 Task: Look for space in Villa Allende, Argentina from 9th June, 2023 to 16th June, 2023 for 2 adults in price range Rs.8000 to Rs.16000. Place can be entire place with 2 bedrooms having 2 beds and 1 bathroom. Property type can be flat. Amenities needed are: heating, . Booking option can be shelf check-in. Required host language is English.
Action: Mouse moved to (348, 184)
Screenshot: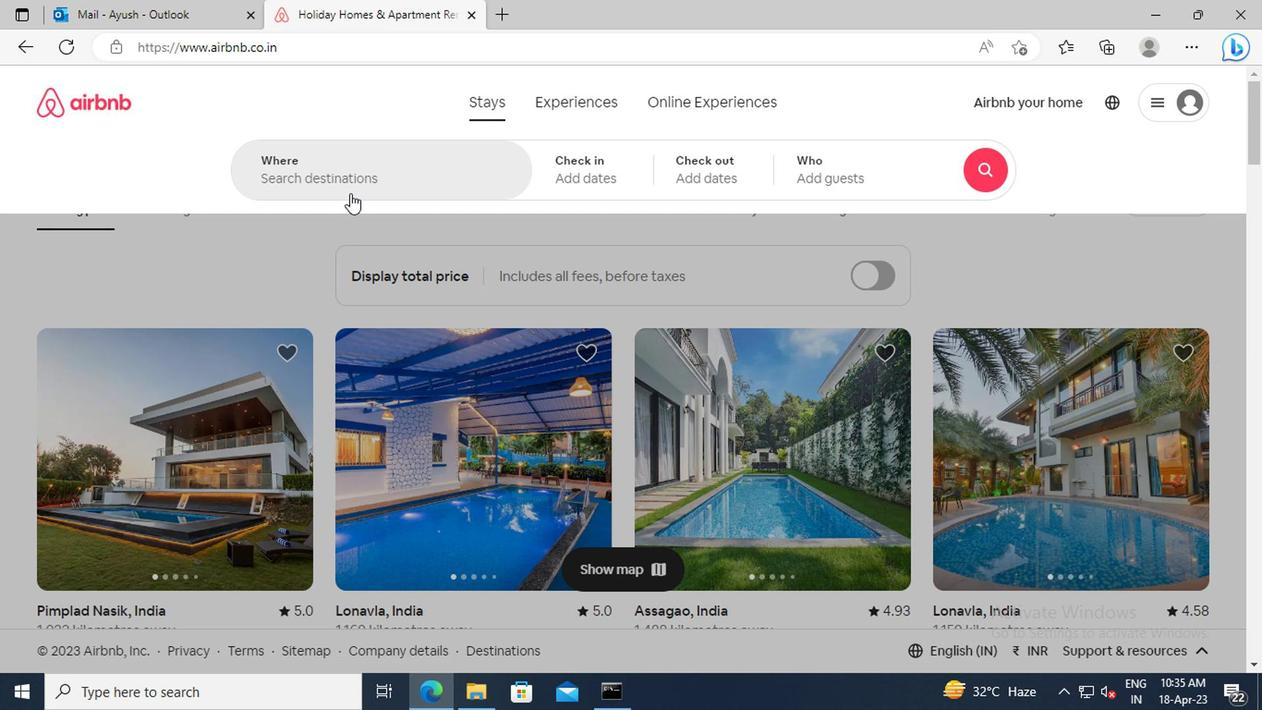 
Action: Mouse pressed left at (348, 184)
Screenshot: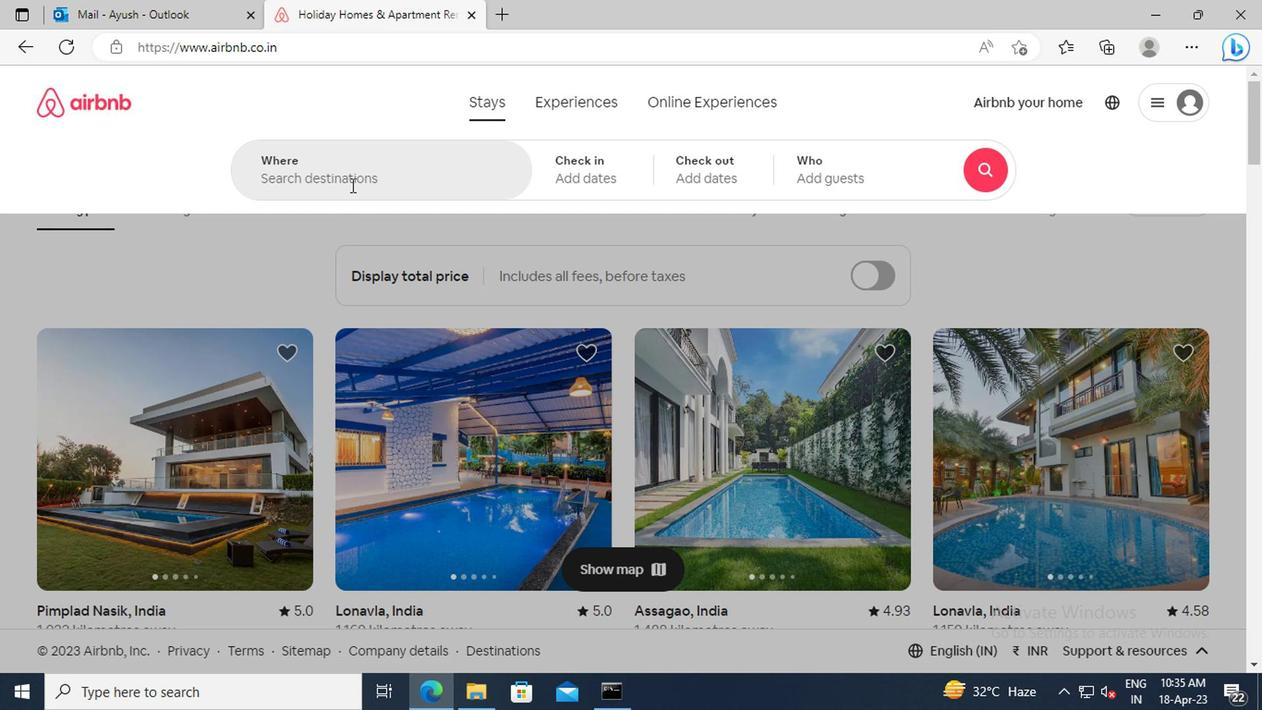 
Action: Key pressed <Key.shift>VILLA<Key.space><Key.shift>ALLENDE,<Key.space><Key.shift>ARGENTINA<Key.enter>
Screenshot: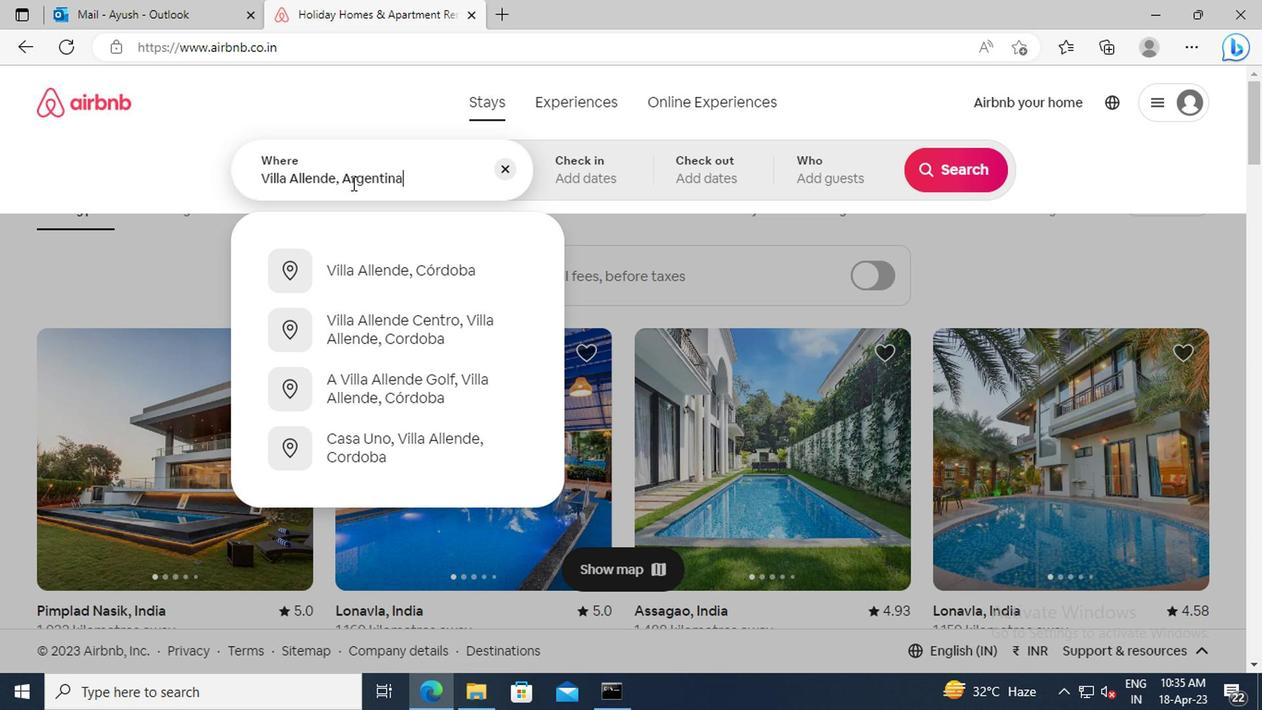 
Action: Mouse moved to (939, 317)
Screenshot: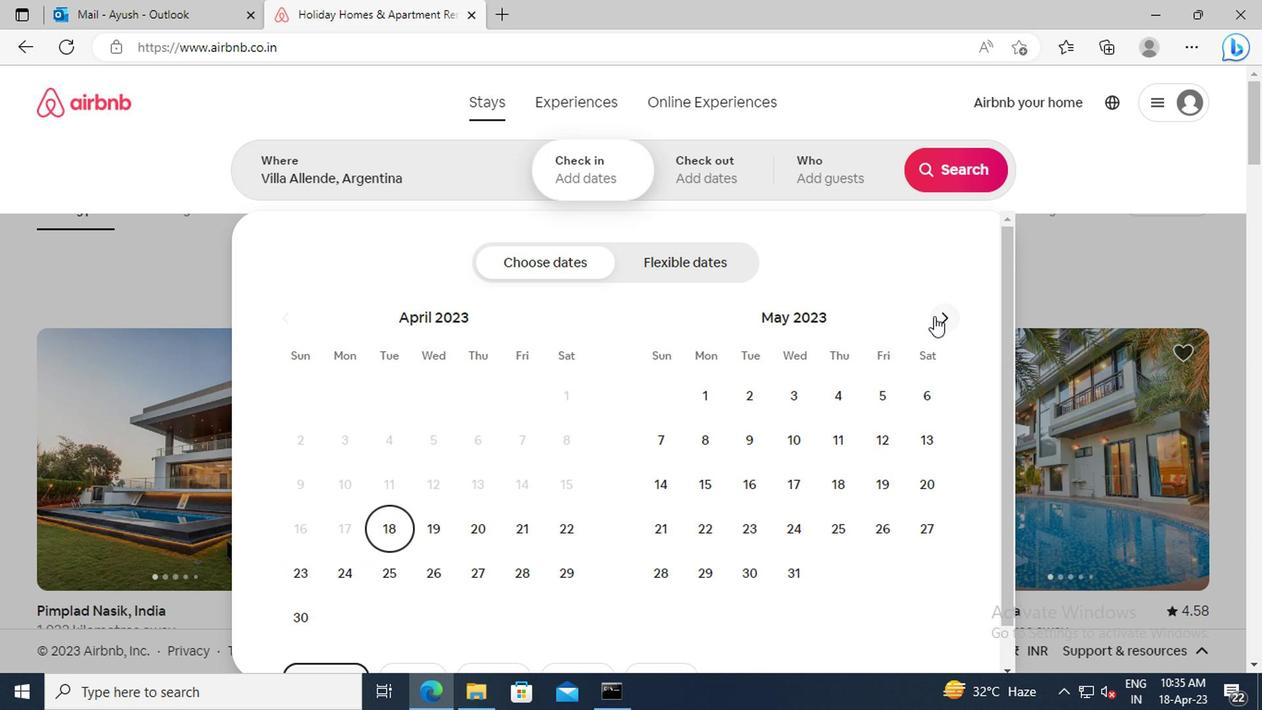 
Action: Mouse pressed left at (939, 317)
Screenshot: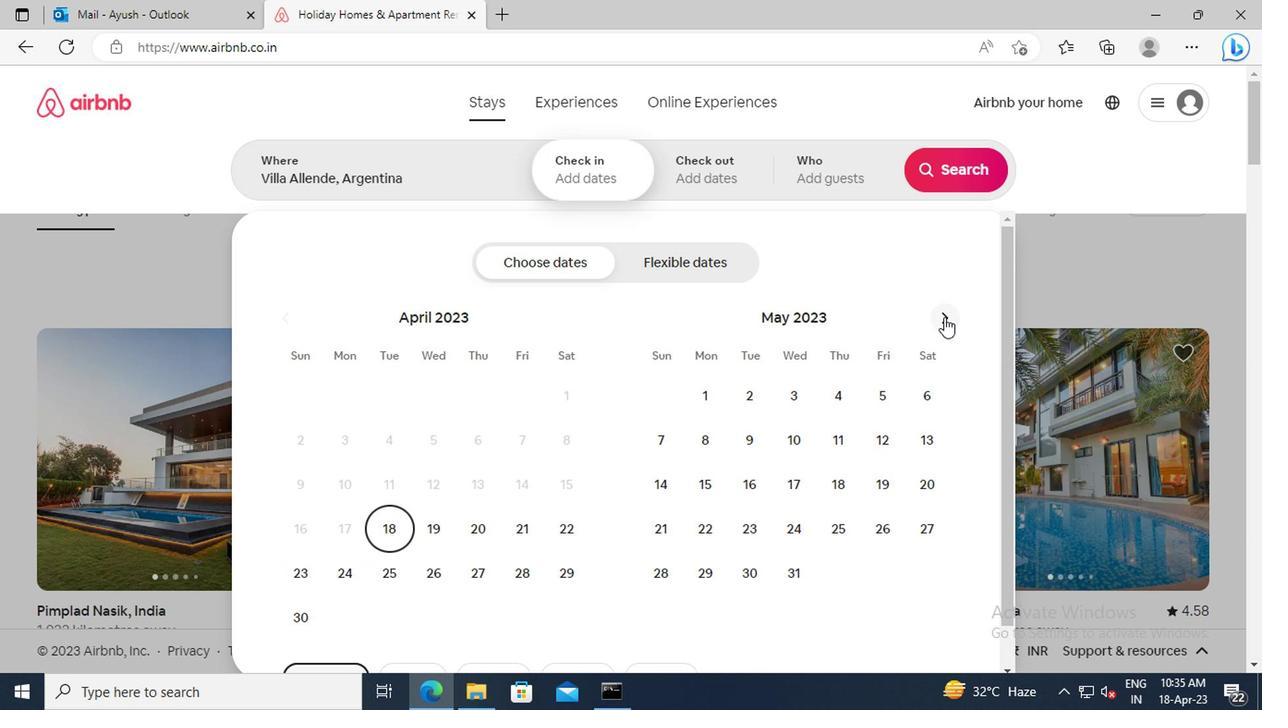 
Action: Mouse moved to (885, 435)
Screenshot: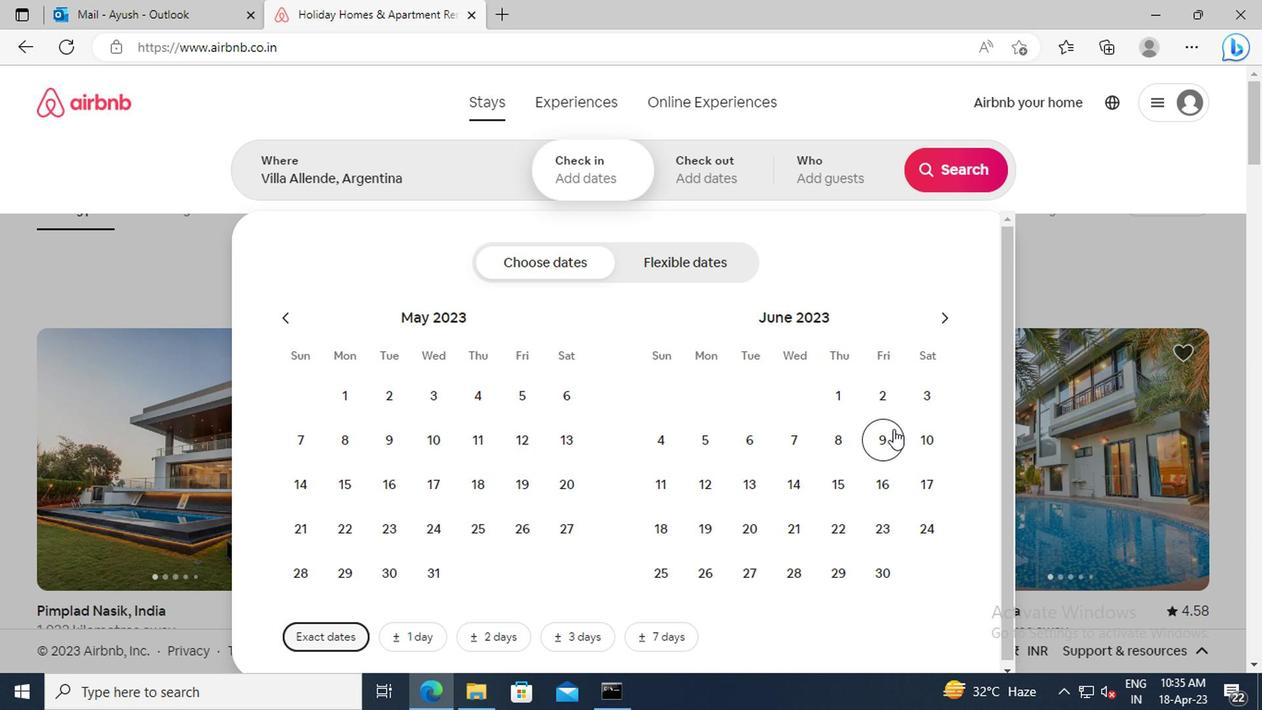 
Action: Mouse pressed left at (885, 435)
Screenshot: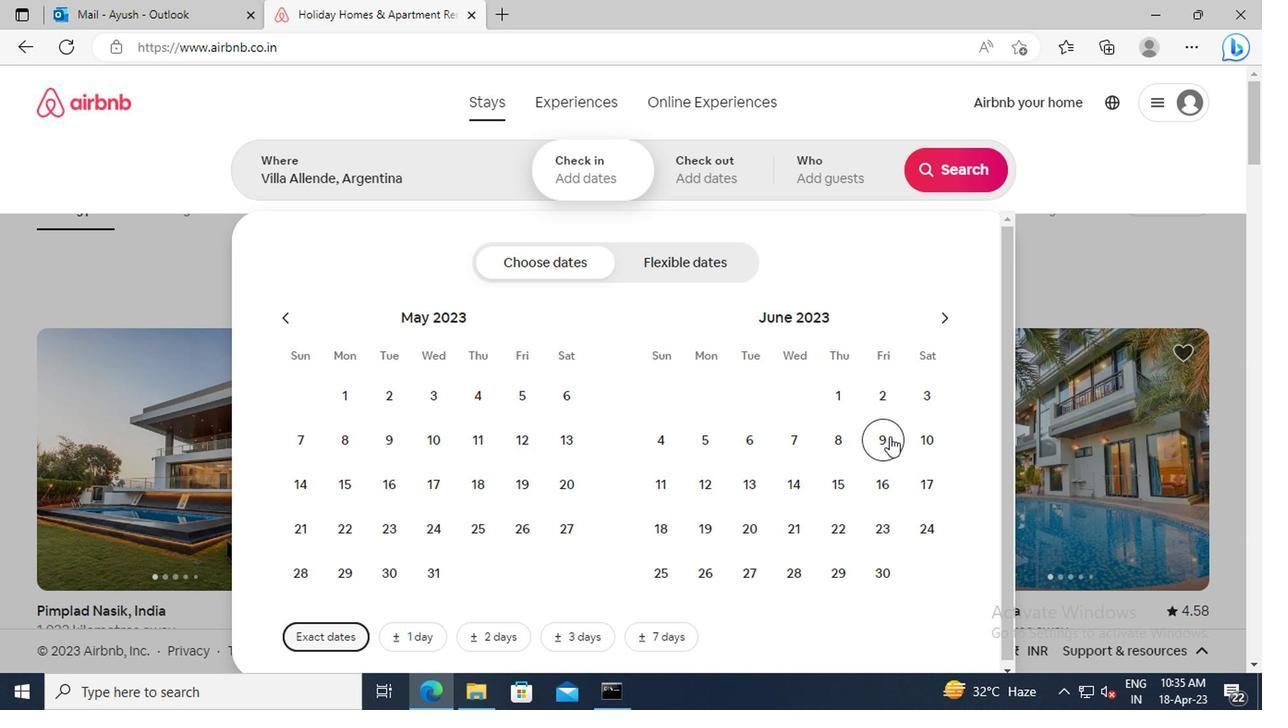 
Action: Mouse moved to (883, 486)
Screenshot: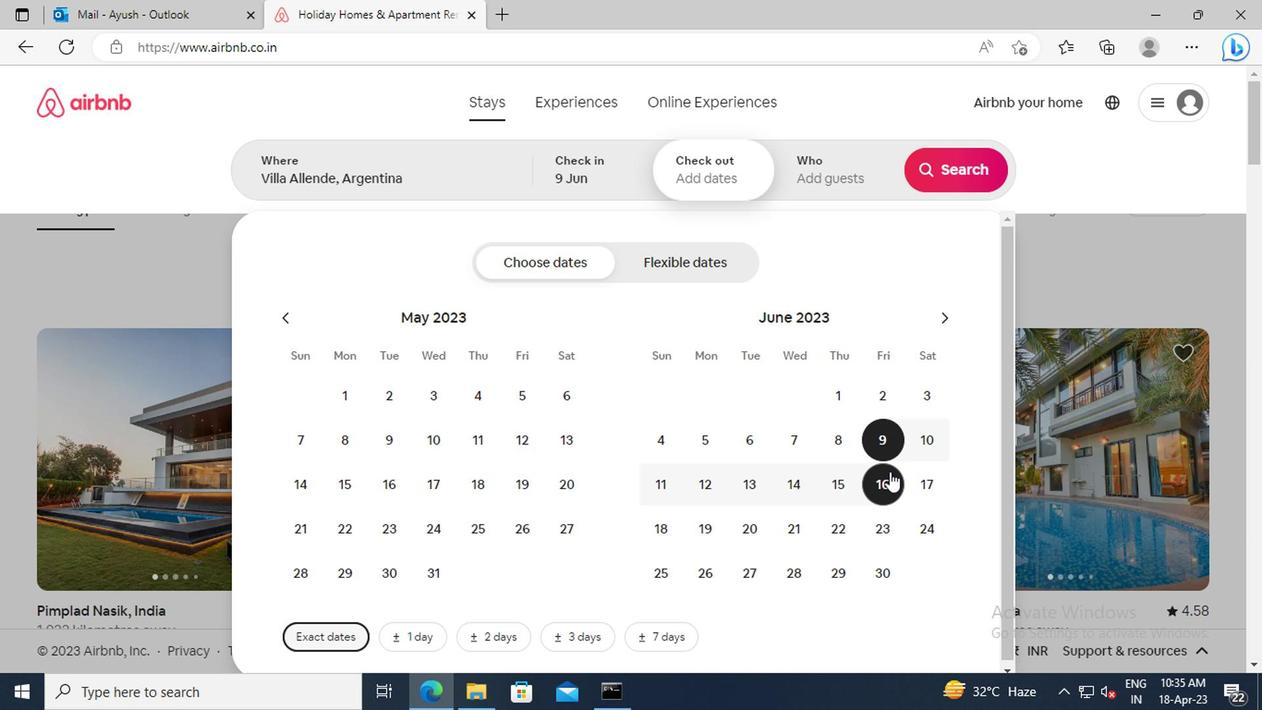 
Action: Mouse pressed left at (883, 486)
Screenshot: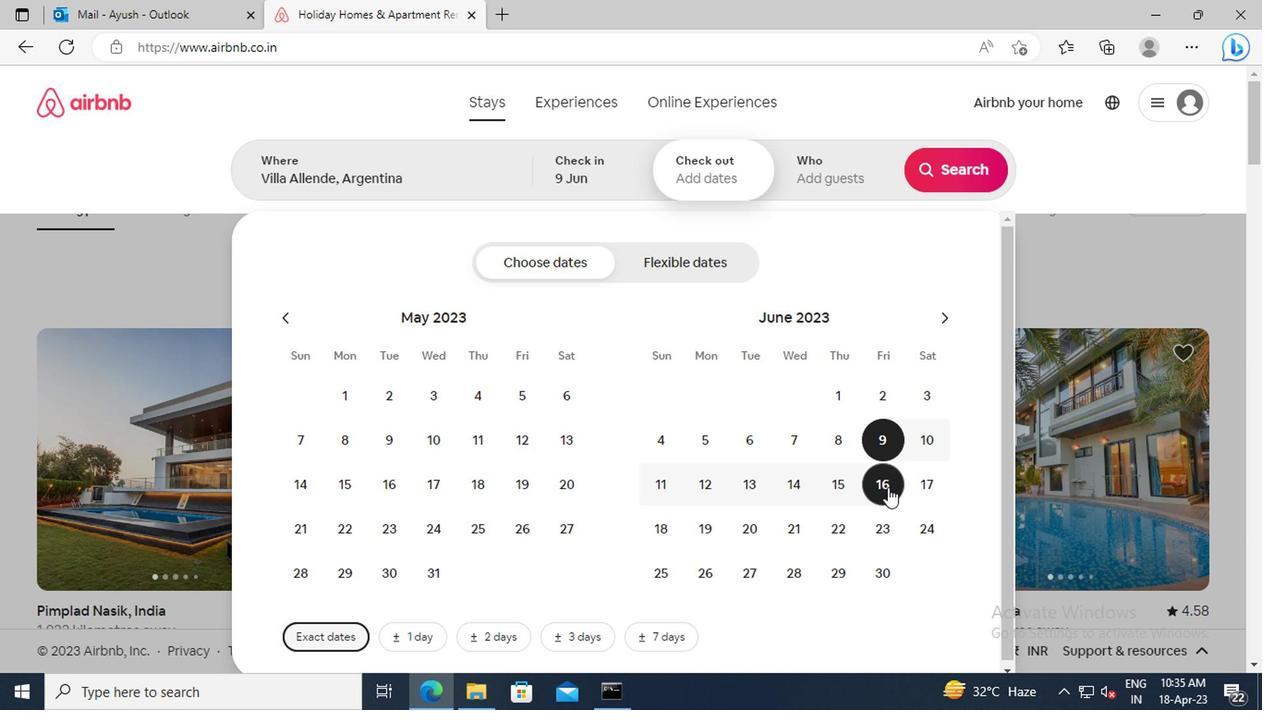 
Action: Mouse moved to (836, 186)
Screenshot: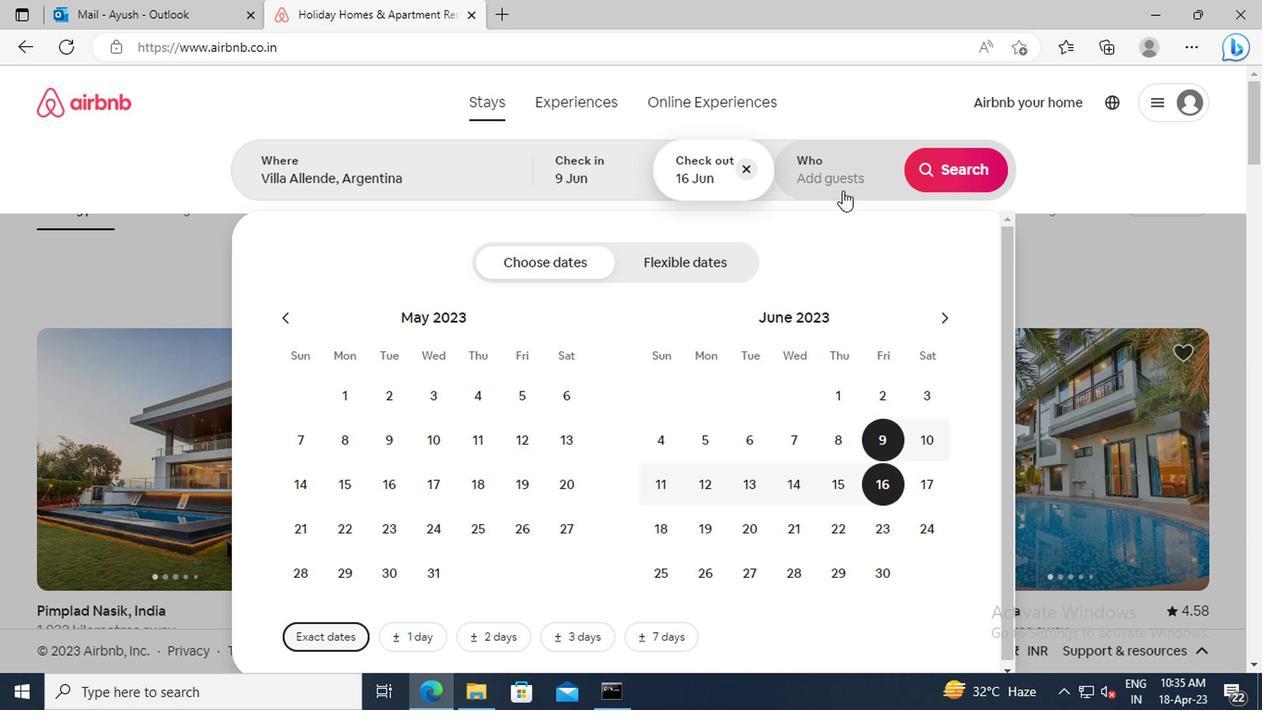 
Action: Mouse pressed left at (836, 186)
Screenshot: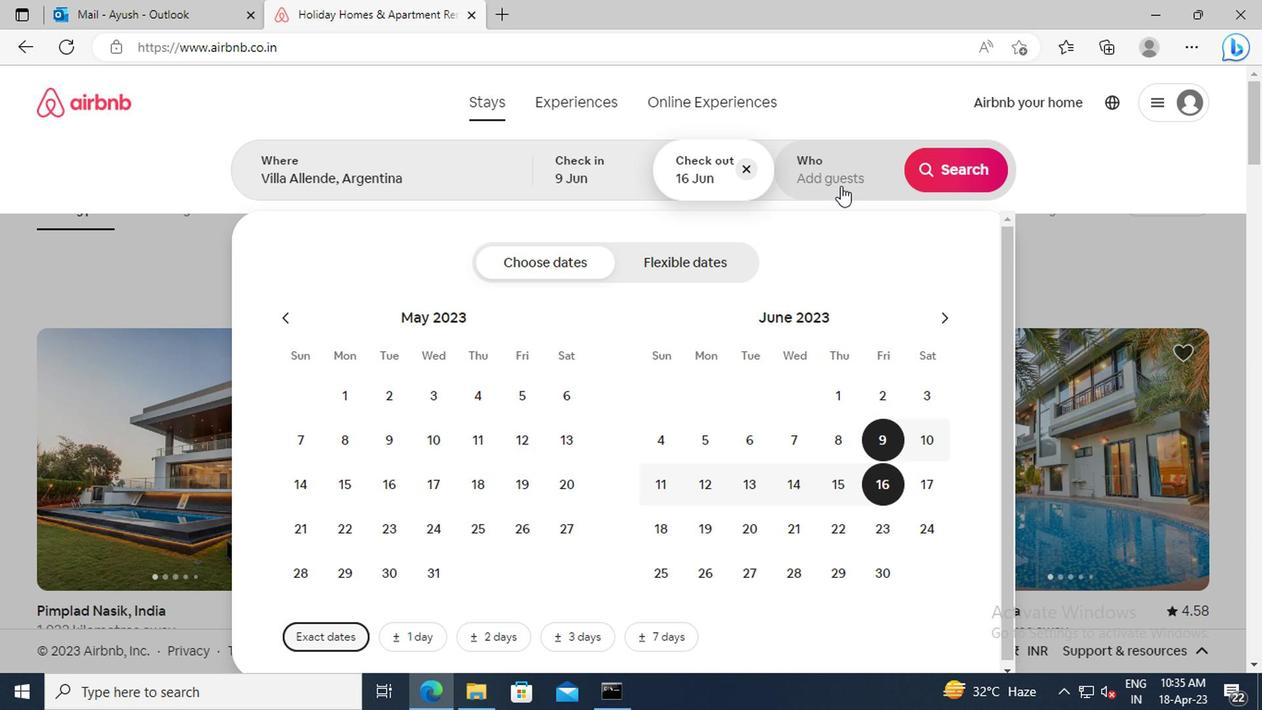 
Action: Mouse moved to (954, 274)
Screenshot: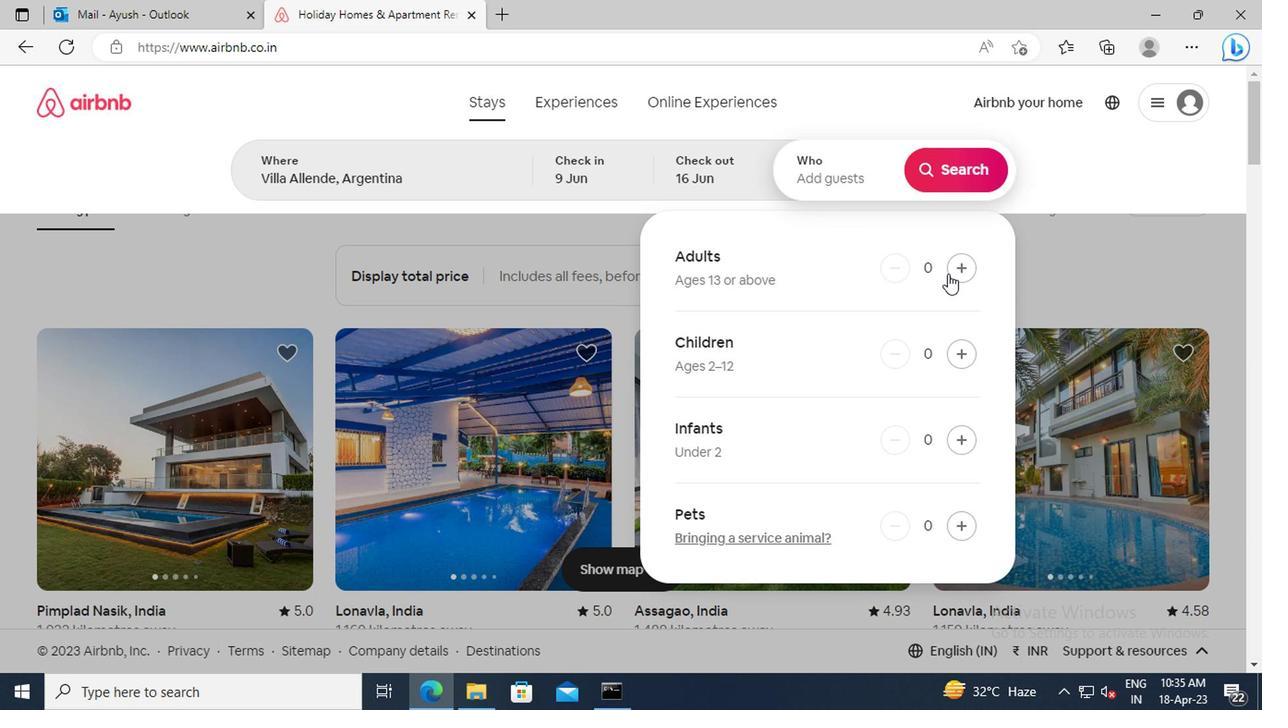
Action: Mouse pressed left at (954, 274)
Screenshot: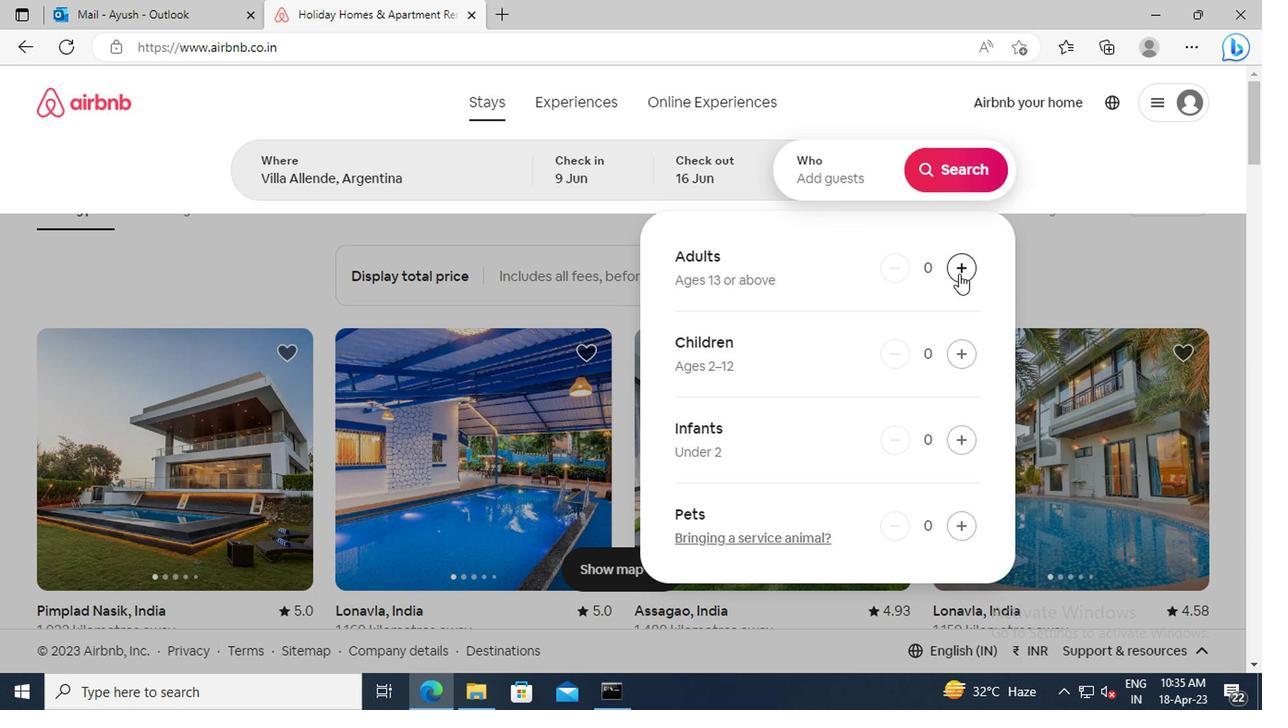 
Action: Mouse pressed left at (954, 274)
Screenshot: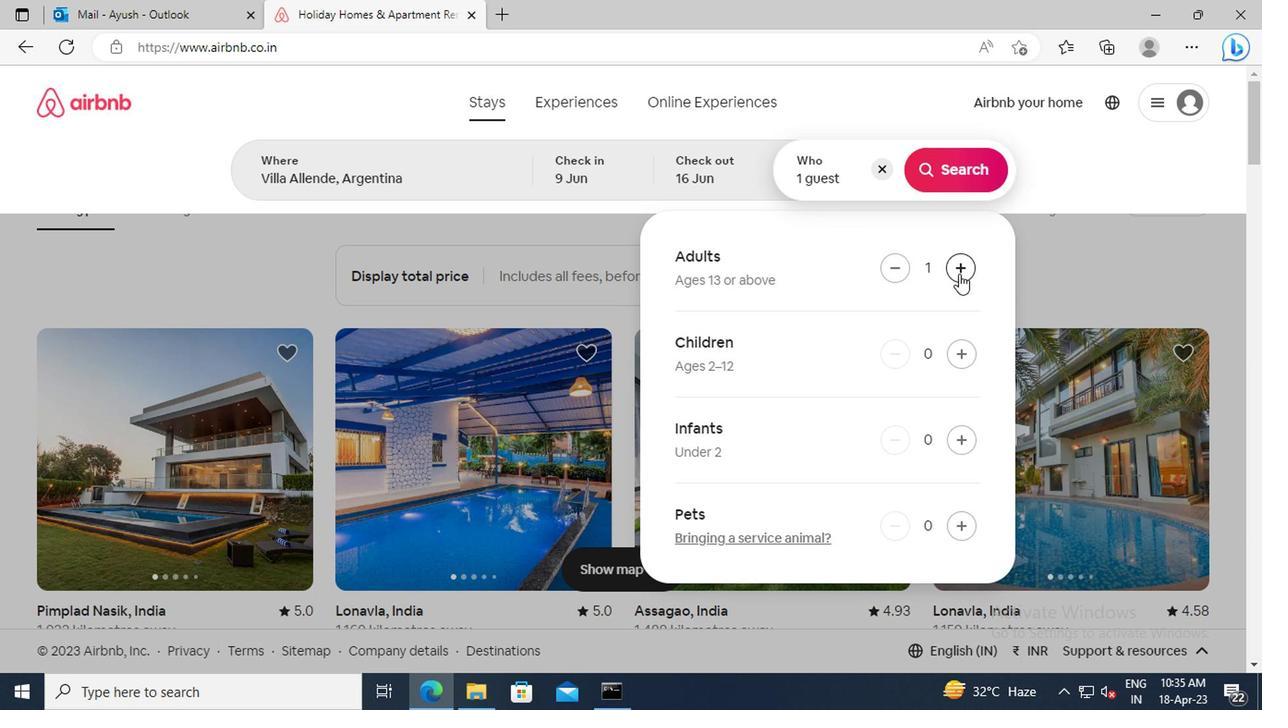 
Action: Mouse moved to (949, 175)
Screenshot: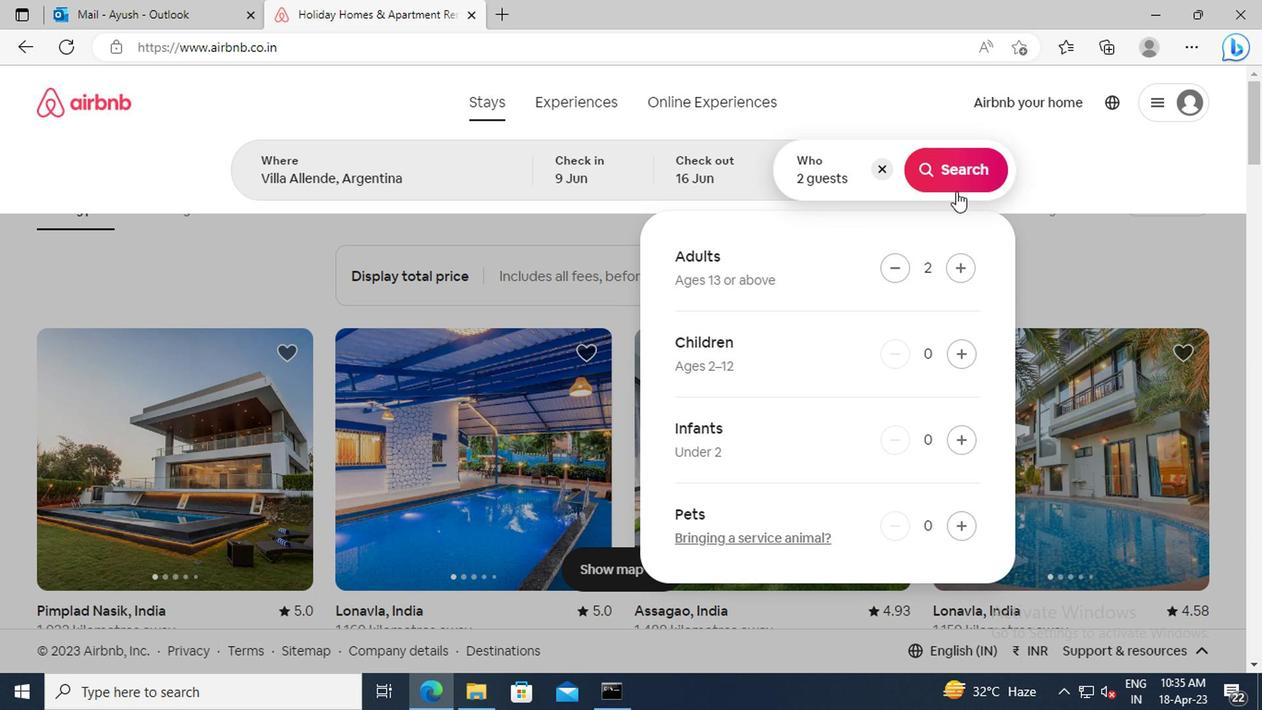 
Action: Mouse pressed left at (949, 175)
Screenshot: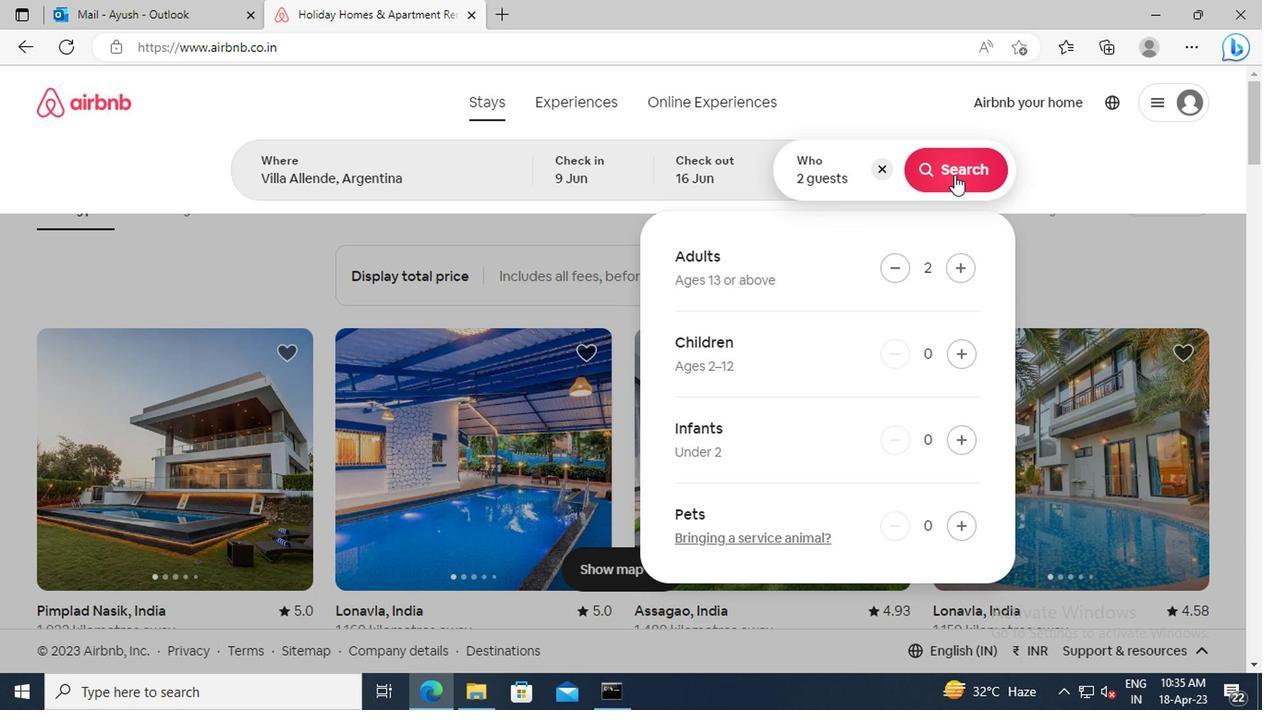 
Action: Mouse moved to (1163, 184)
Screenshot: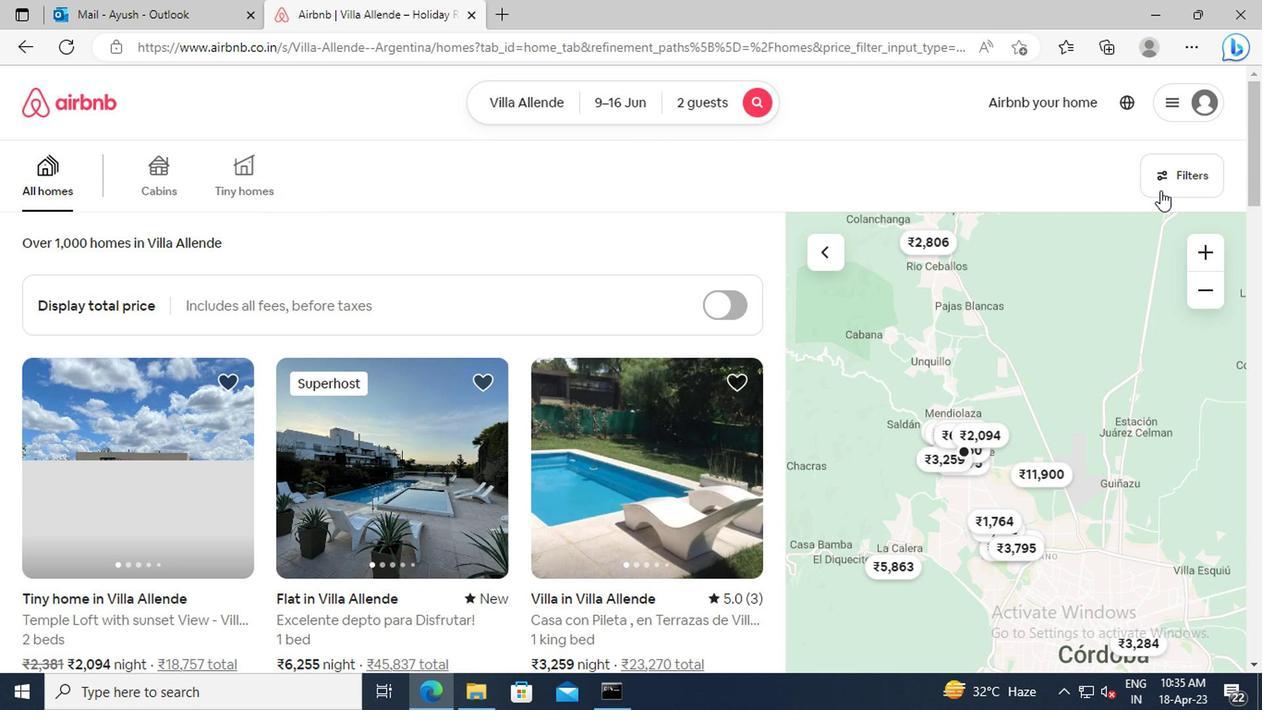 
Action: Mouse pressed left at (1163, 184)
Screenshot: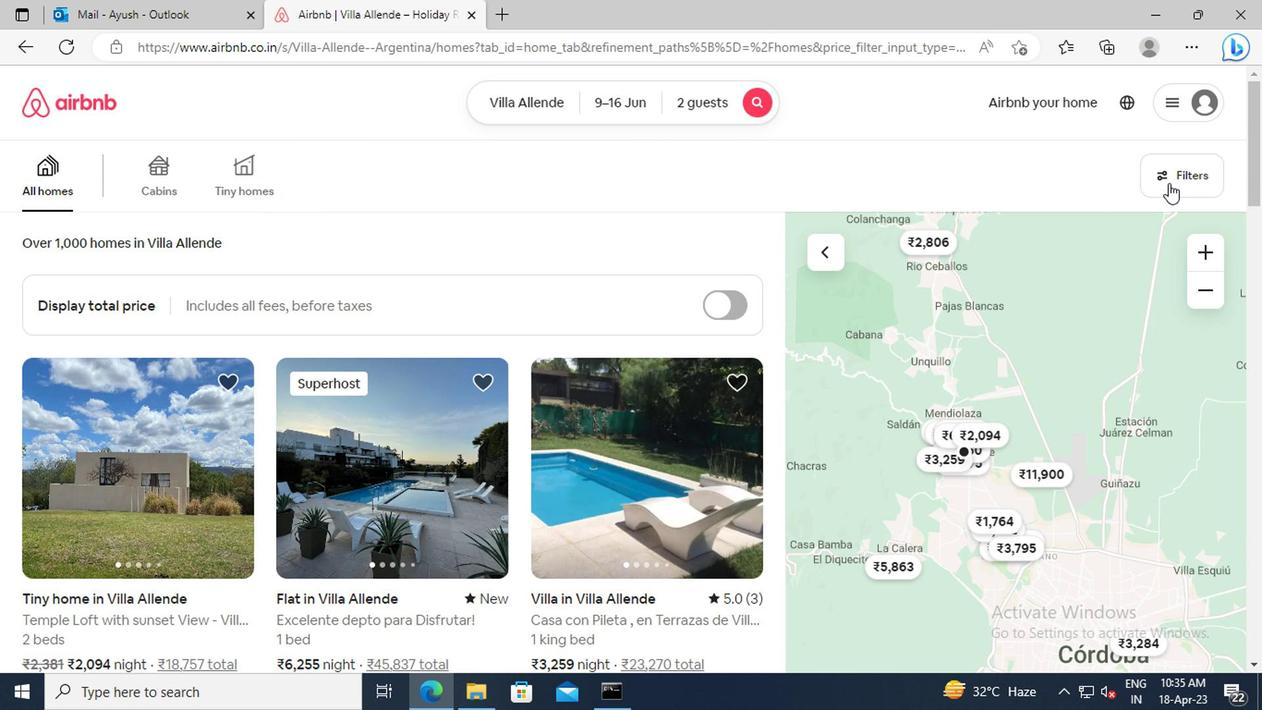
Action: Mouse moved to (407, 411)
Screenshot: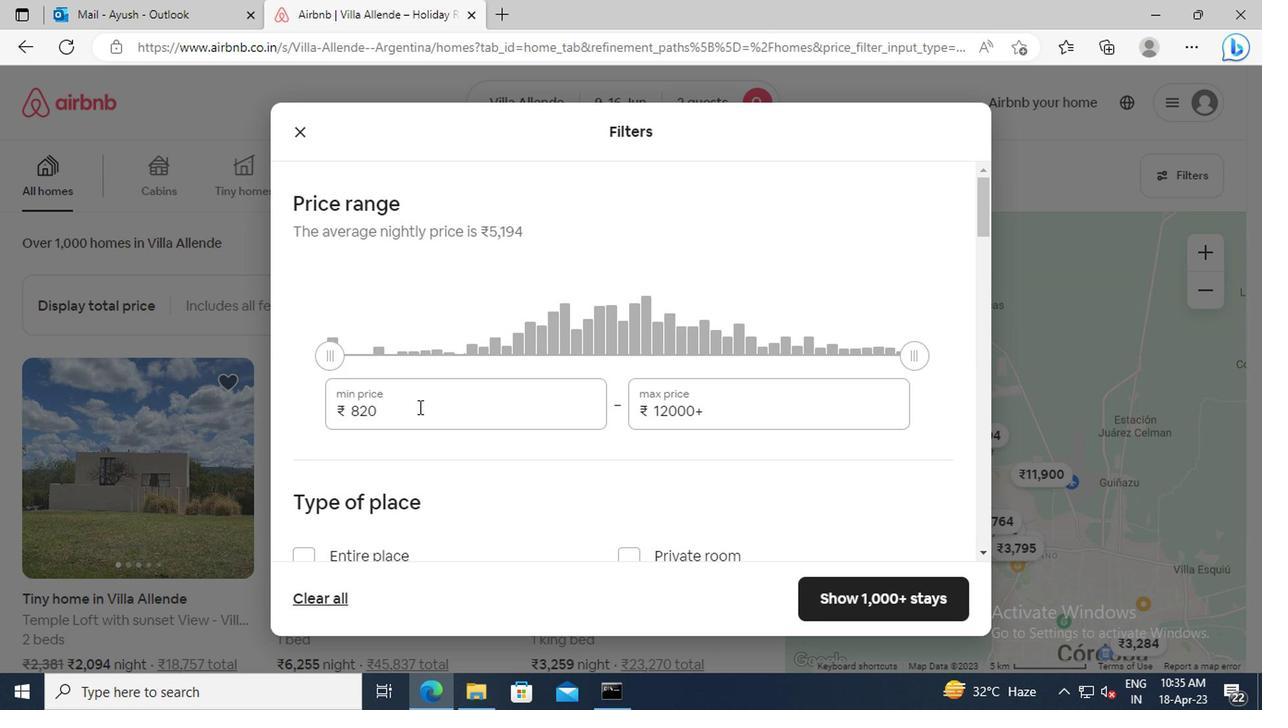
Action: Mouse pressed left at (407, 411)
Screenshot: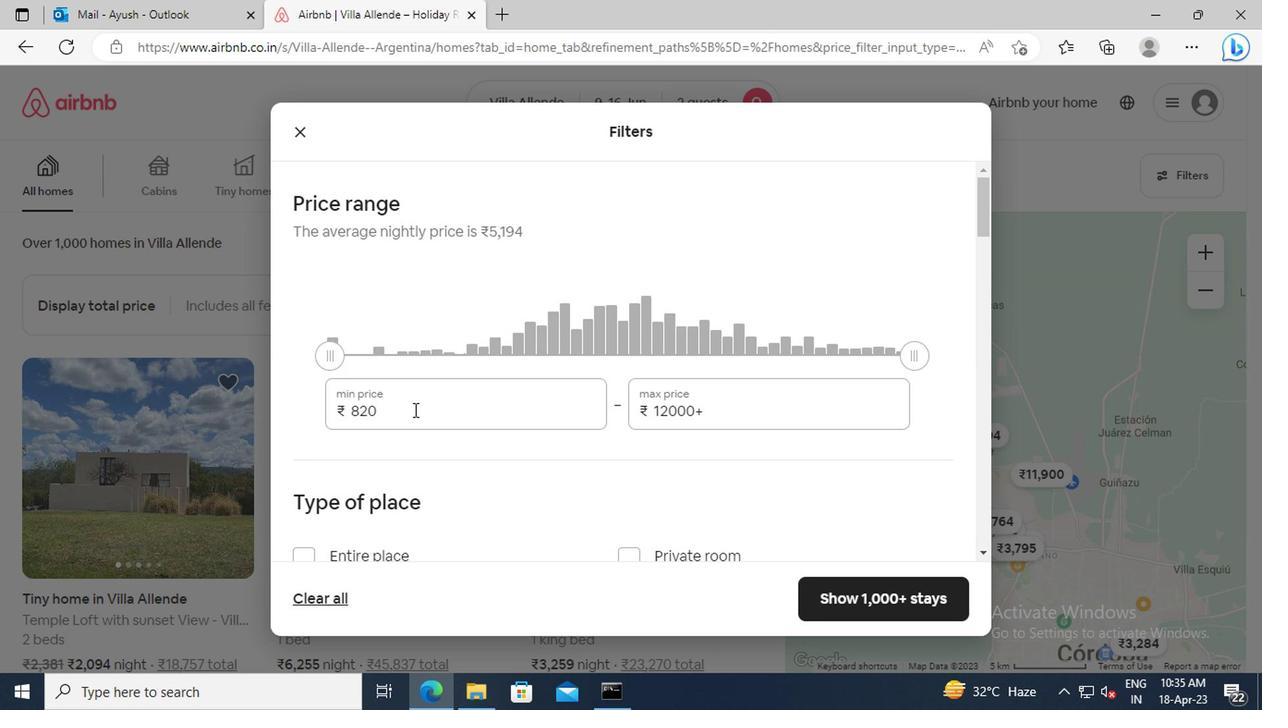 
Action: Key pressed <Key.backspace><Key.backspace><Key.backspace>8000<Key.tab><Key.delete>16000
Screenshot: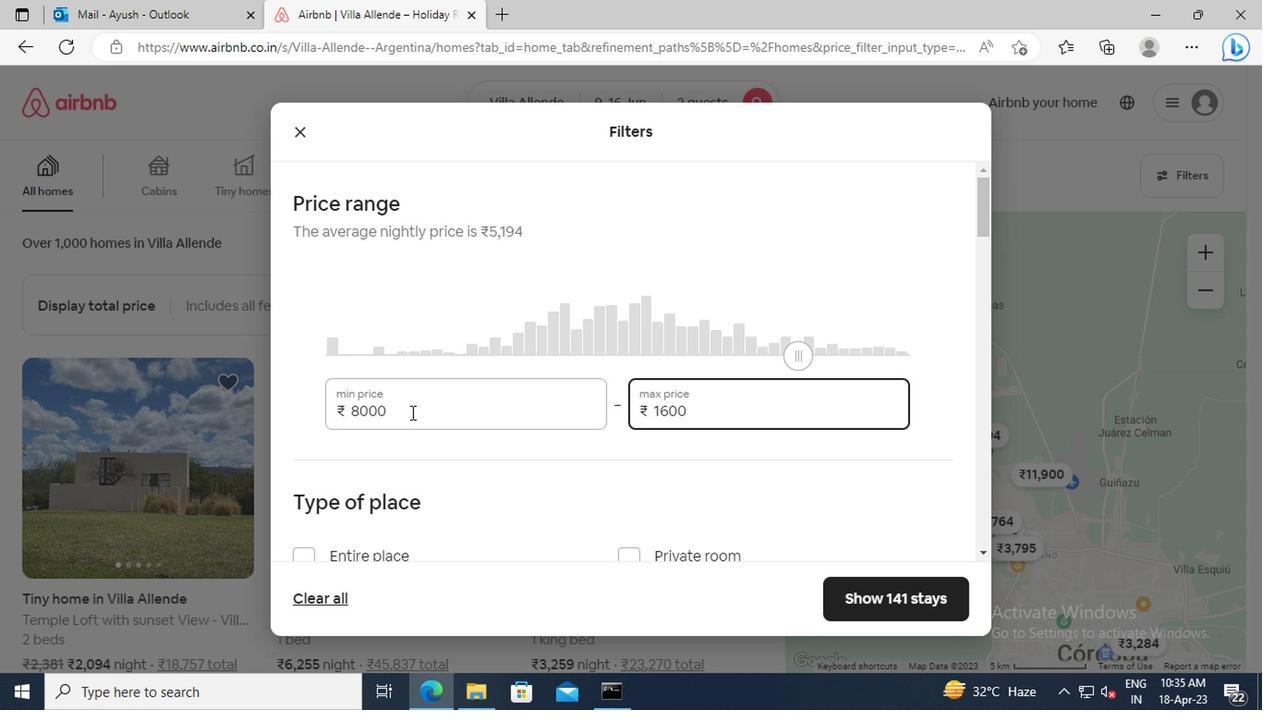 
Action: Mouse moved to (370, 439)
Screenshot: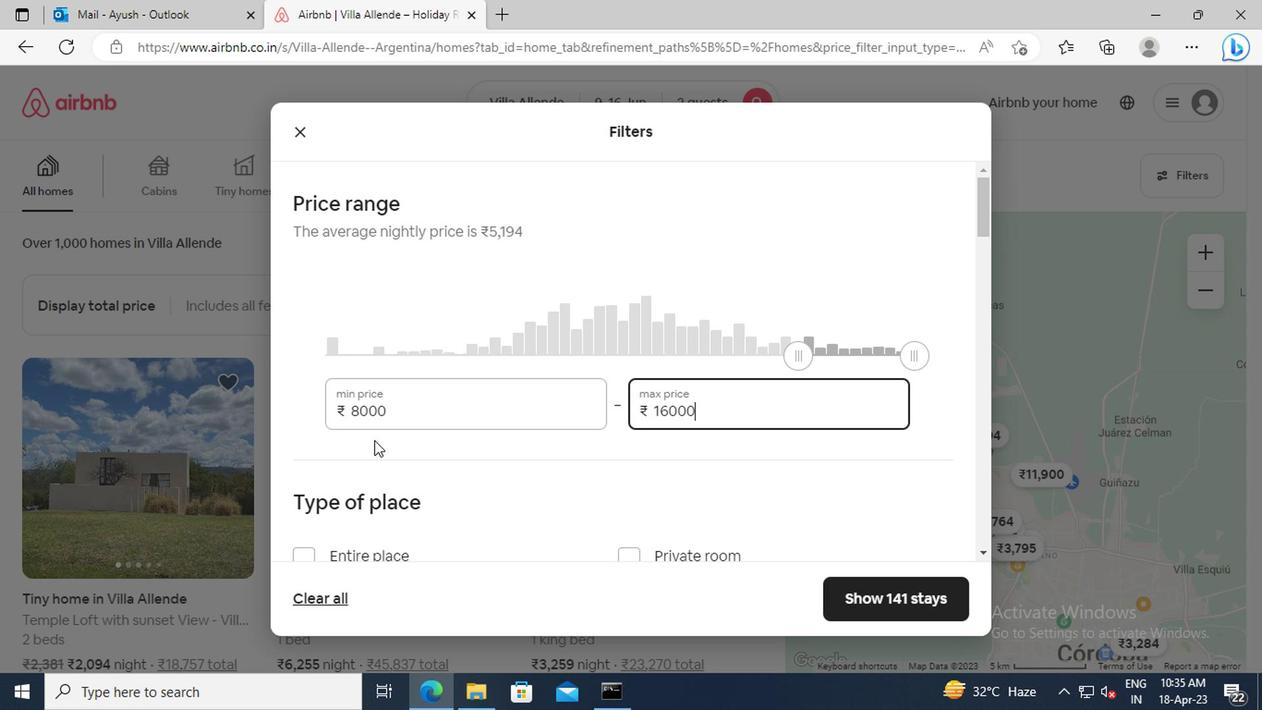 
Action: Mouse scrolled (370, 438) with delta (0, -1)
Screenshot: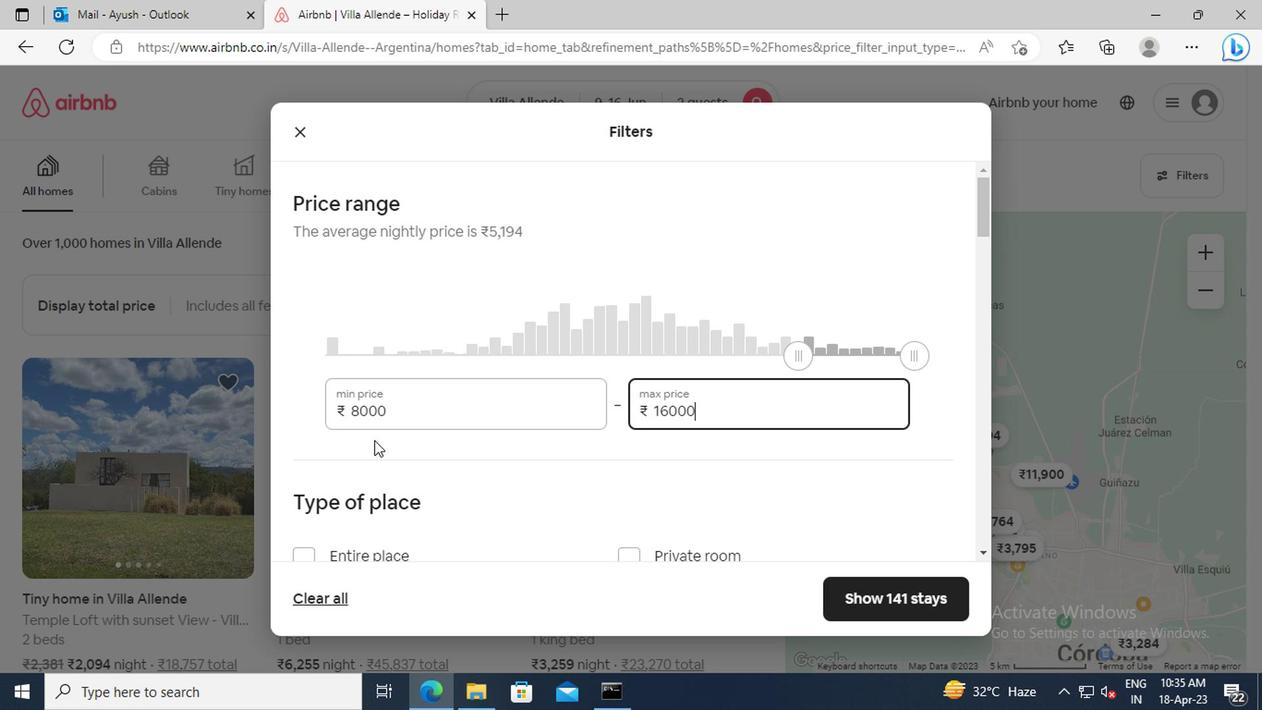 
Action: Mouse moved to (432, 391)
Screenshot: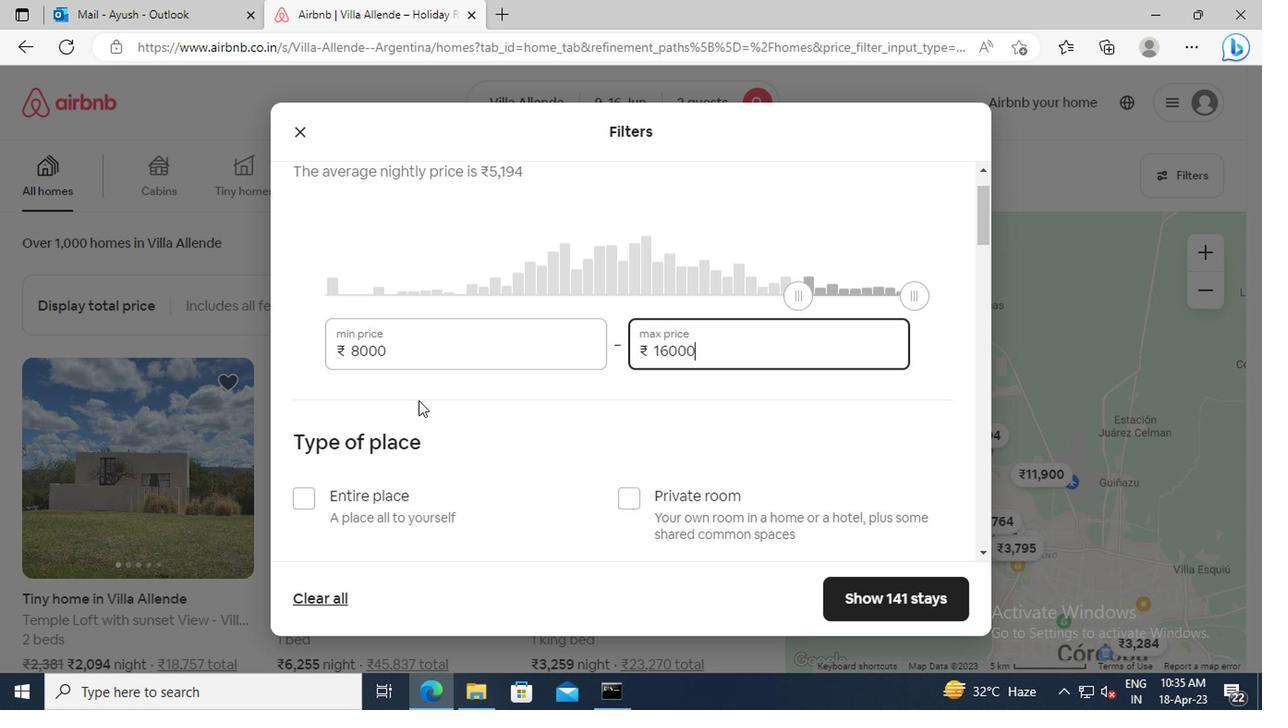 
Action: Mouse scrolled (432, 390) with delta (0, 0)
Screenshot: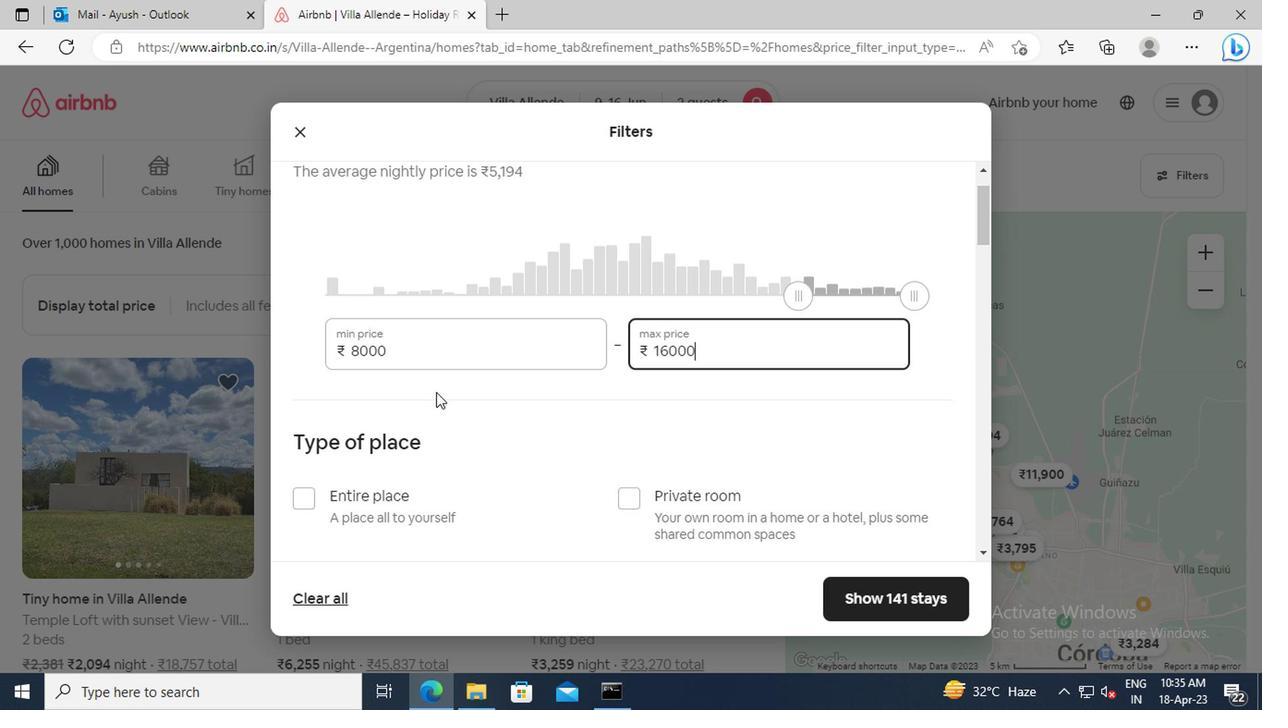 
Action: Mouse moved to (303, 433)
Screenshot: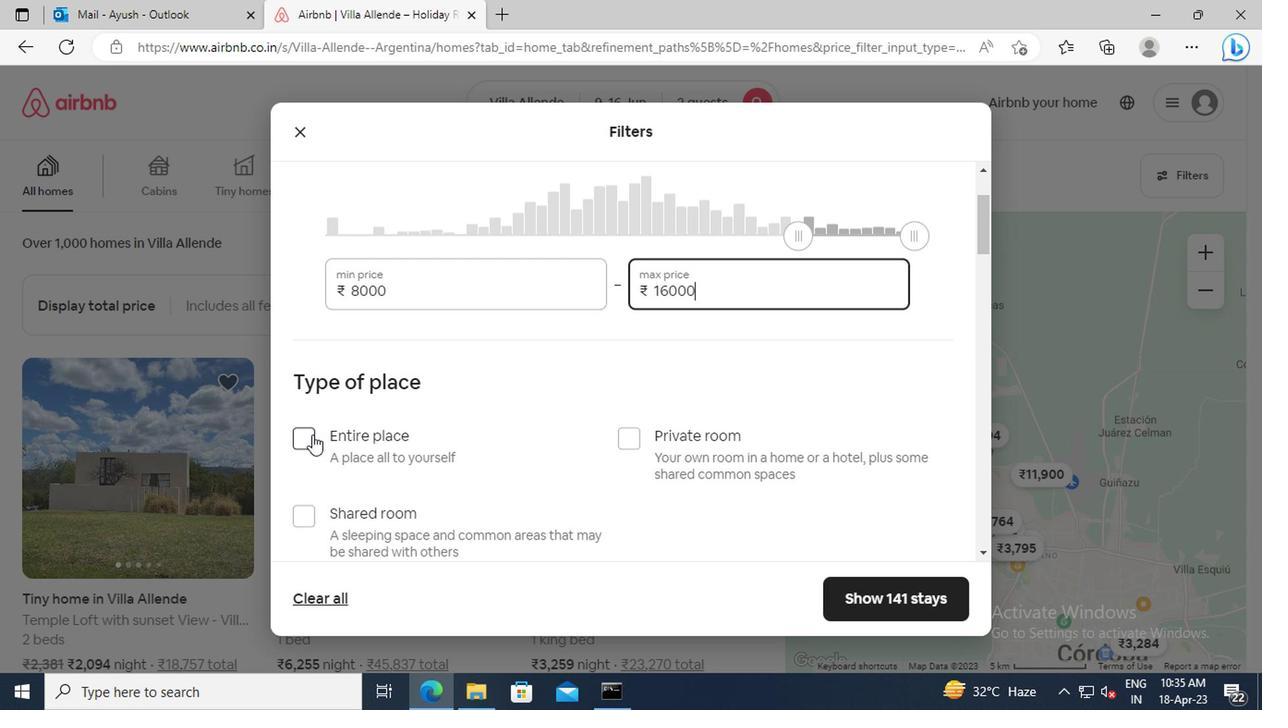 
Action: Mouse pressed left at (303, 433)
Screenshot: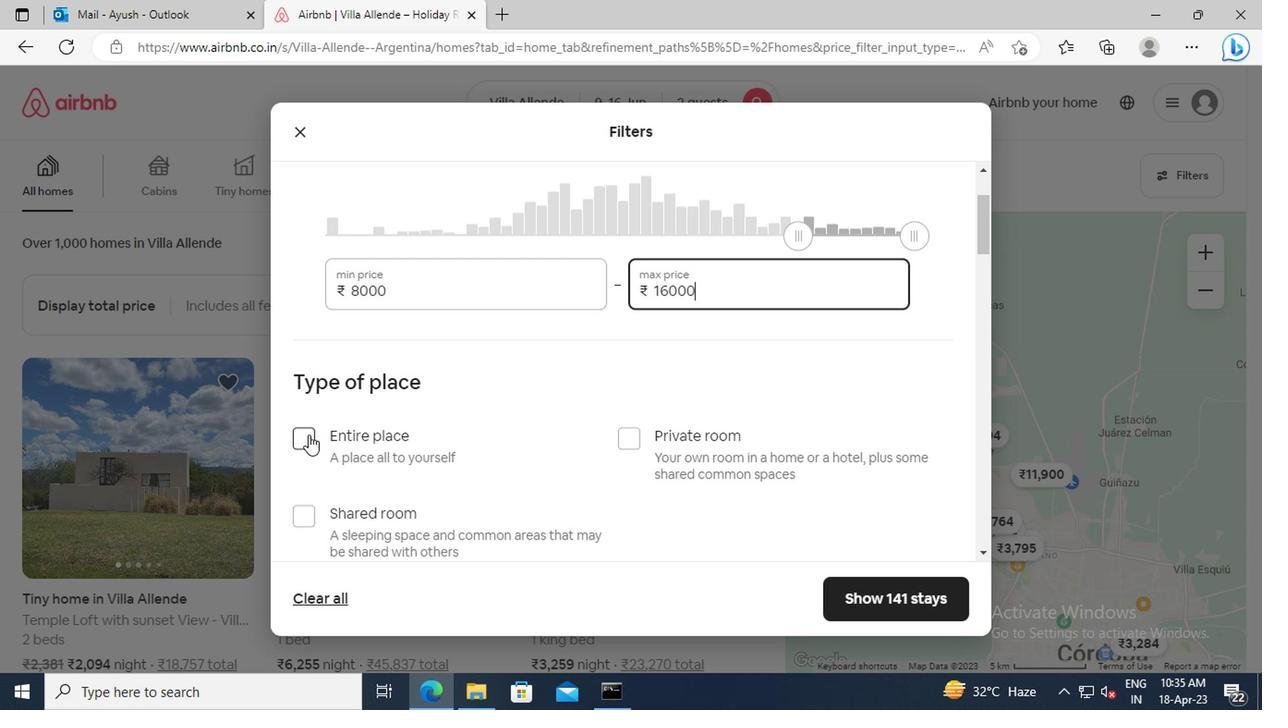 
Action: Mouse moved to (503, 406)
Screenshot: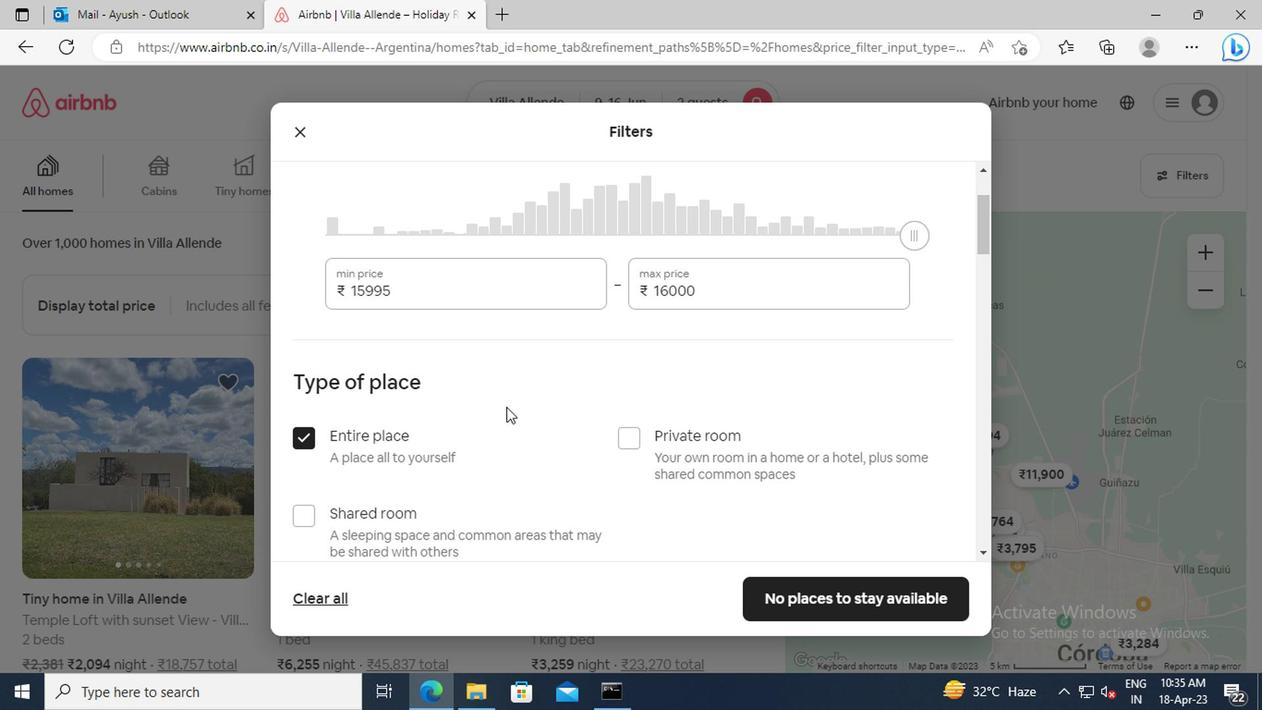 
Action: Mouse scrolled (503, 405) with delta (0, -1)
Screenshot: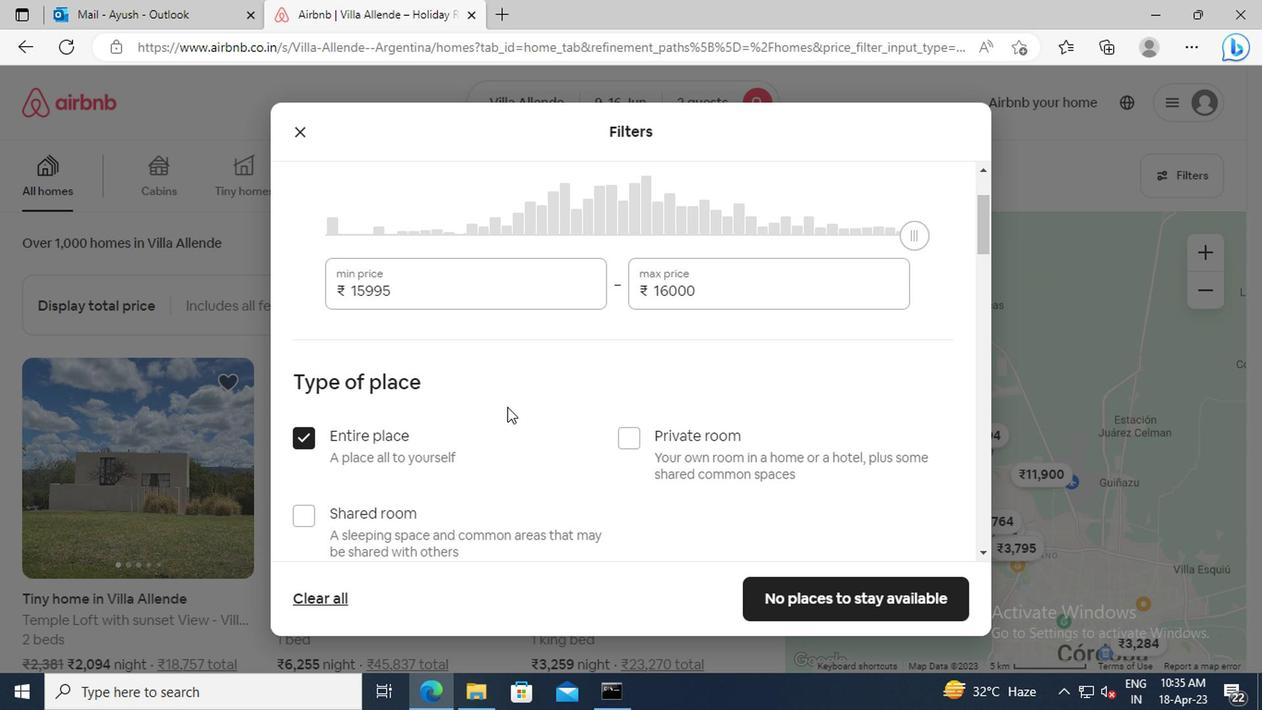 
Action: Mouse scrolled (503, 405) with delta (0, -1)
Screenshot: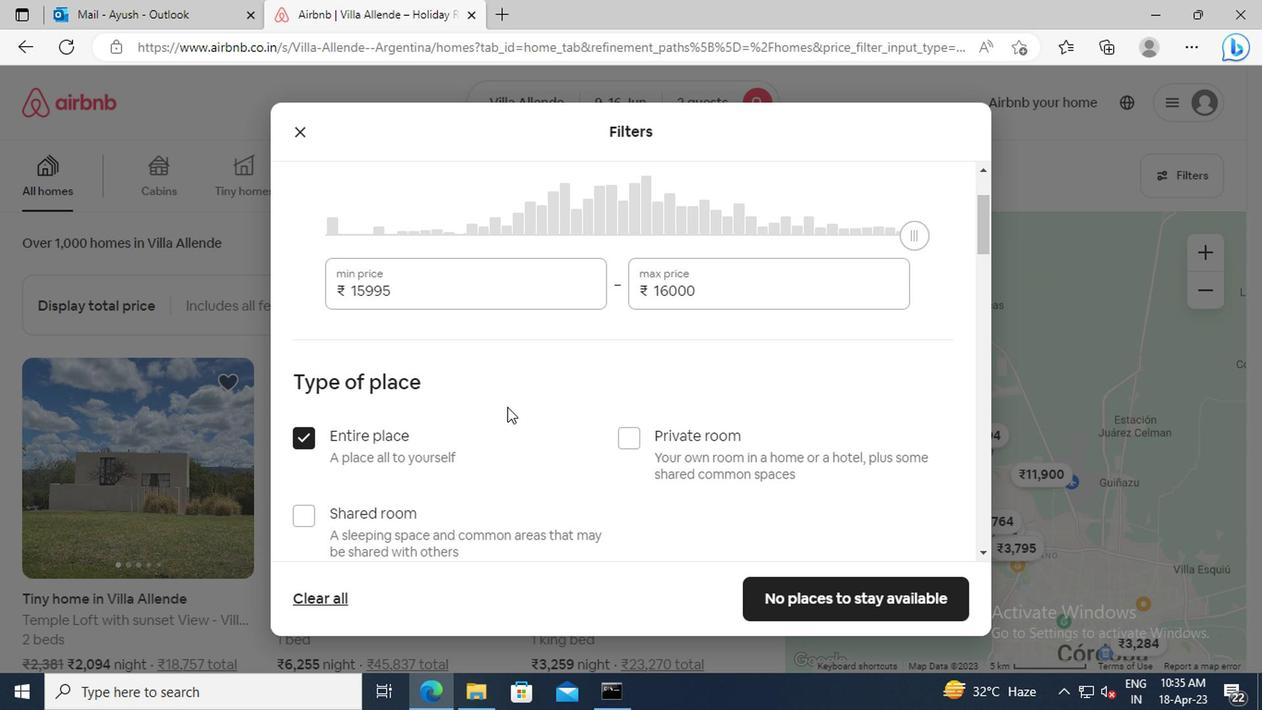 
Action: Mouse scrolled (503, 405) with delta (0, -1)
Screenshot: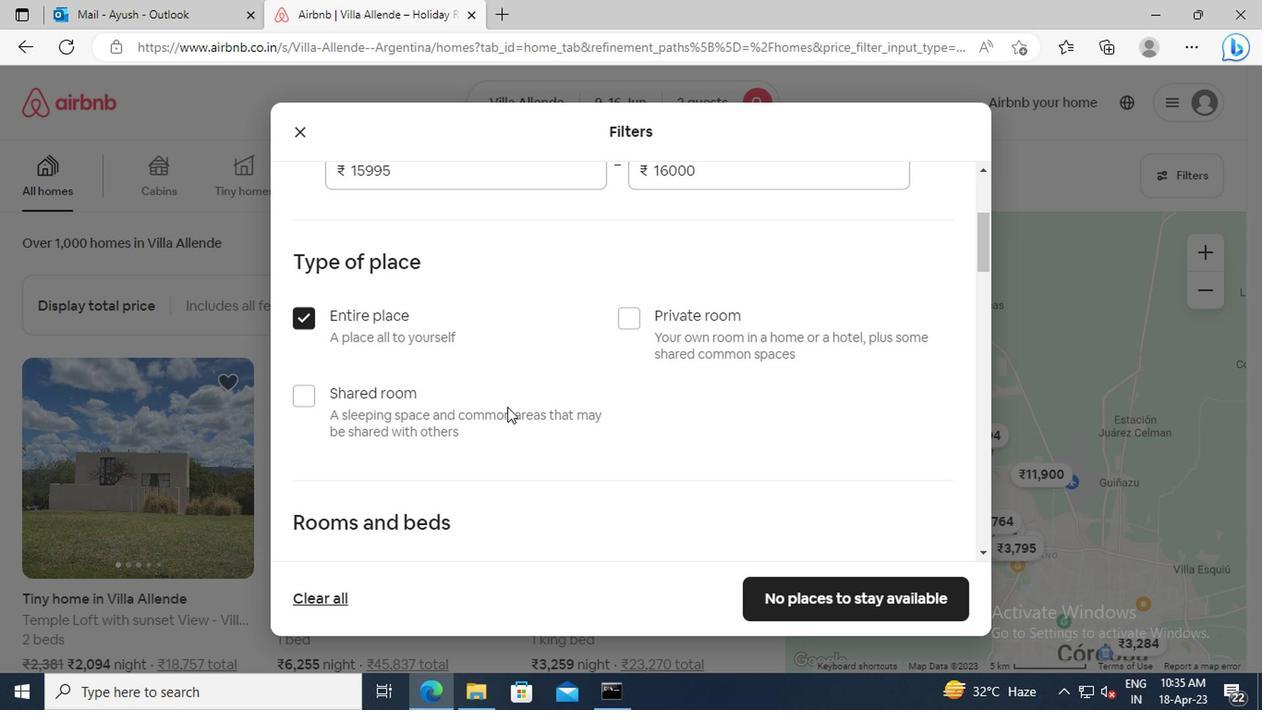 
Action: Mouse scrolled (503, 405) with delta (0, -1)
Screenshot: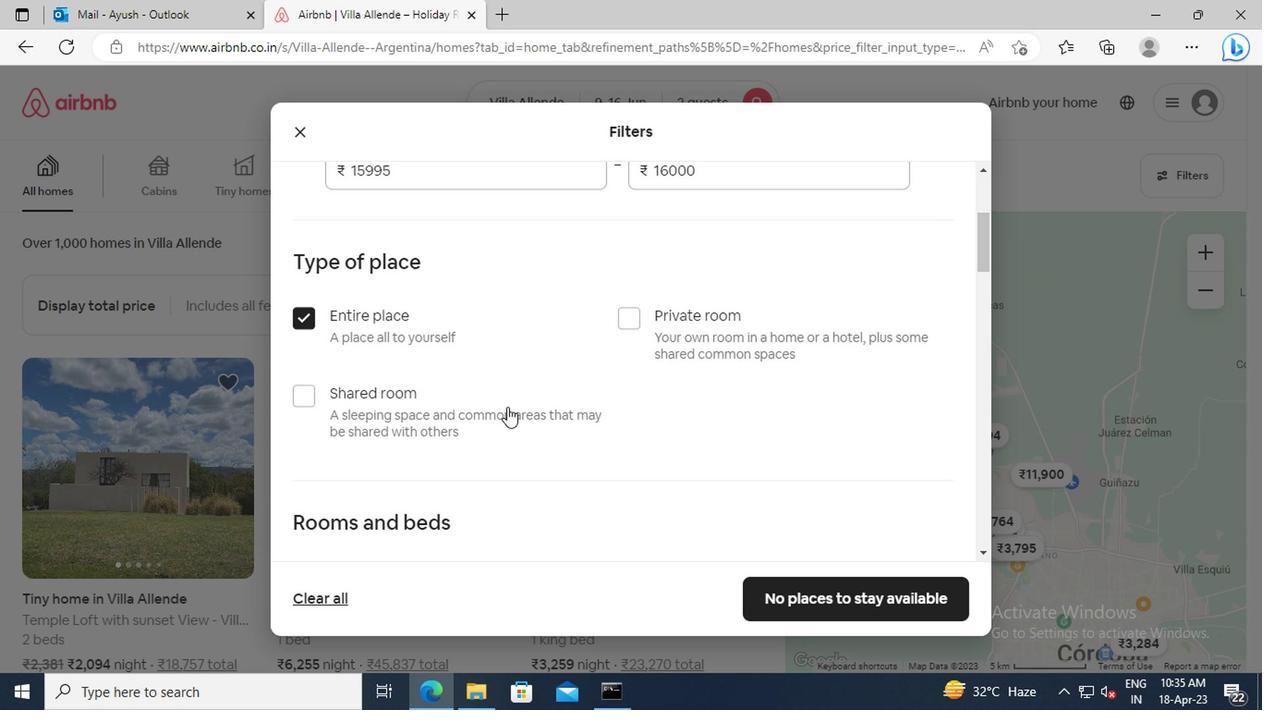 
Action: Mouse moved to (519, 337)
Screenshot: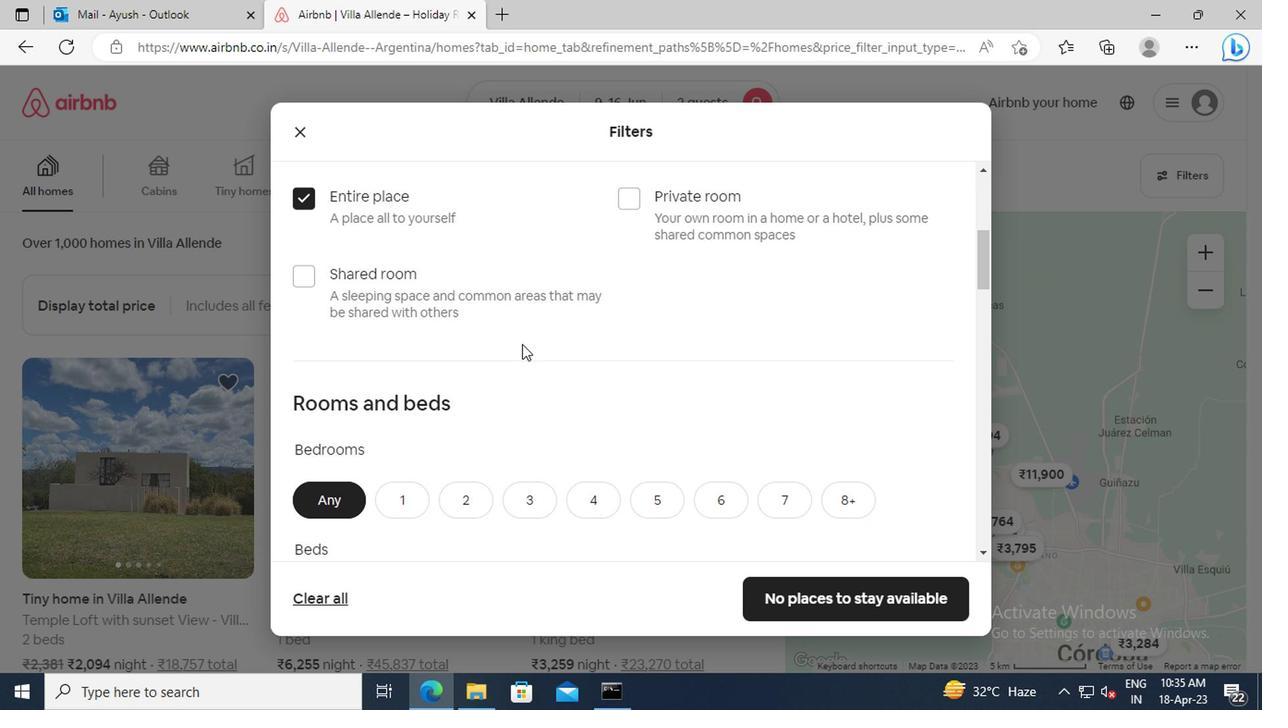 
Action: Mouse scrolled (519, 336) with delta (0, 0)
Screenshot: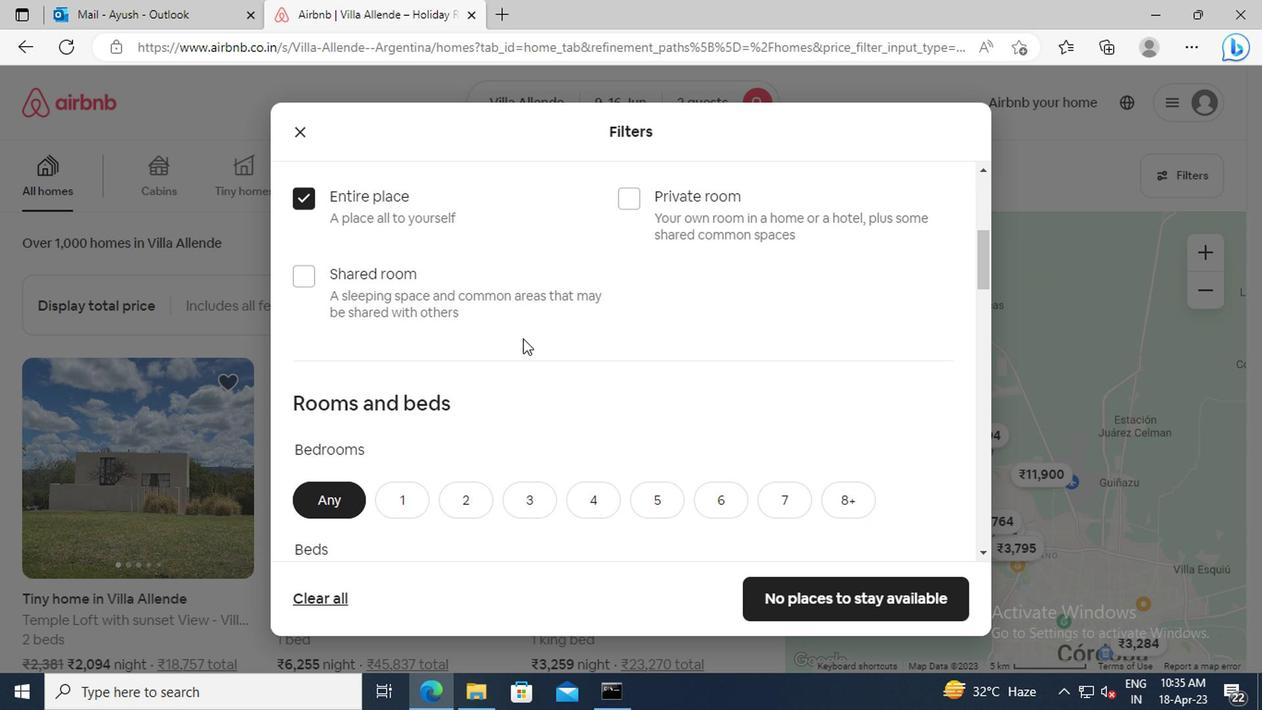 
Action: Mouse moved to (469, 432)
Screenshot: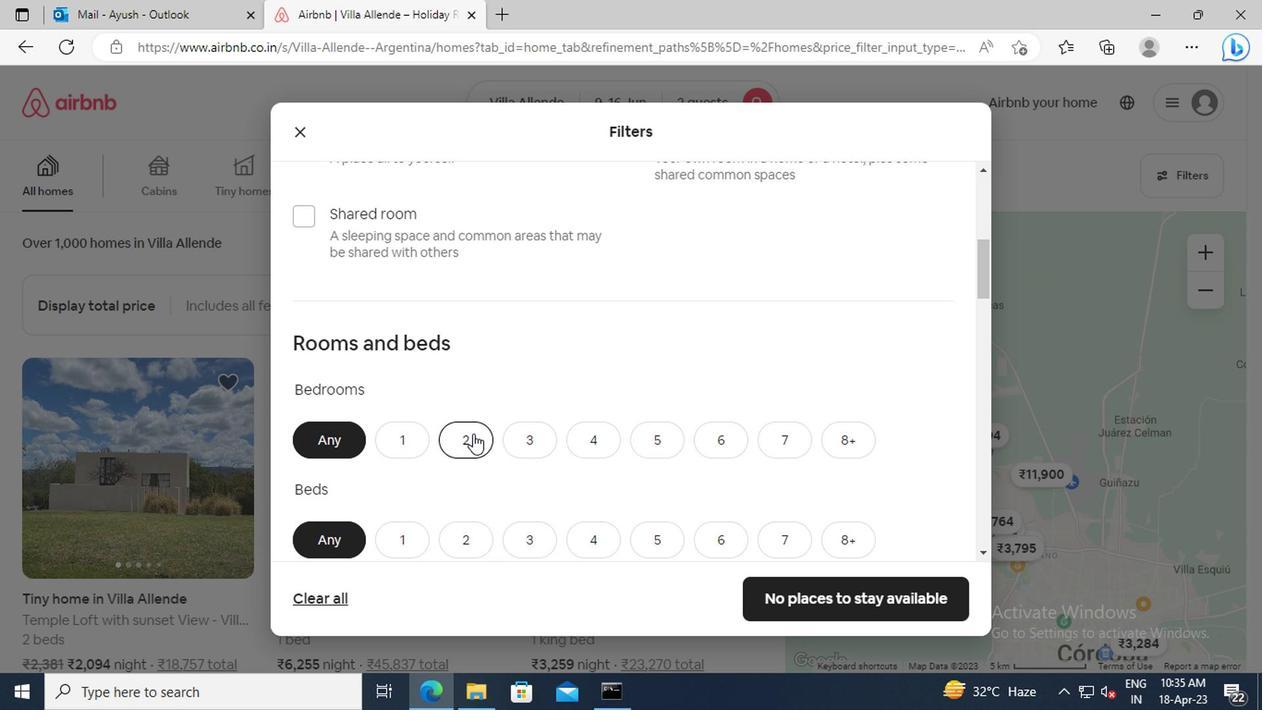 
Action: Mouse pressed left at (469, 432)
Screenshot: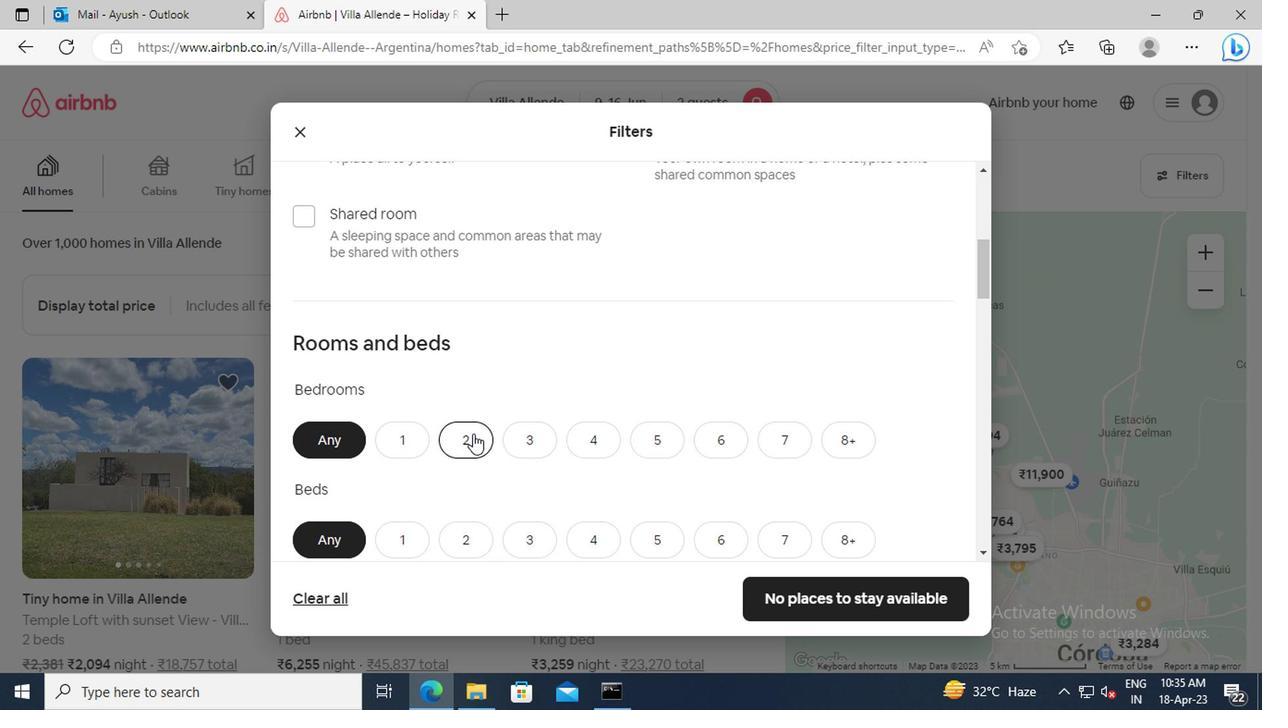 
Action: Mouse moved to (508, 342)
Screenshot: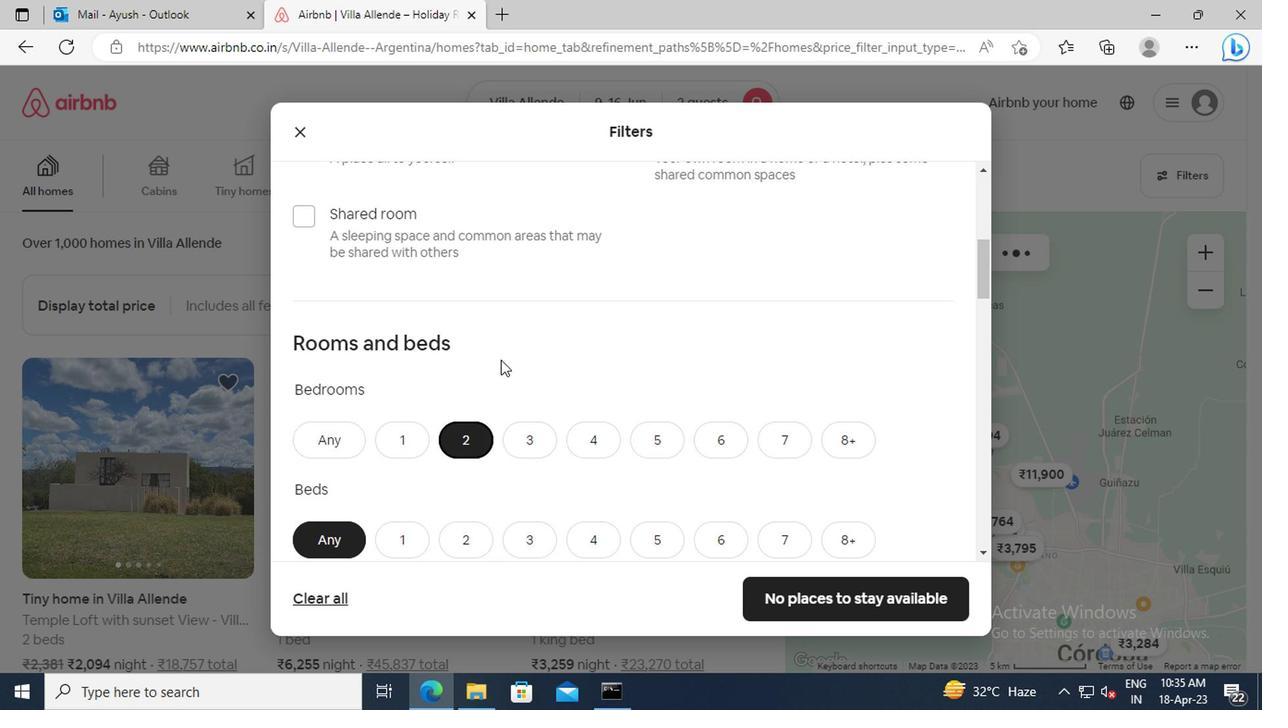 
Action: Mouse scrolled (508, 341) with delta (0, 0)
Screenshot: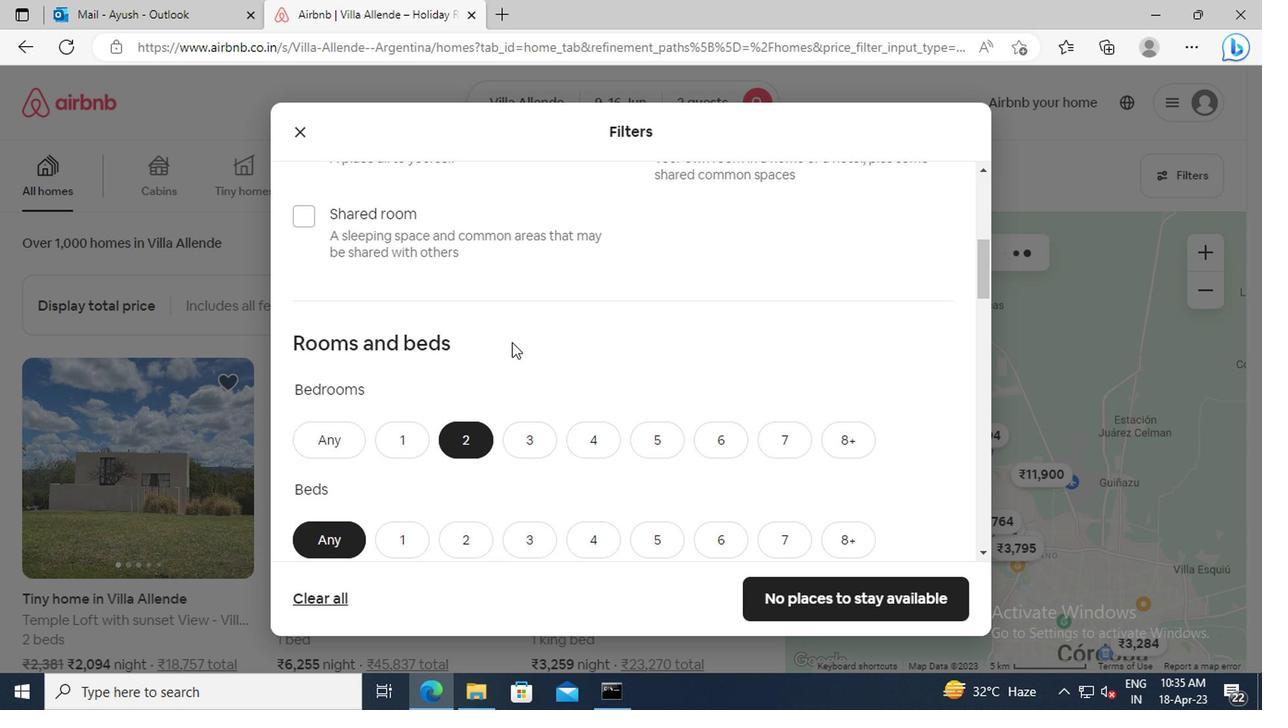 
Action: Mouse scrolled (508, 341) with delta (0, 0)
Screenshot: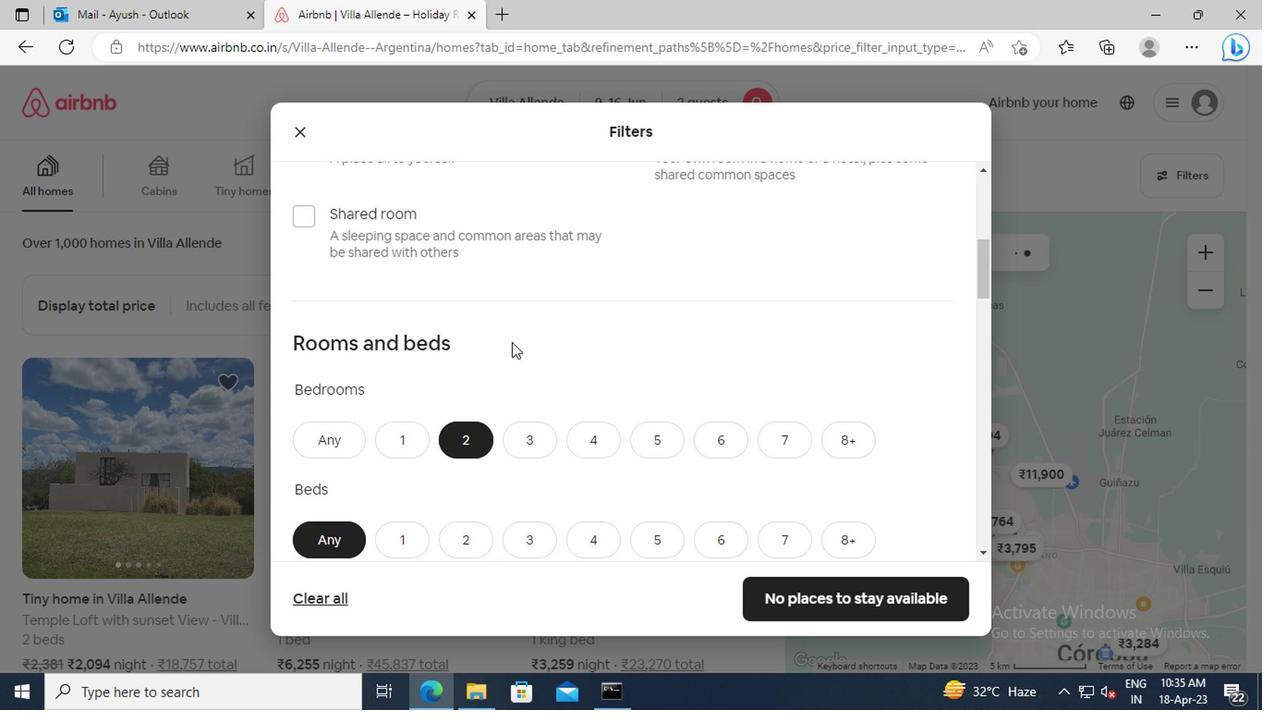 
Action: Mouse moved to (509, 355)
Screenshot: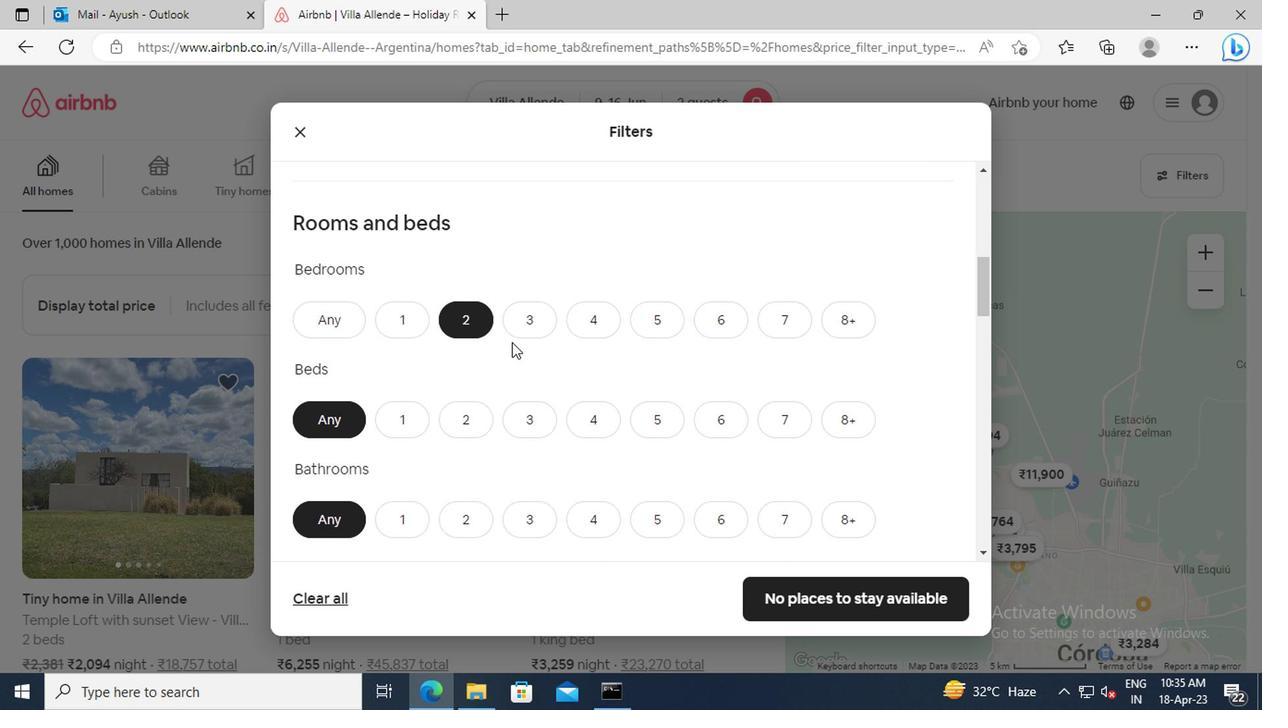 
Action: Mouse scrolled (509, 354) with delta (0, -1)
Screenshot: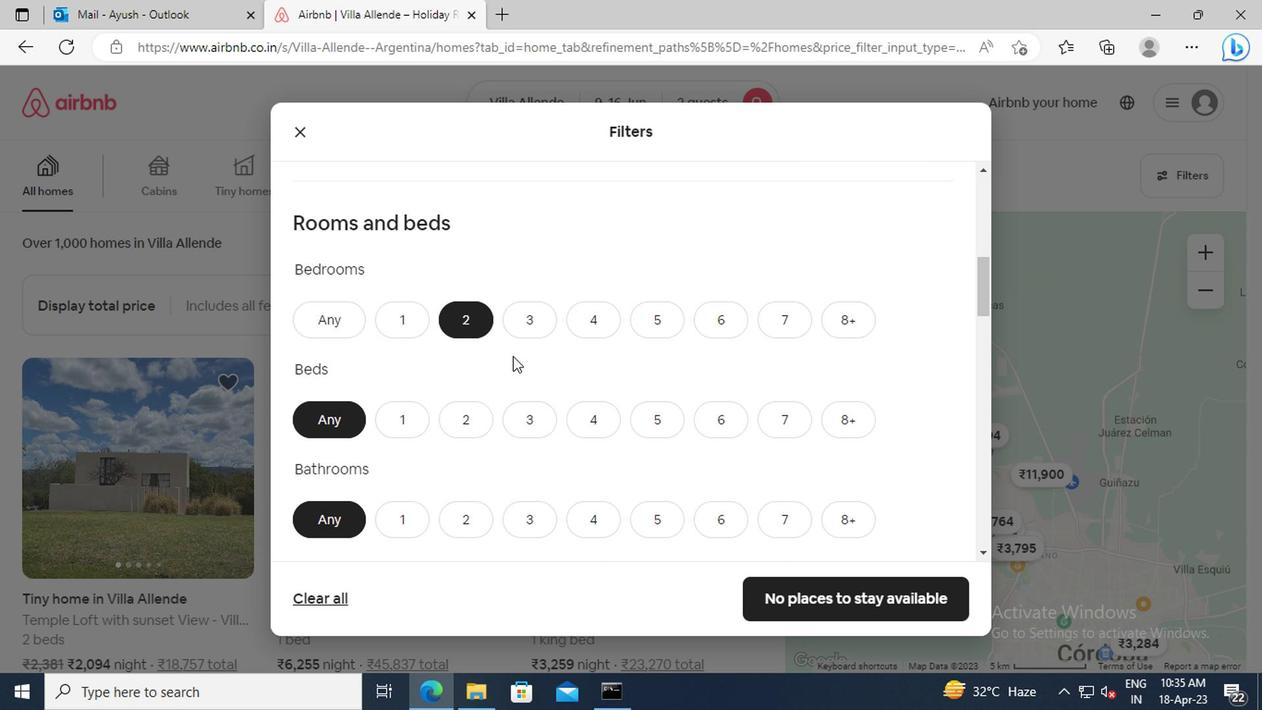 
Action: Mouse moved to (474, 361)
Screenshot: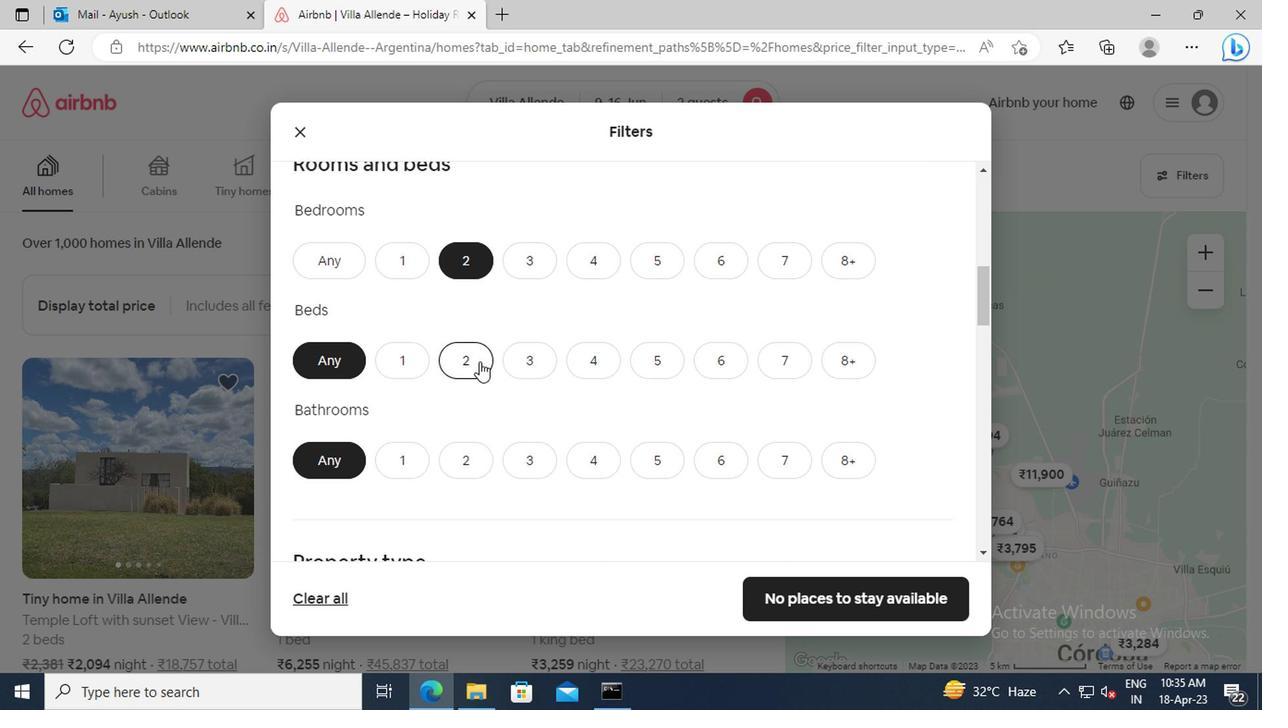 
Action: Mouse pressed left at (474, 361)
Screenshot: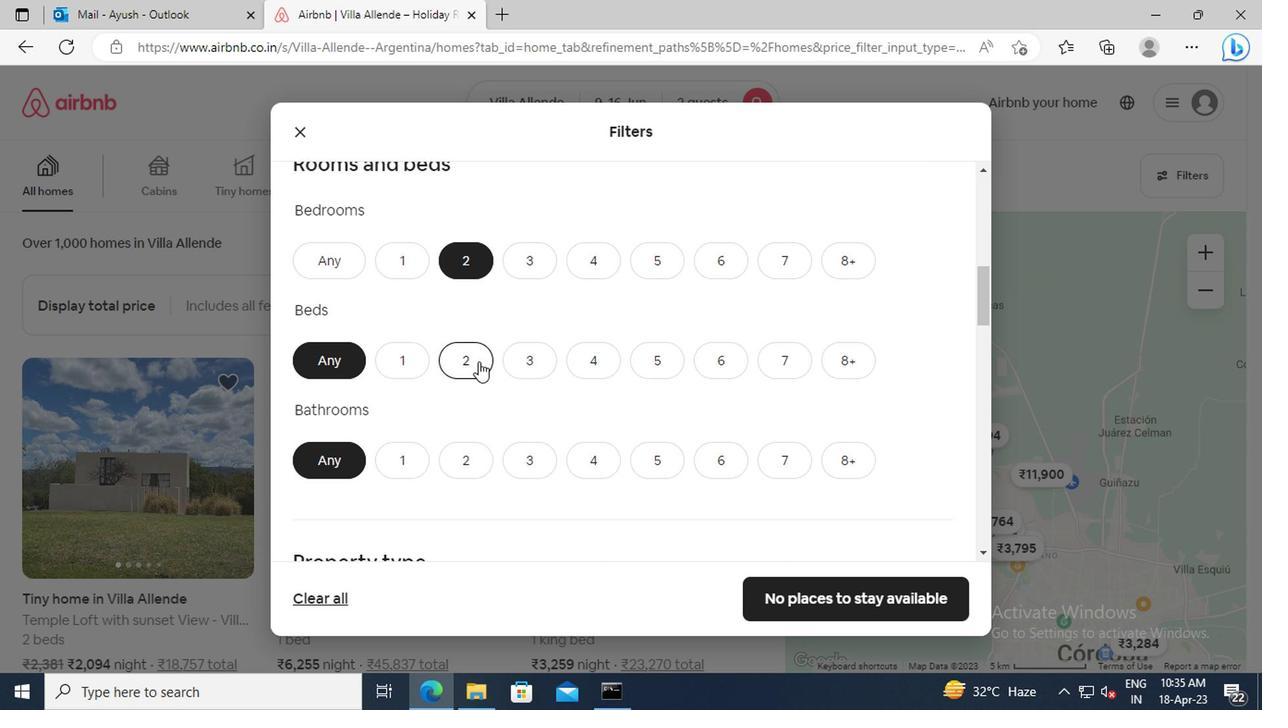 
Action: Mouse moved to (492, 397)
Screenshot: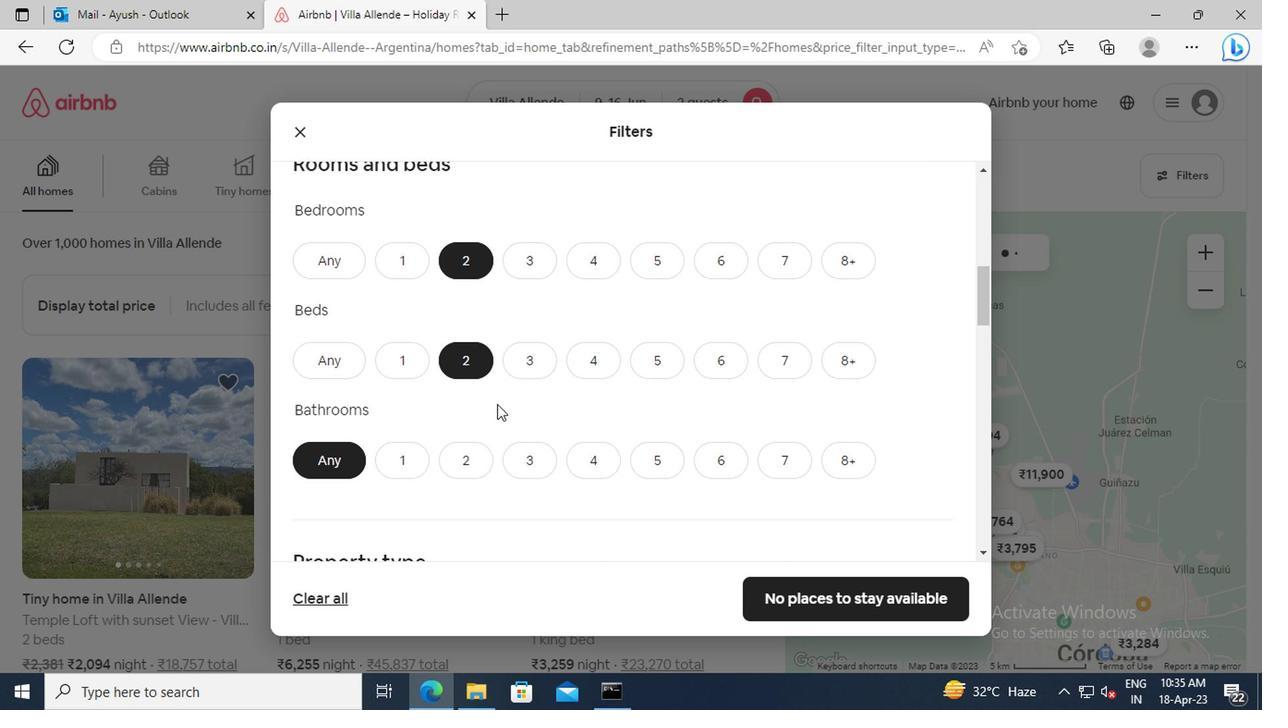 
Action: Mouse scrolled (492, 395) with delta (0, -1)
Screenshot: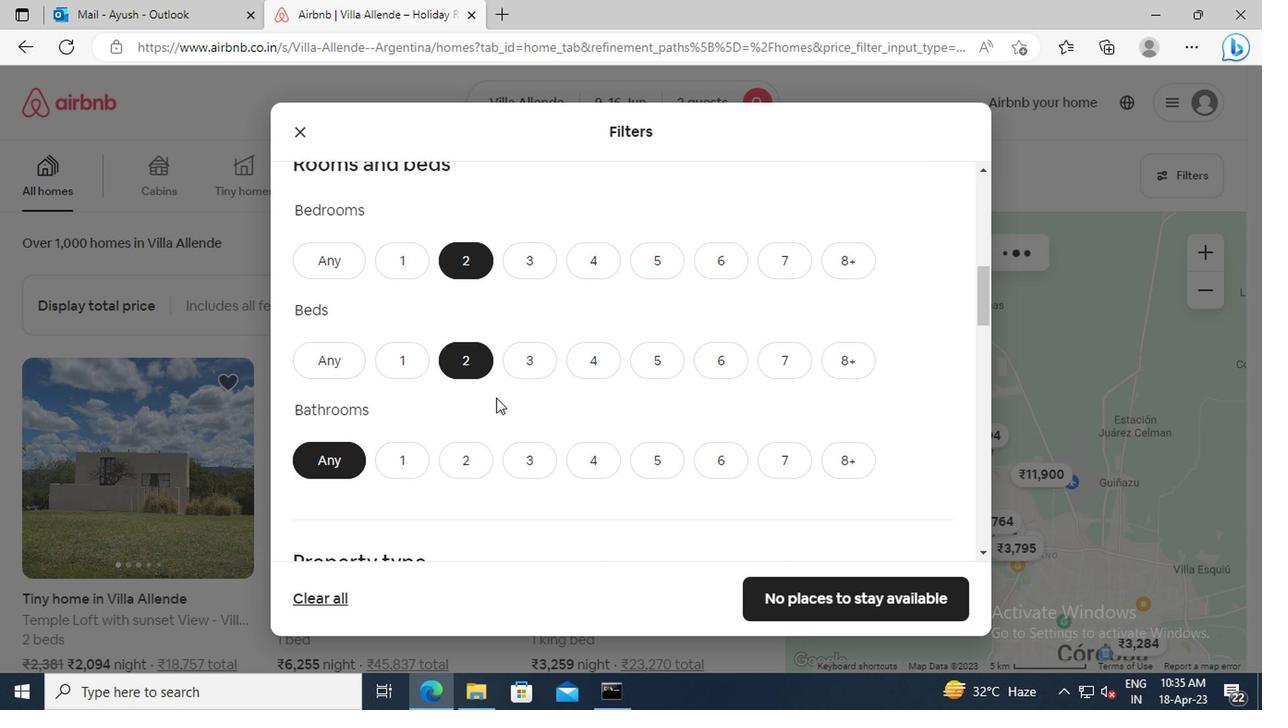 
Action: Mouse moved to (399, 400)
Screenshot: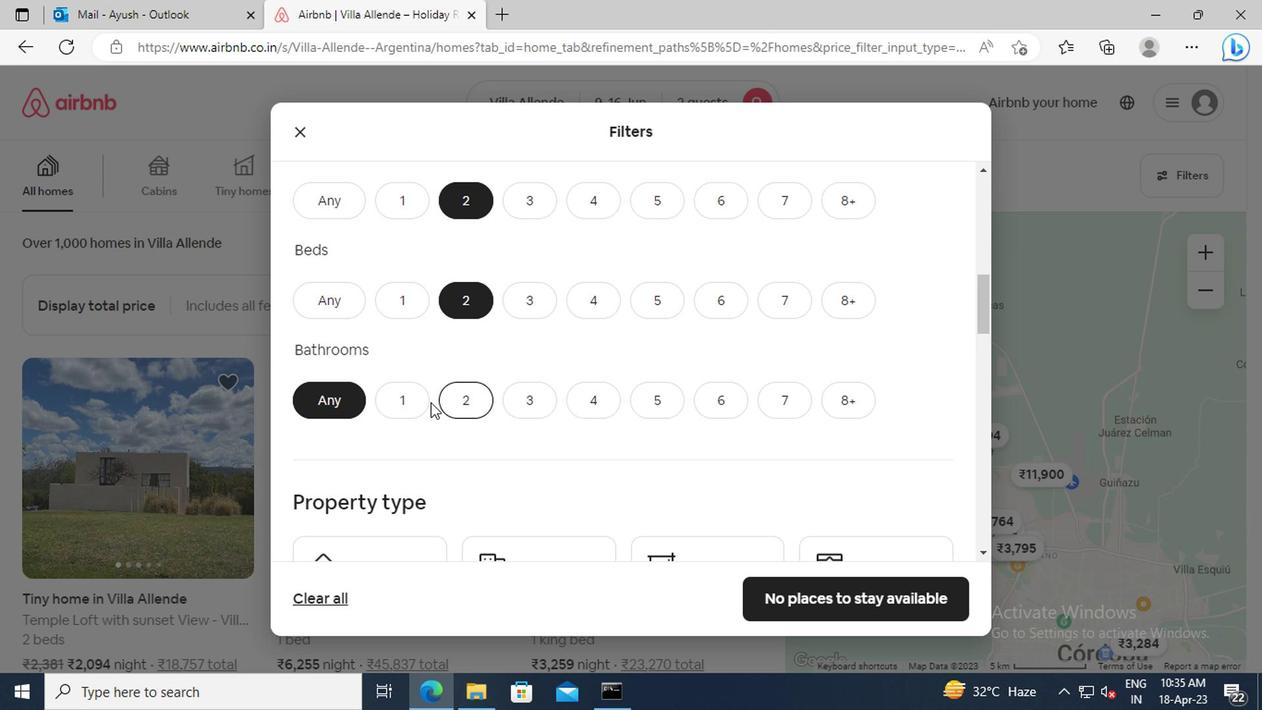 
Action: Mouse pressed left at (399, 400)
Screenshot: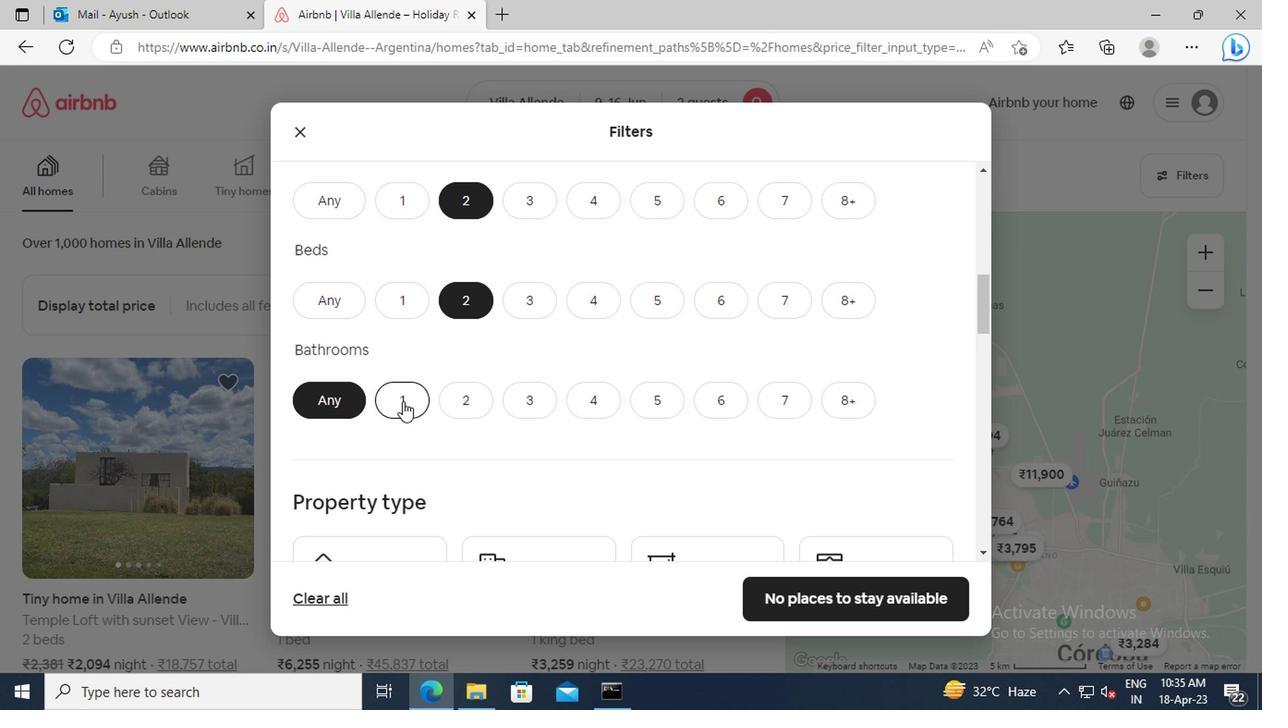 
Action: Mouse moved to (517, 436)
Screenshot: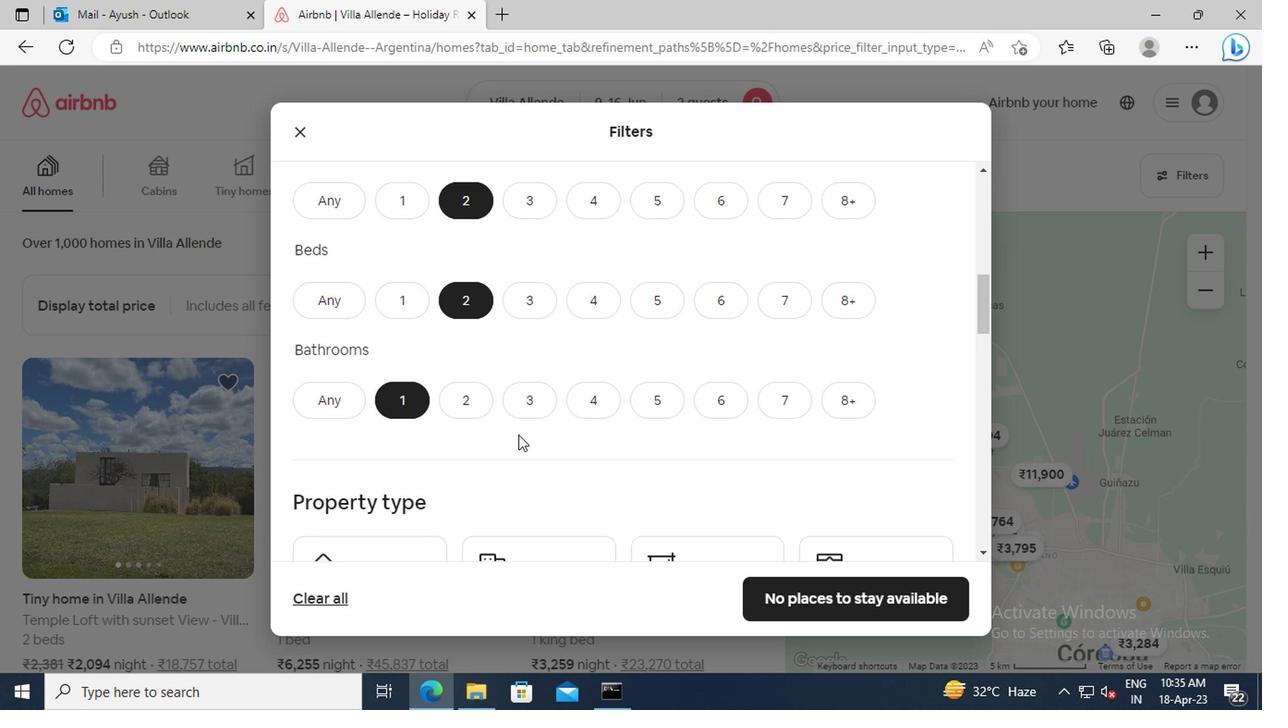 
Action: Mouse scrolled (517, 435) with delta (0, -1)
Screenshot: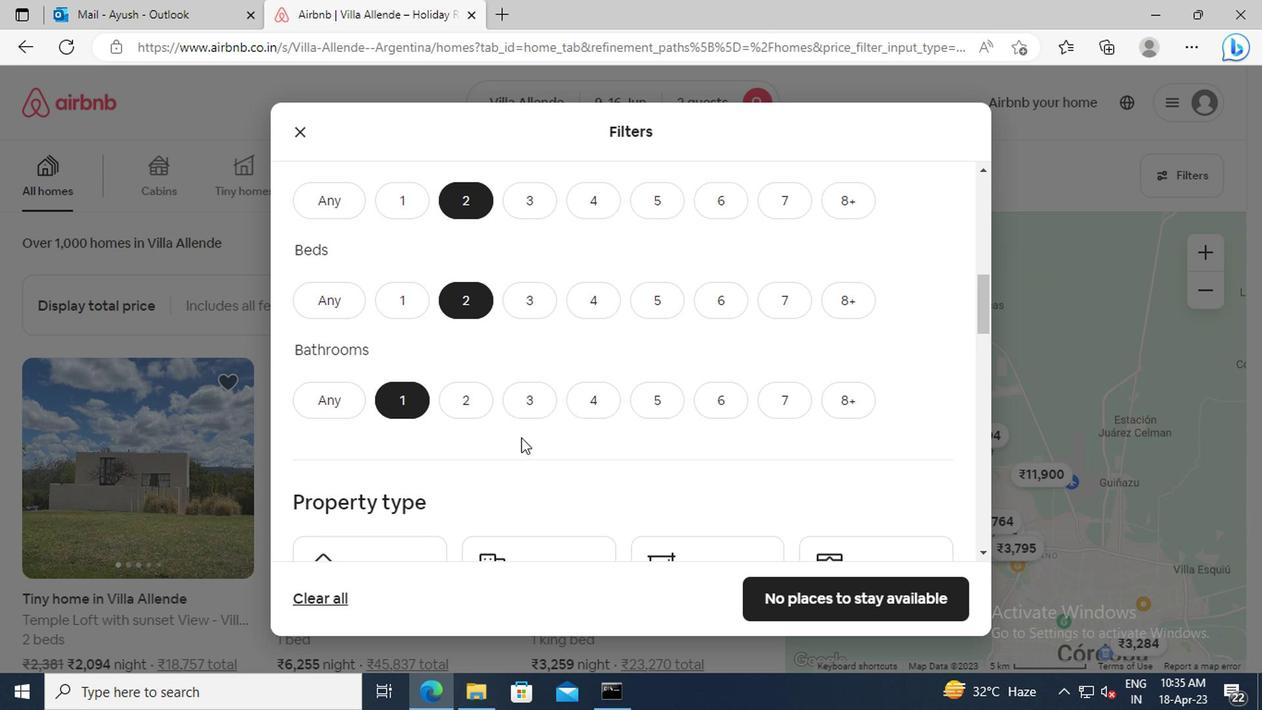 
Action: Mouse scrolled (517, 435) with delta (0, -1)
Screenshot: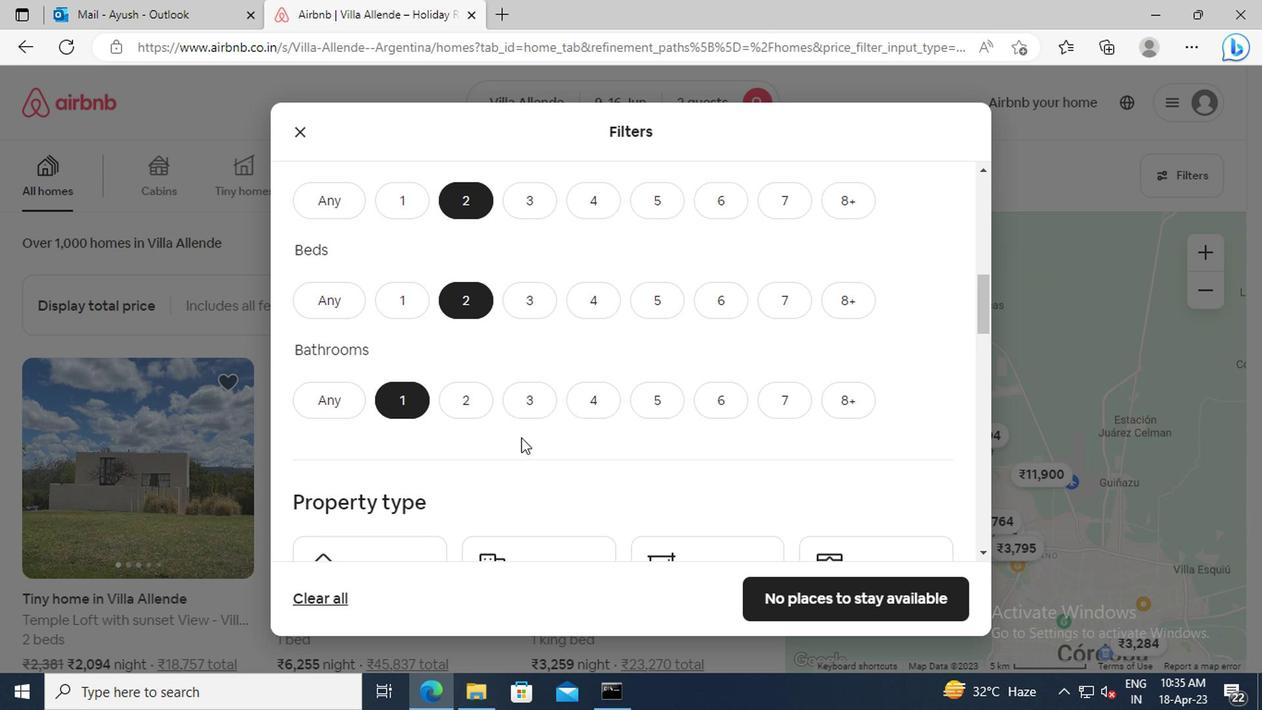 
Action: Mouse moved to (519, 403)
Screenshot: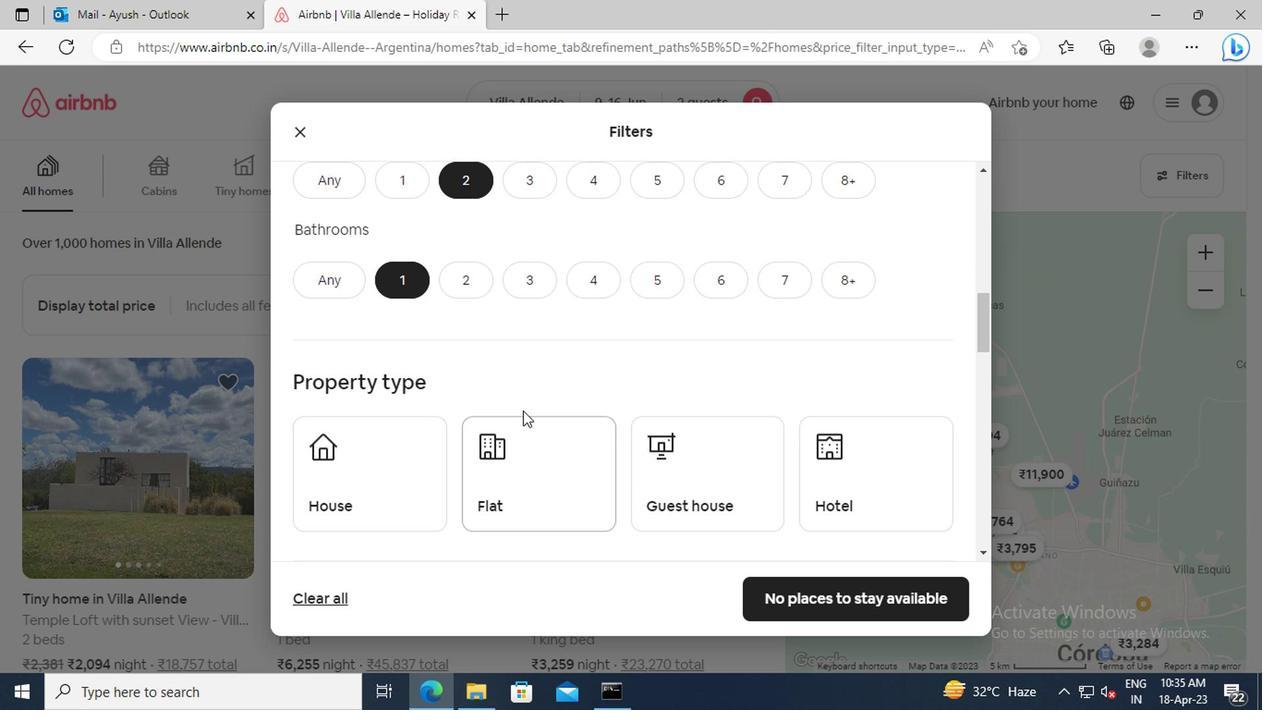 
Action: Mouse scrolled (519, 402) with delta (0, 0)
Screenshot: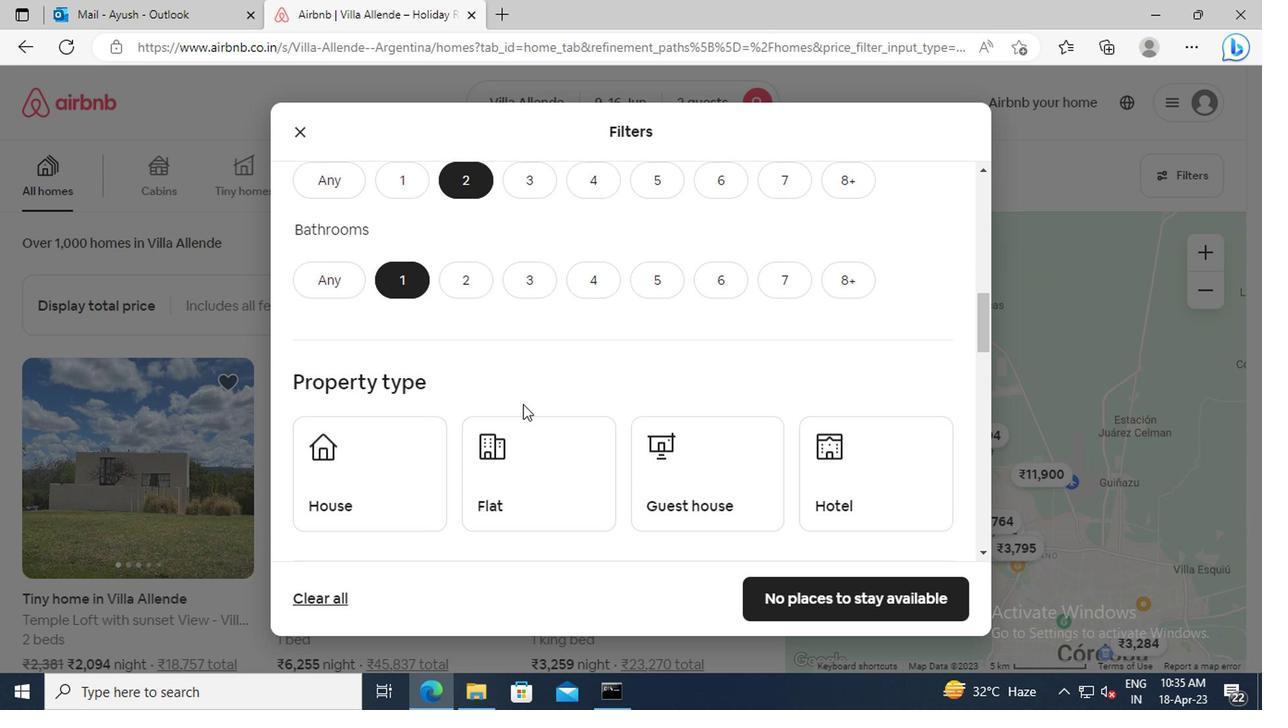
Action: Mouse moved to (519, 401)
Screenshot: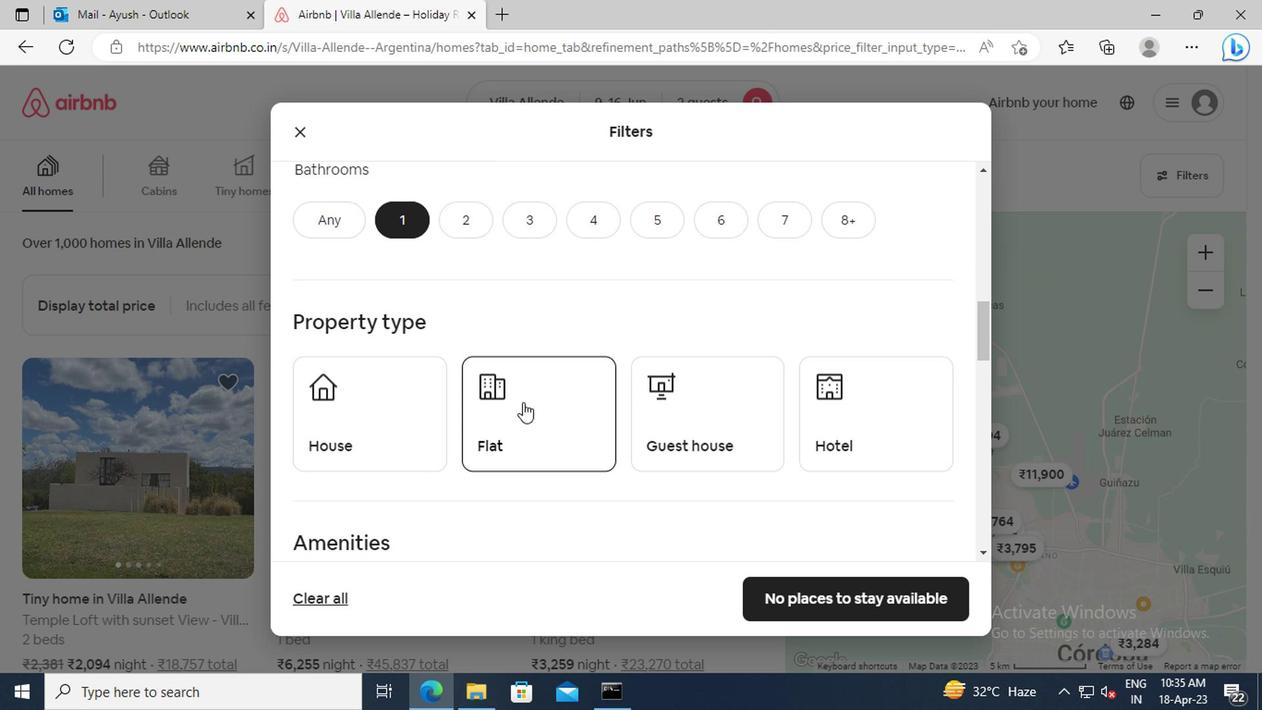 
Action: Mouse pressed left at (519, 401)
Screenshot: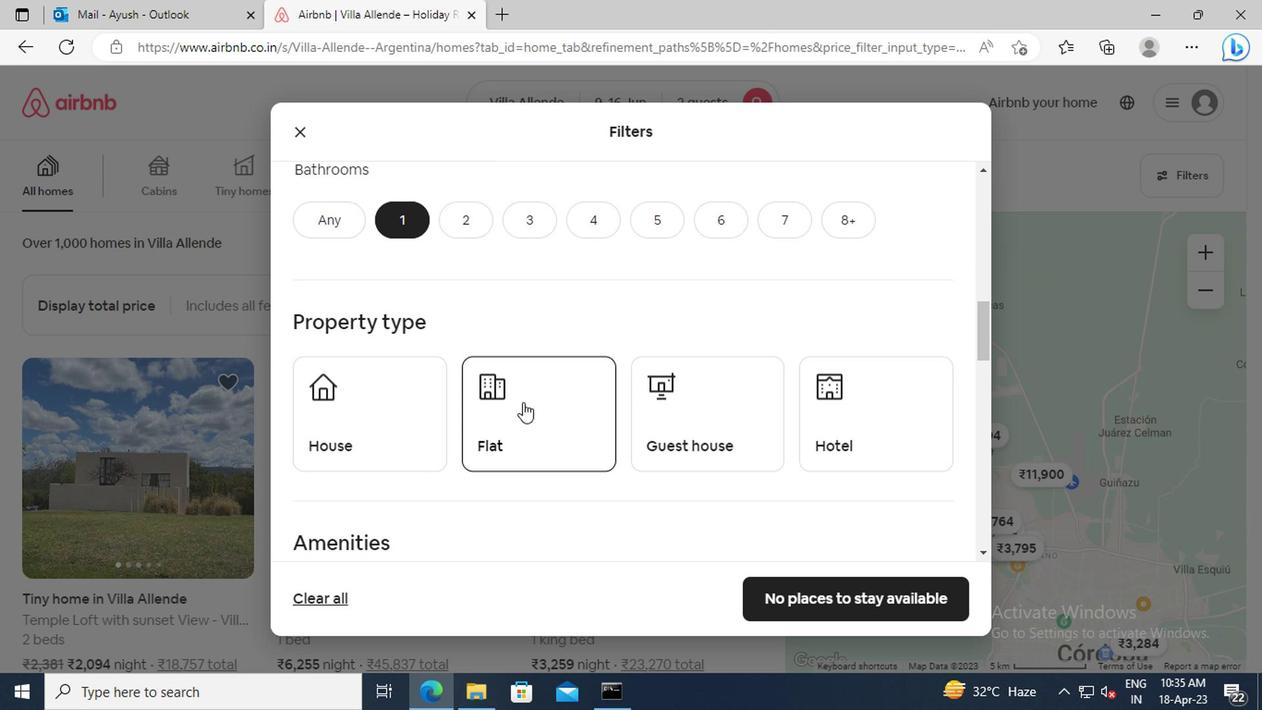 
Action: Mouse moved to (451, 407)
Screenshot: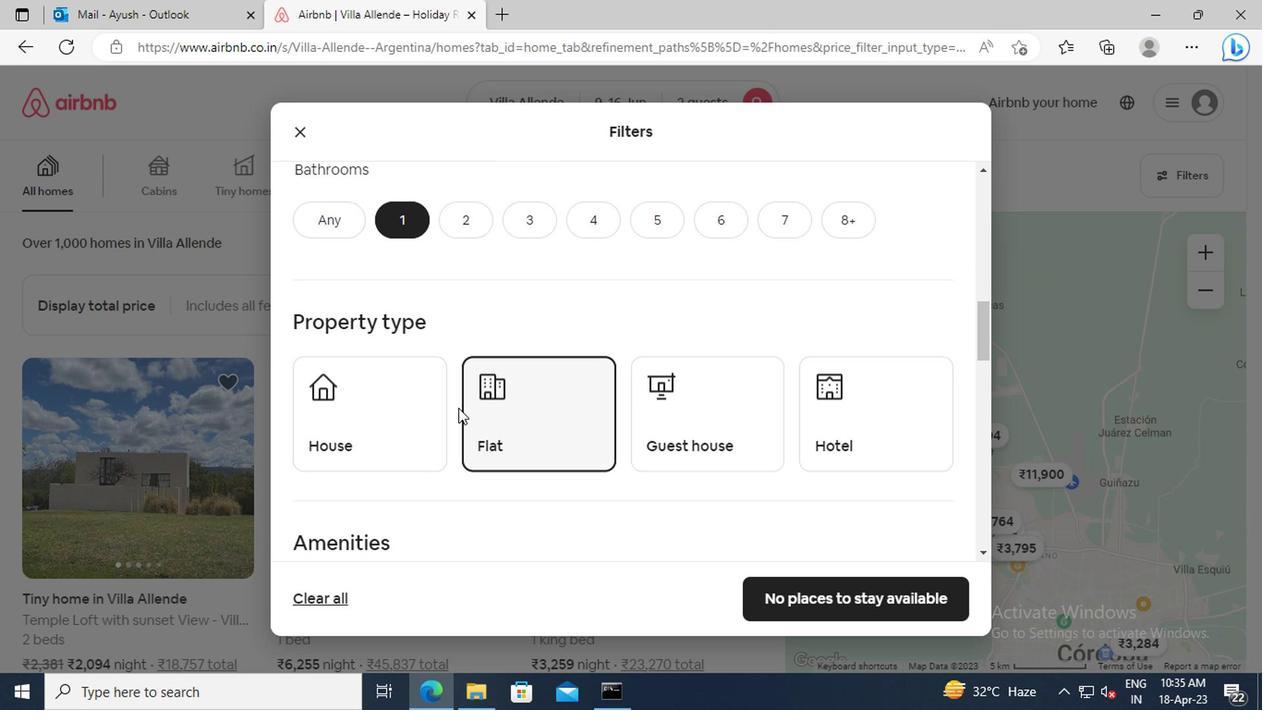 
Action: Mouse scrolled (451, 407) with delta (0, 0)
Screenshot: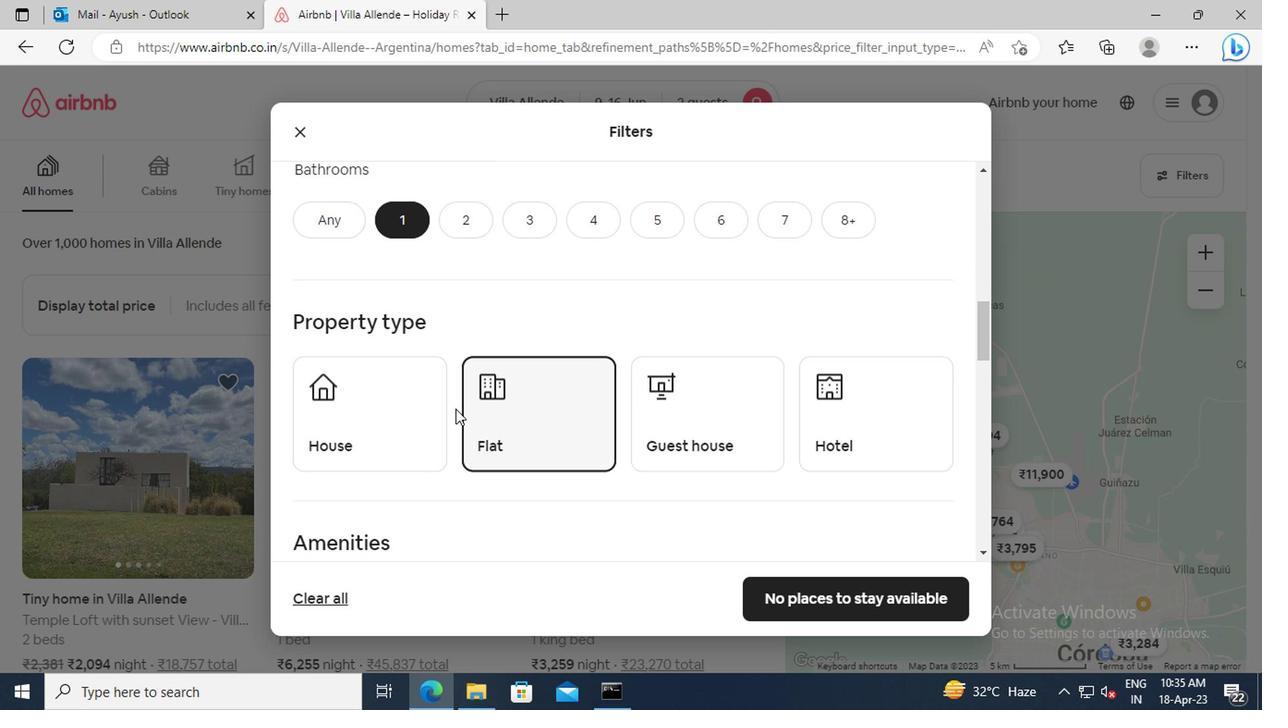 
Action: Mouse scrolled (451, 407) with delta (0, 0)
Screenshot: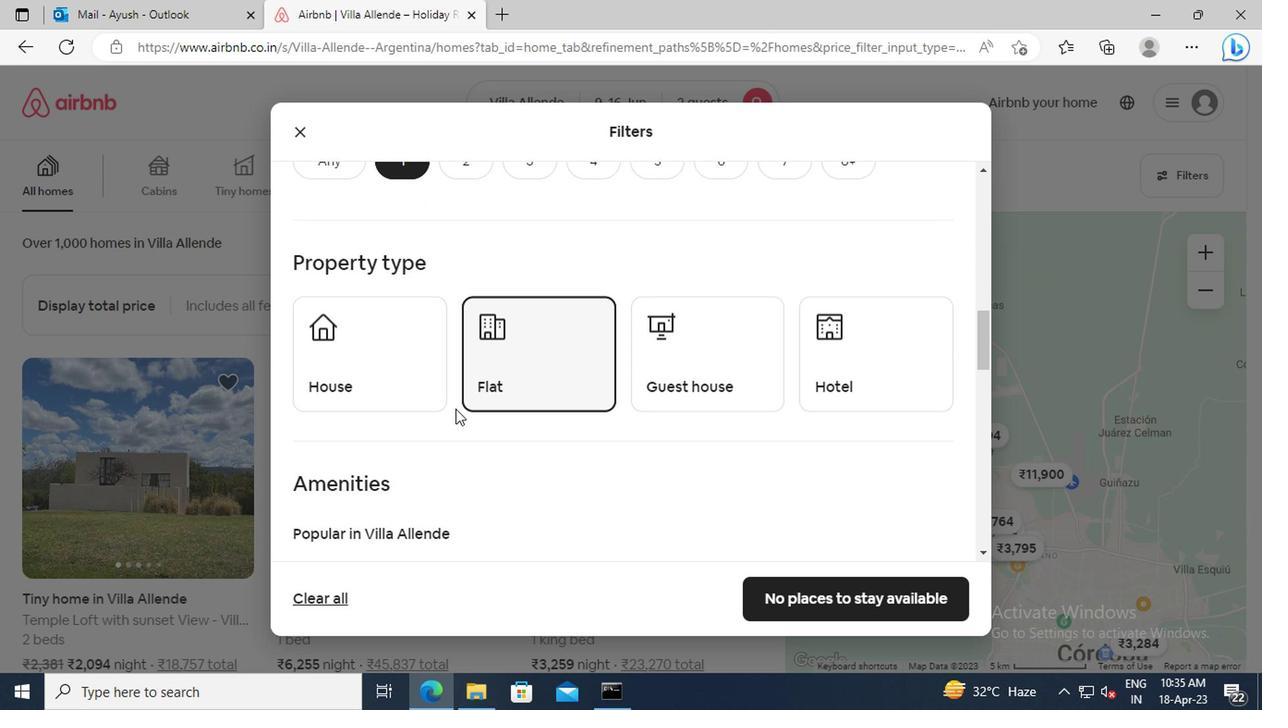 
Action: Mouse scrolled (451, 407) with delta (0, 0)
Screenshot: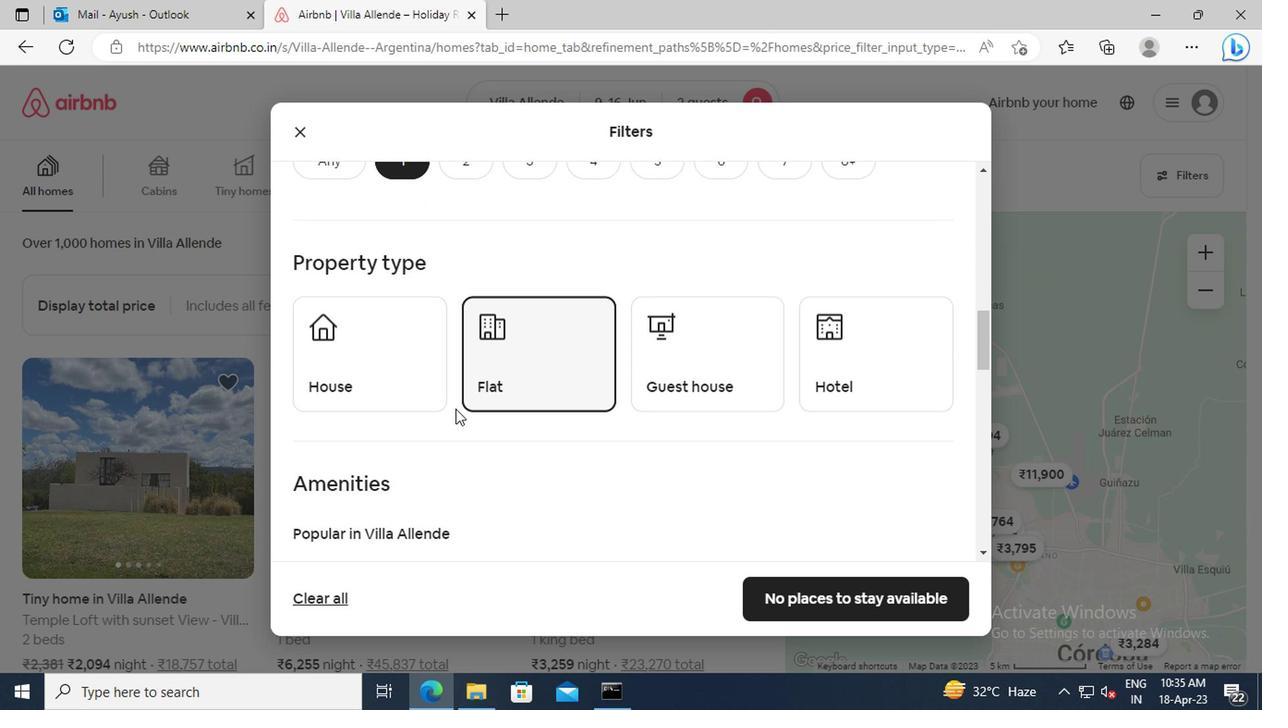 
Action: Mouse moved to (467, 376)
Screenshot: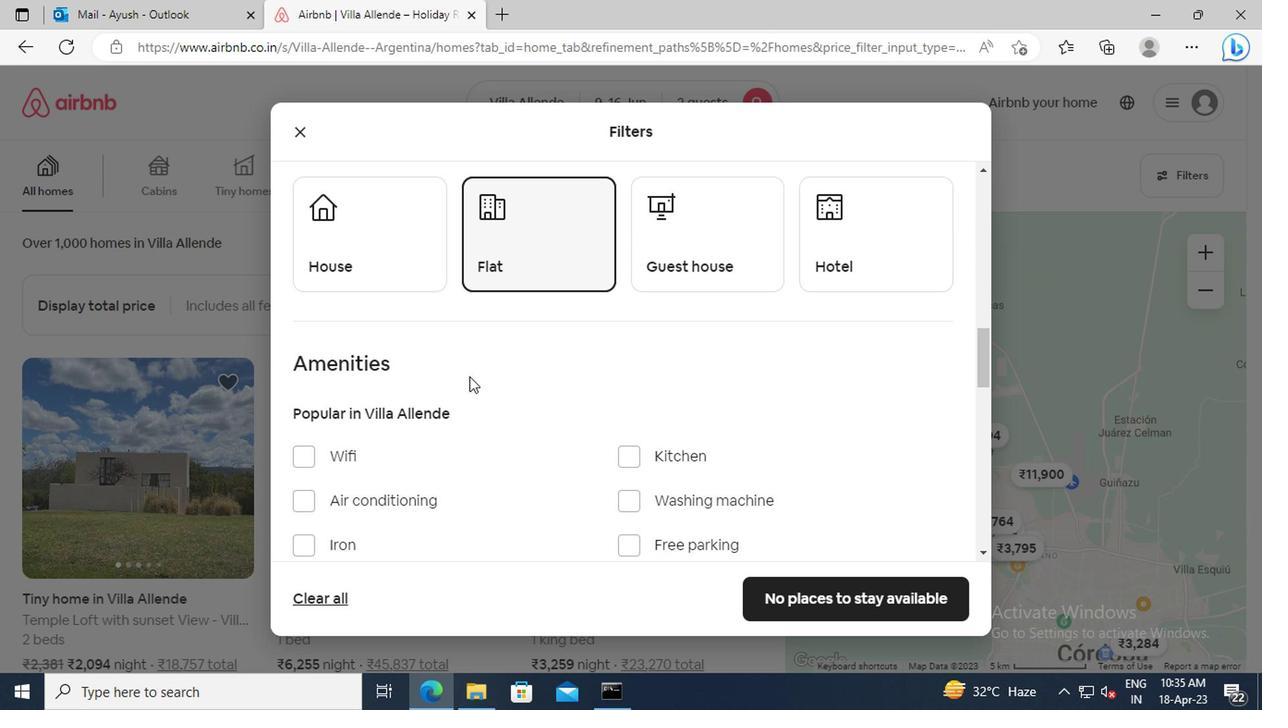 
Action: Mouse scrolled (467, 374) with delta (0, -1)
Screenshot: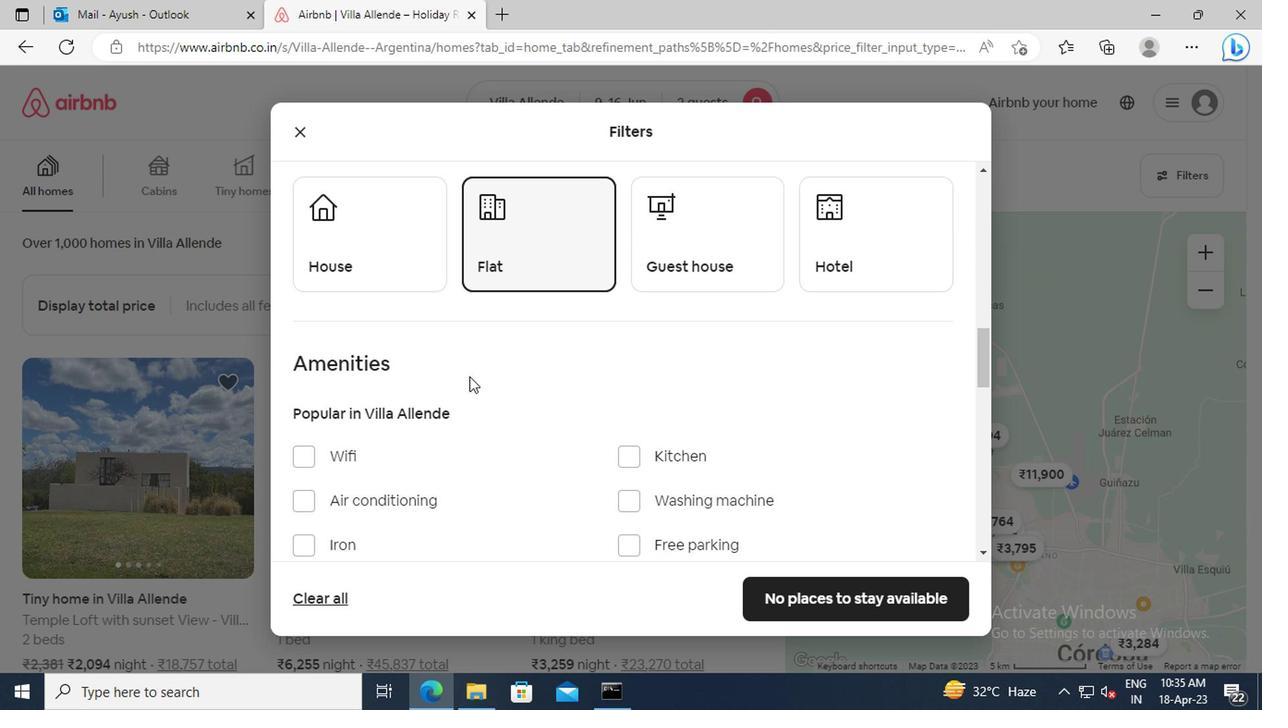 
Action: Mouse scrolled (467, 374) with delta (0, -1)
Screenshot: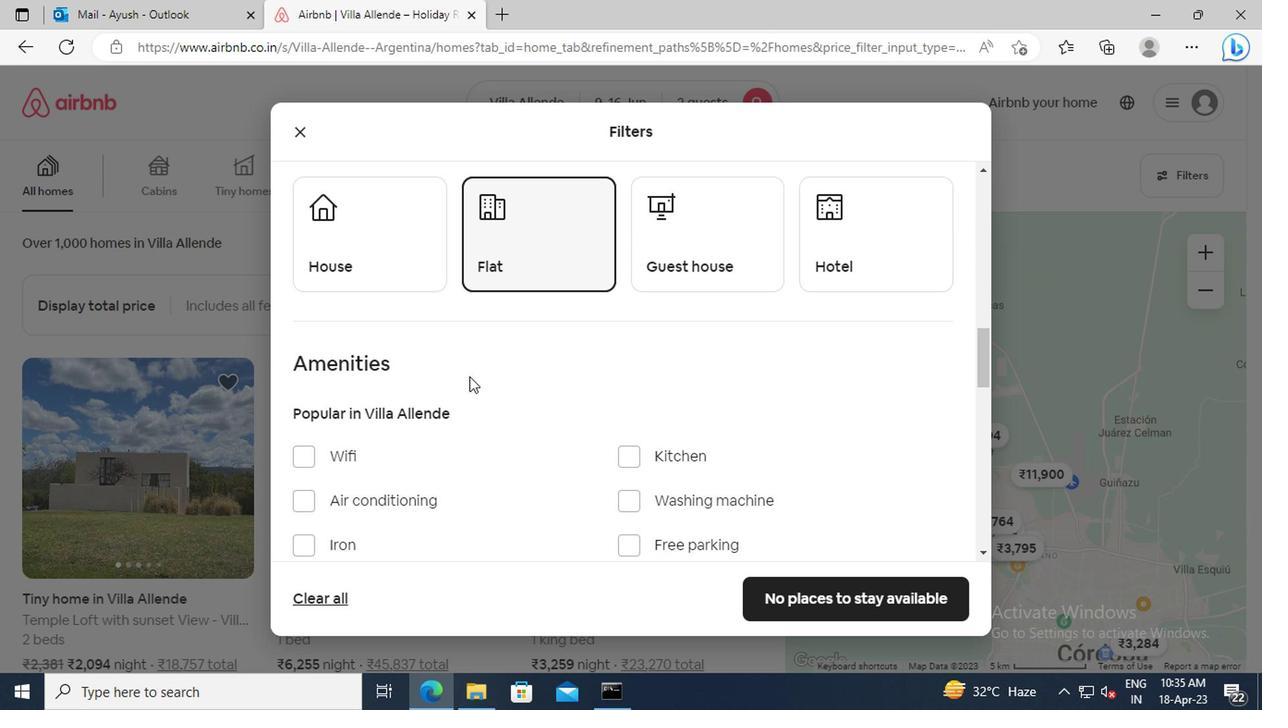 
Action: Mouse moved to (492, 389)
Screenshot: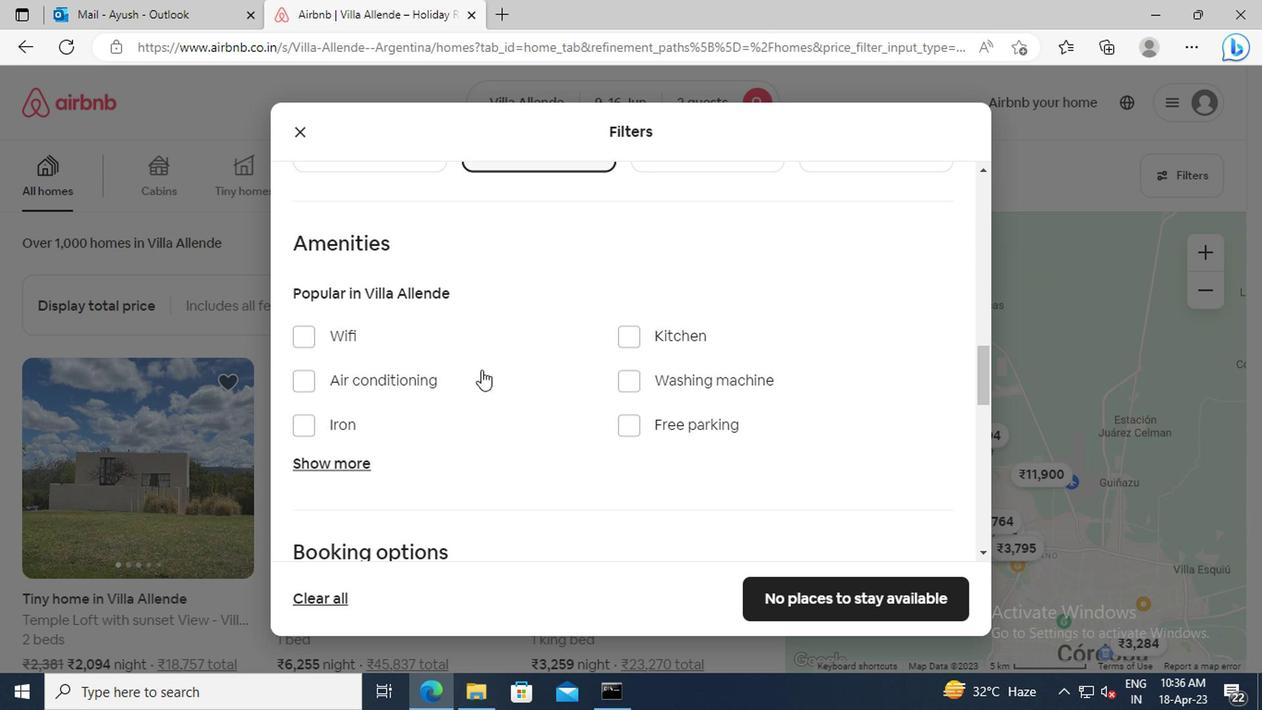 
Action: Mouse scrolled (492, 388) with delta (0, 0)
Screenshot: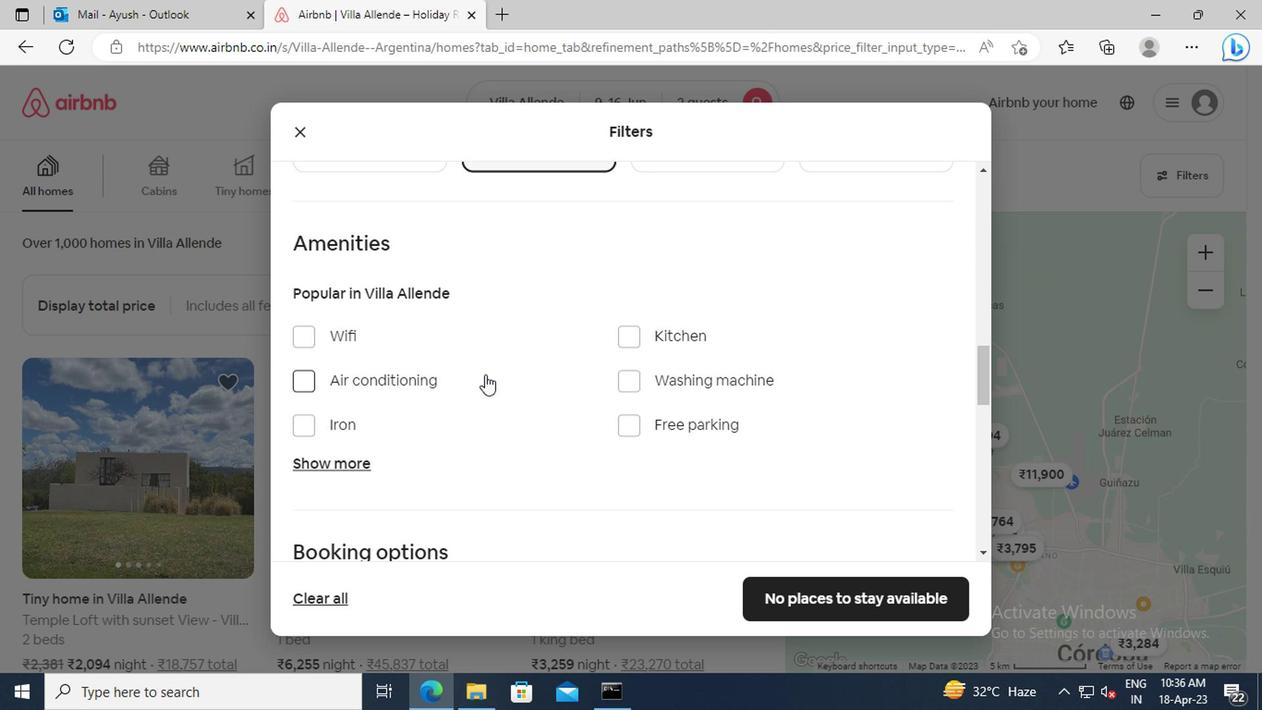 
Action: Mouse scrolled (492, 388) with delta (0, 0)
Screenshot: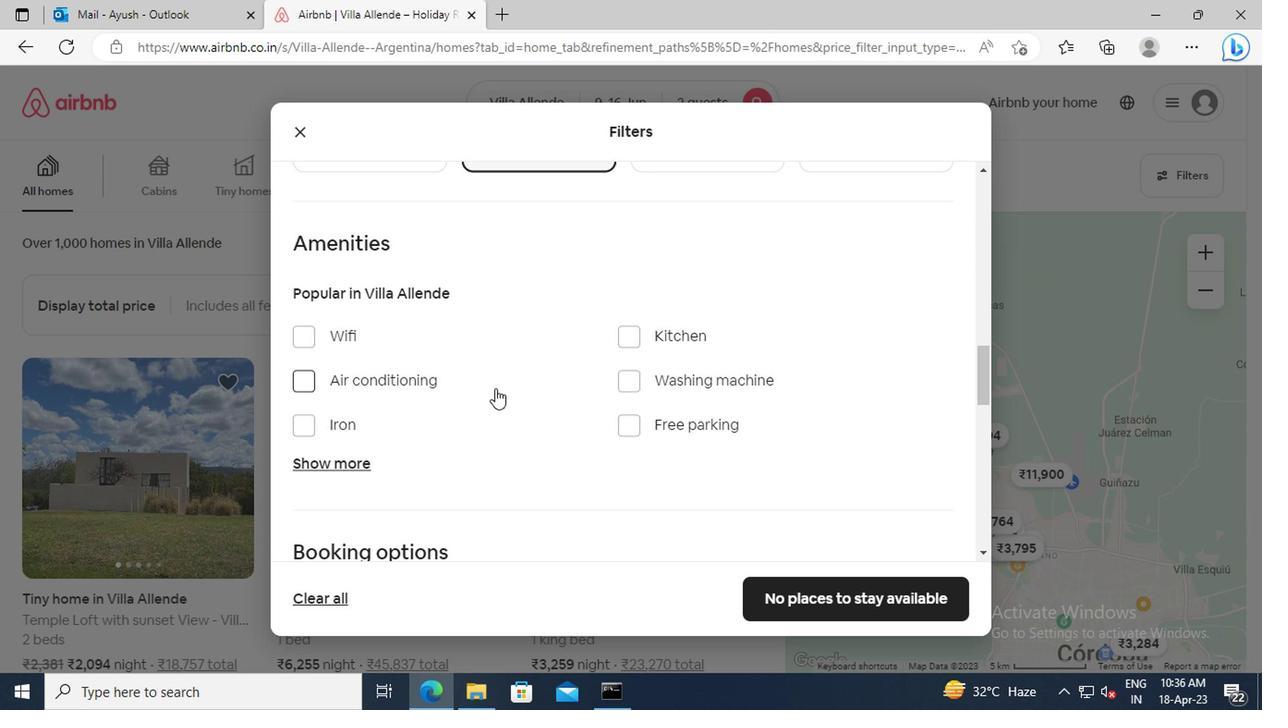 
Action: Mouse moved to (354, 347)
Screenshot: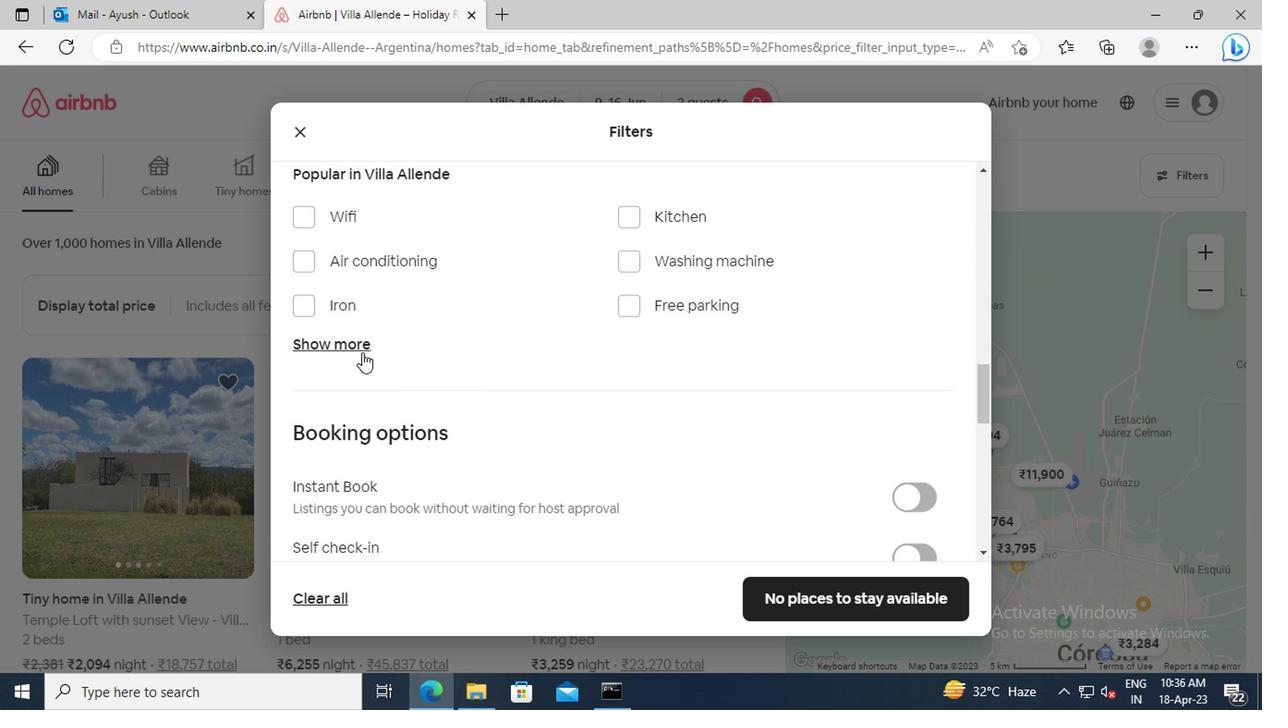 
Action: Mouse pressed left at (354, 347)
Screenshot: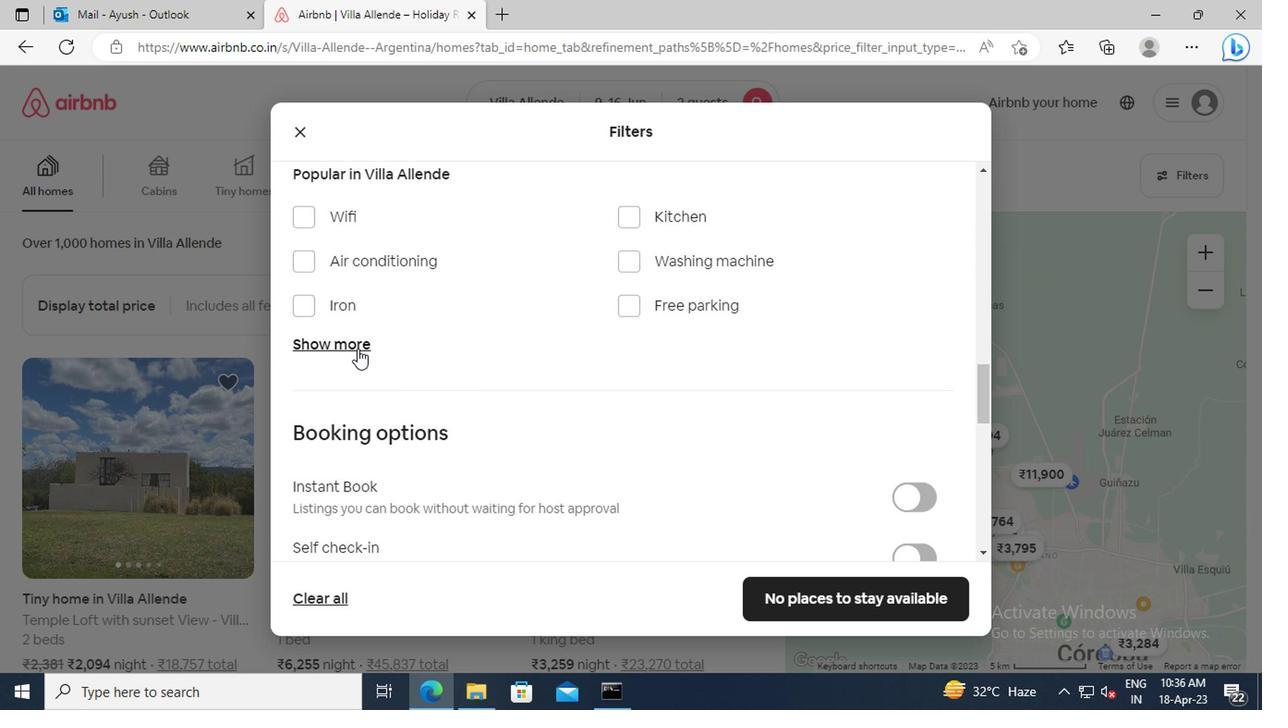 
Action: Mouse moved to (620, 407)
Screenshot: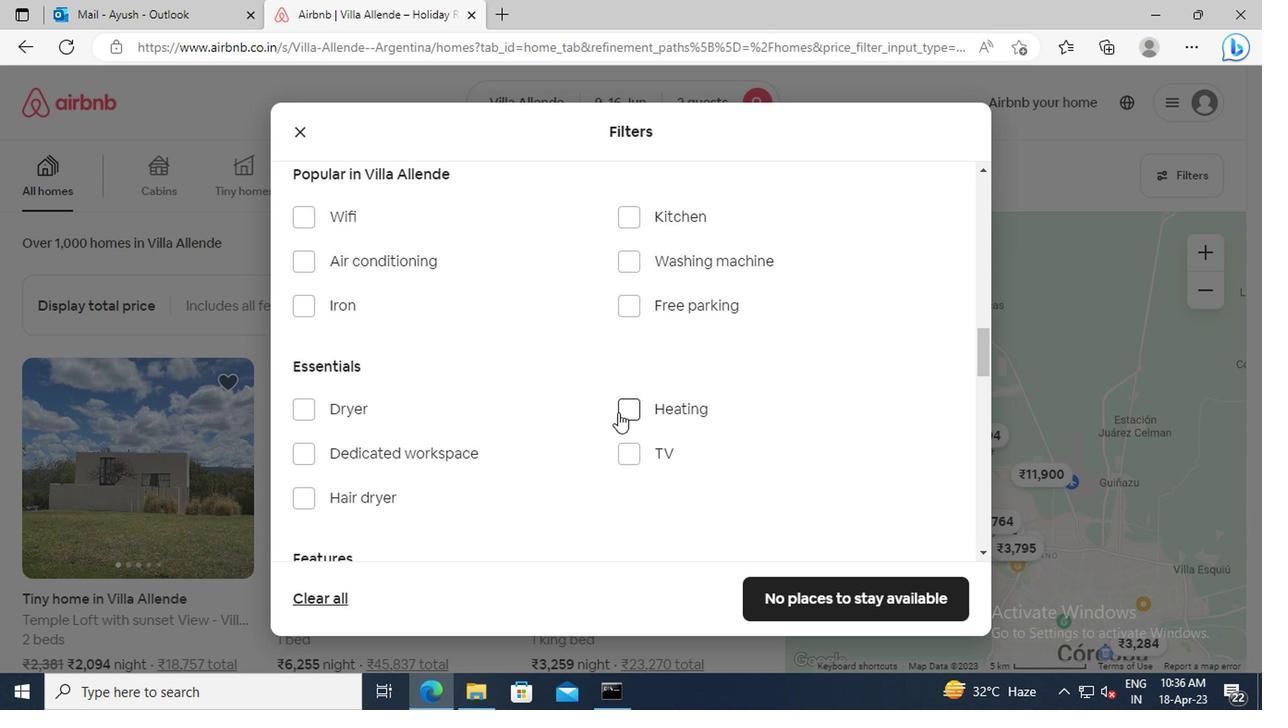 
Action: Mouse pressed left at (620, 407)
Screenshot: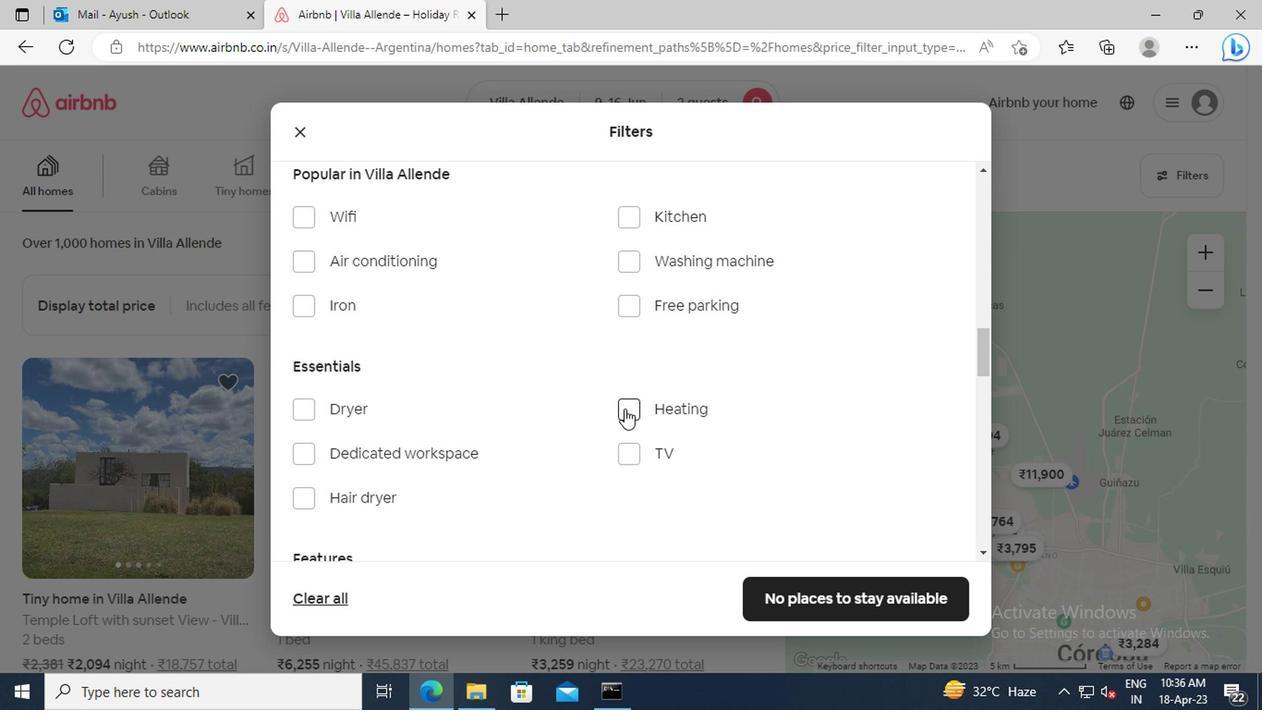 
Action: Mouse moved to (519, 400)
Screenshot: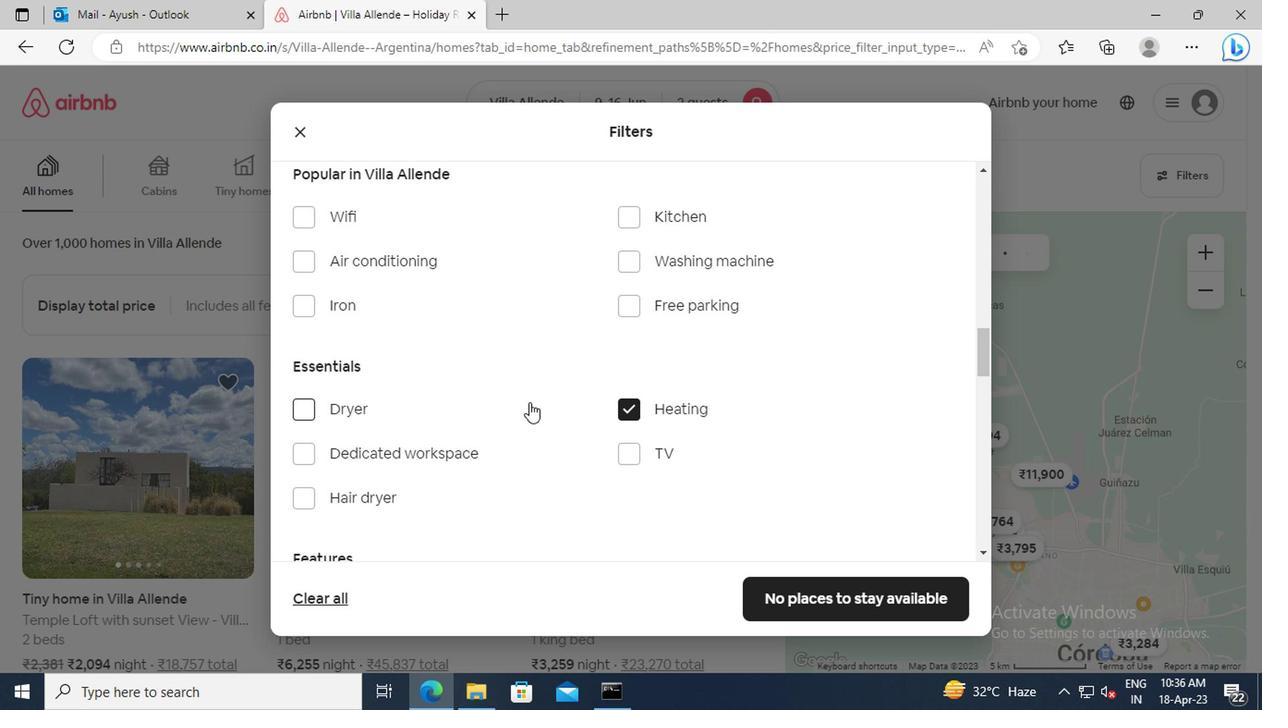 
Action: Mouse scrolled (519, 399) with delta (0, 0)
Screenshot: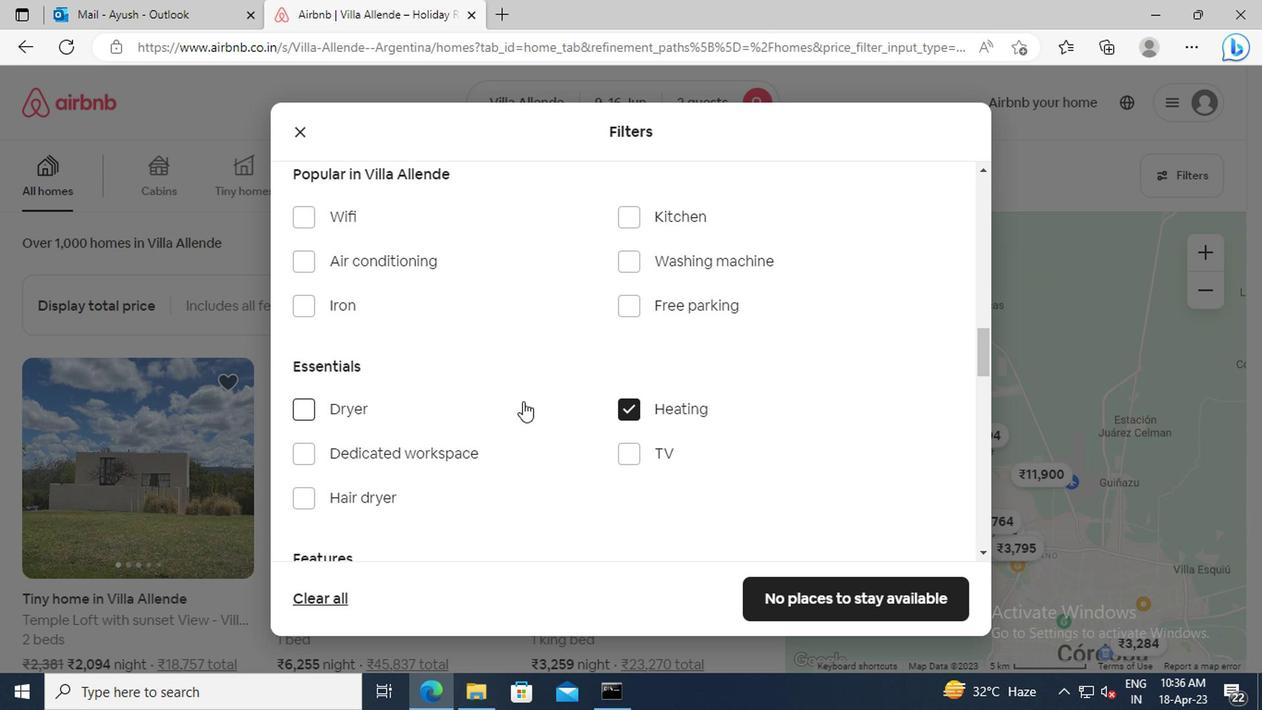 
Action: Mouse scrolled (519, 399) with delta (0, 0)
Screenshot: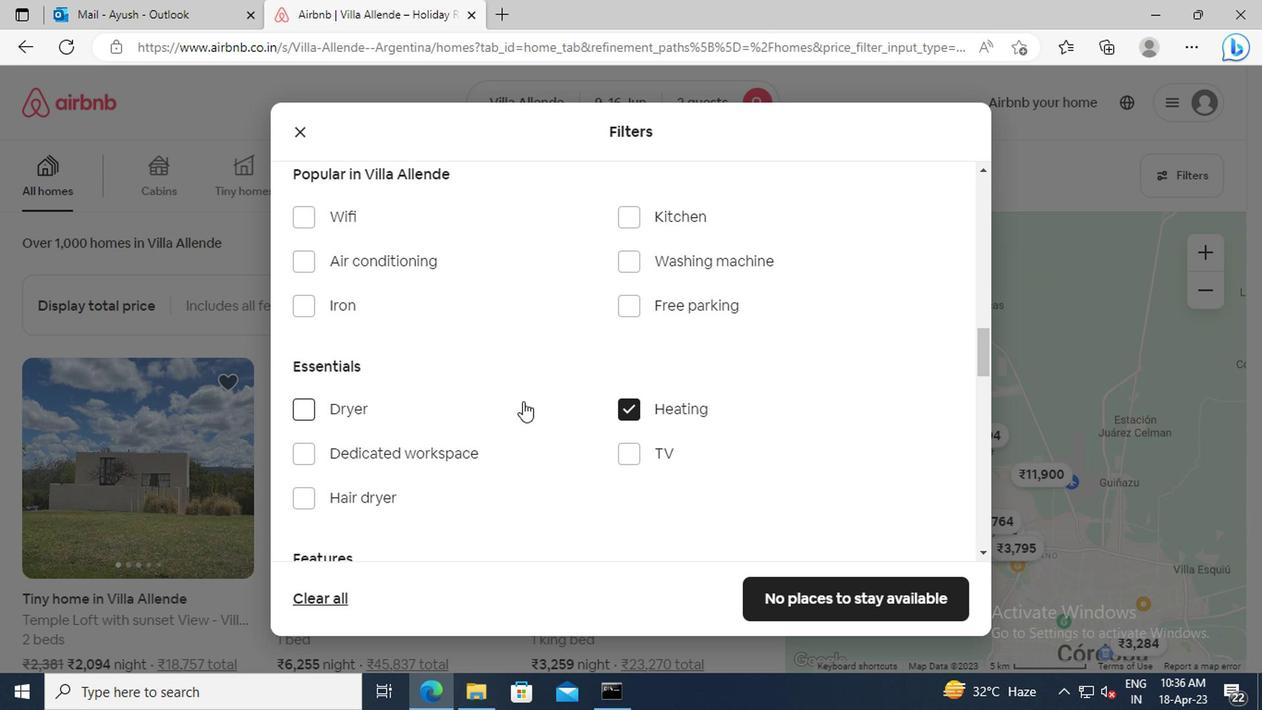 
Action: Mouse scrolled (519, 399) with delta (0, 0)
Screenshot: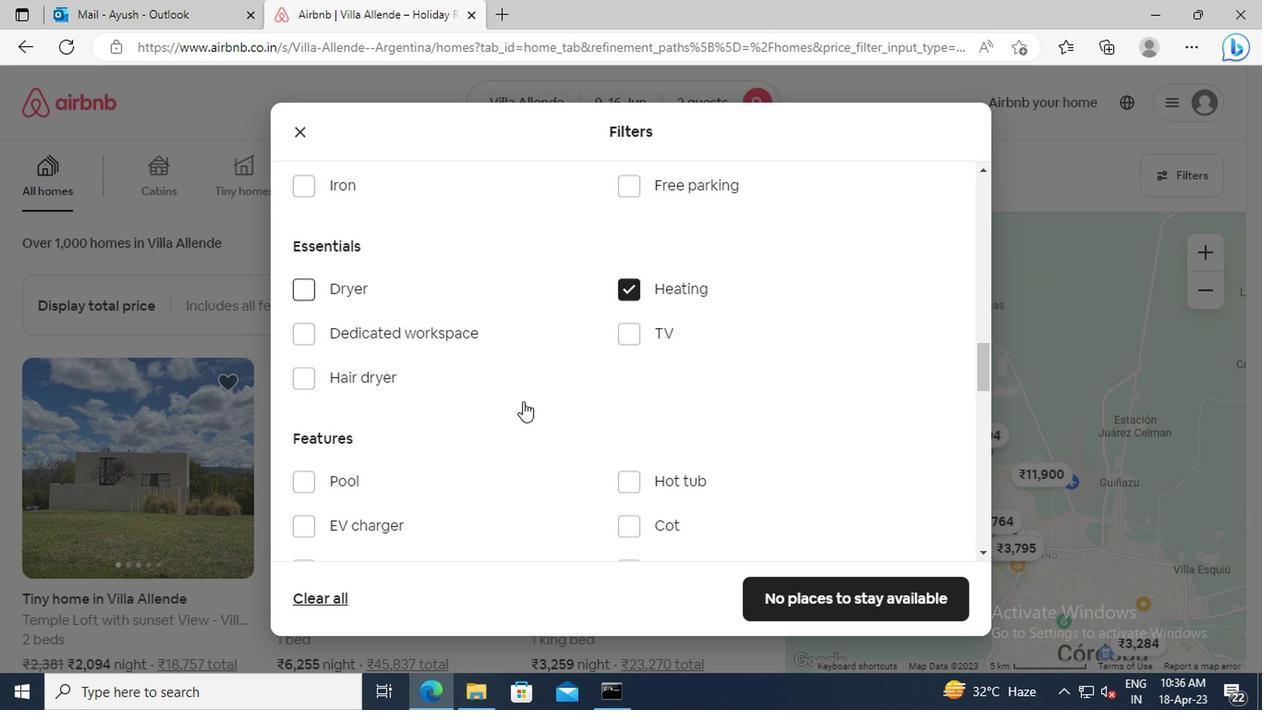 
Action: Mouse scrolled (519, 399) with delta (0, 0)
Screenshot: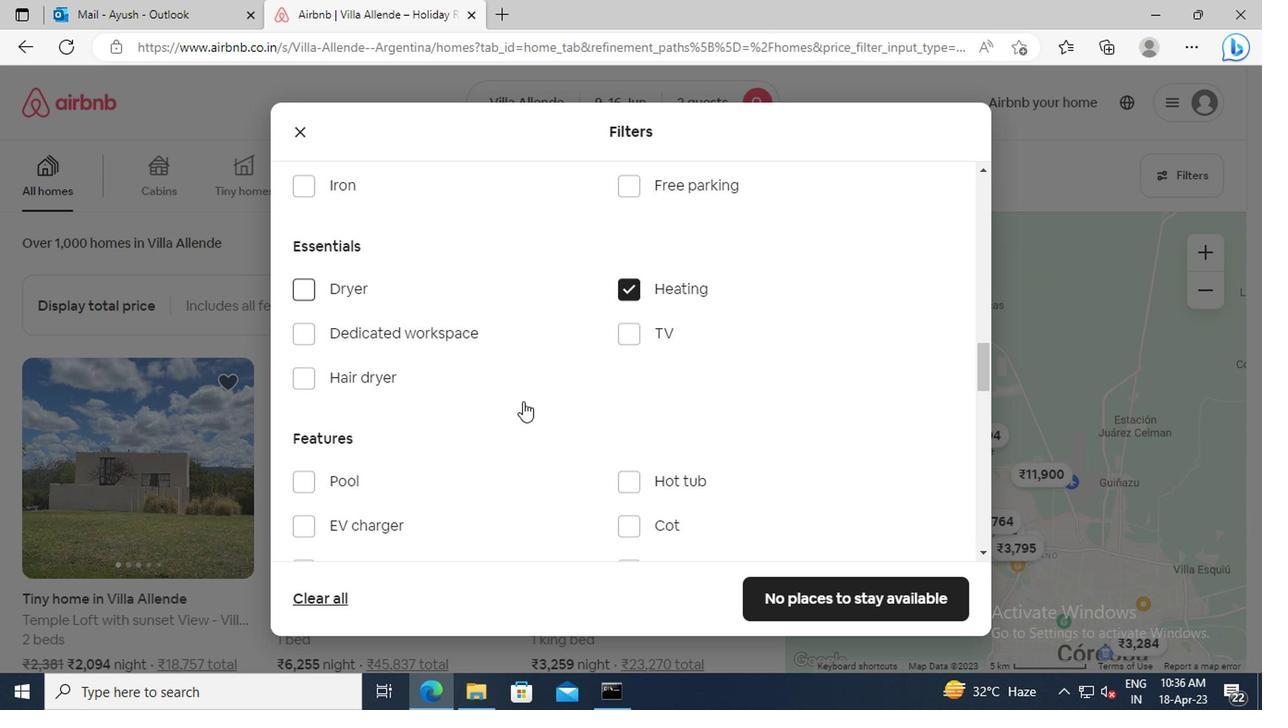 
Action: Mouse scrolled (519, 399) with delta (0, 0)
Screenshot: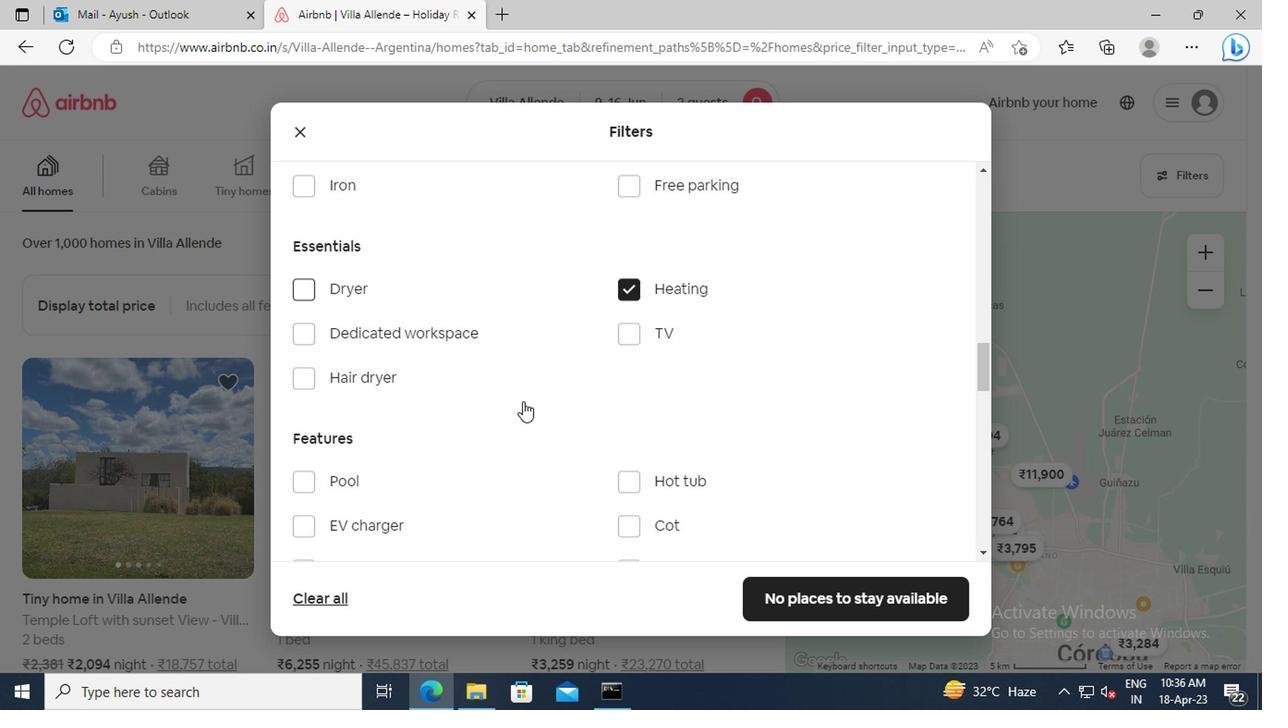 
Action: Mouse scrolled (519, 399) with delta (0, 0)
Screenshot: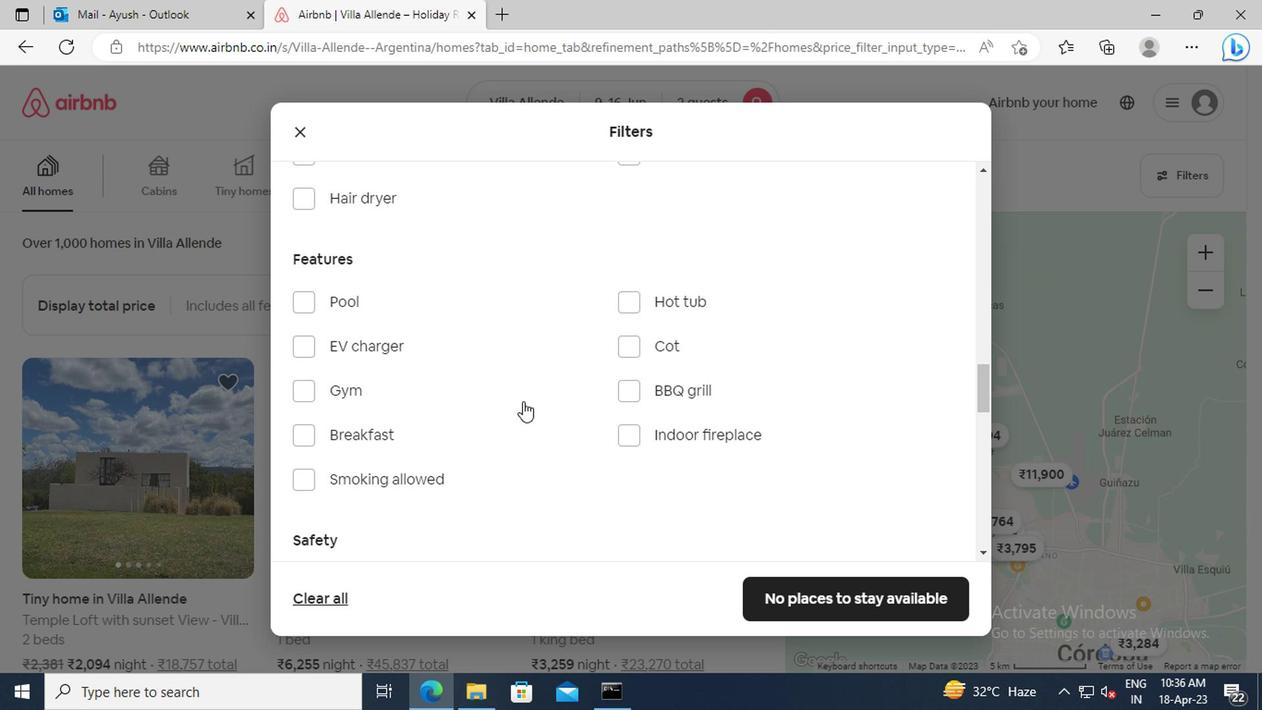 
Action: Mouse scrolled (519, 399) with delta (0, 0)
Screenshot: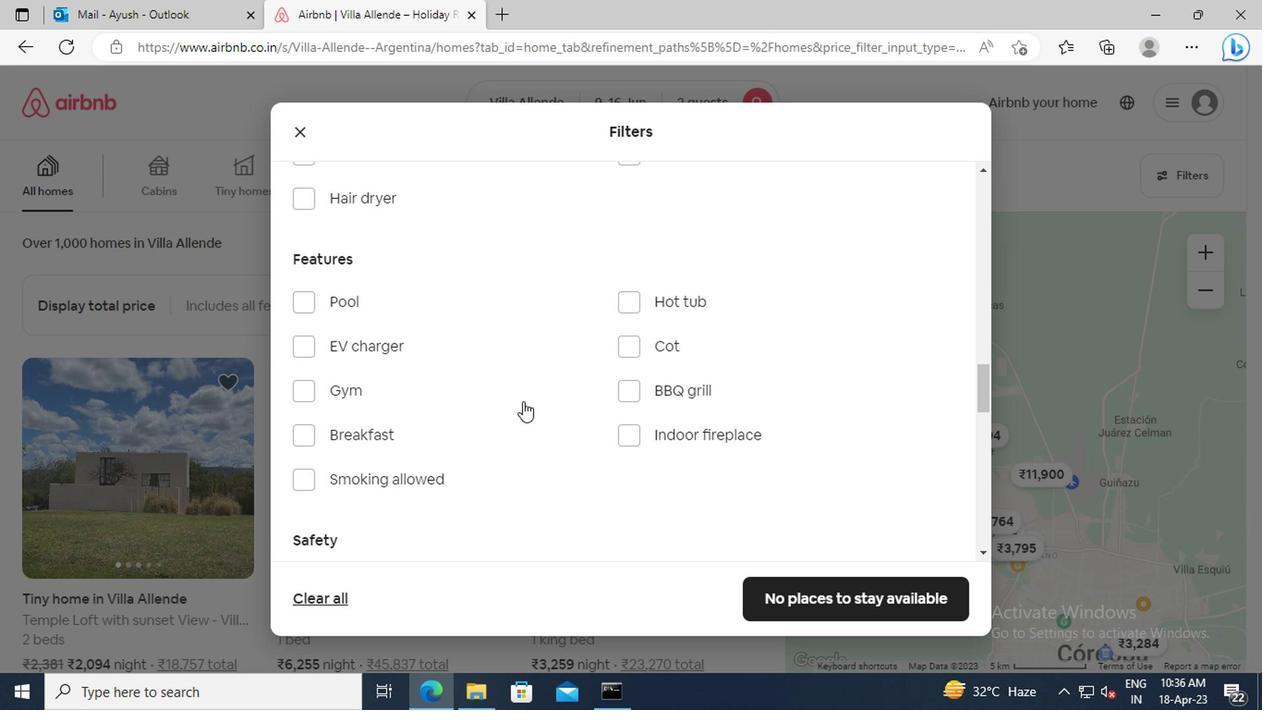 
Action: Mouse scrolled (519, 399) with delta (0, 0)
Screenshot: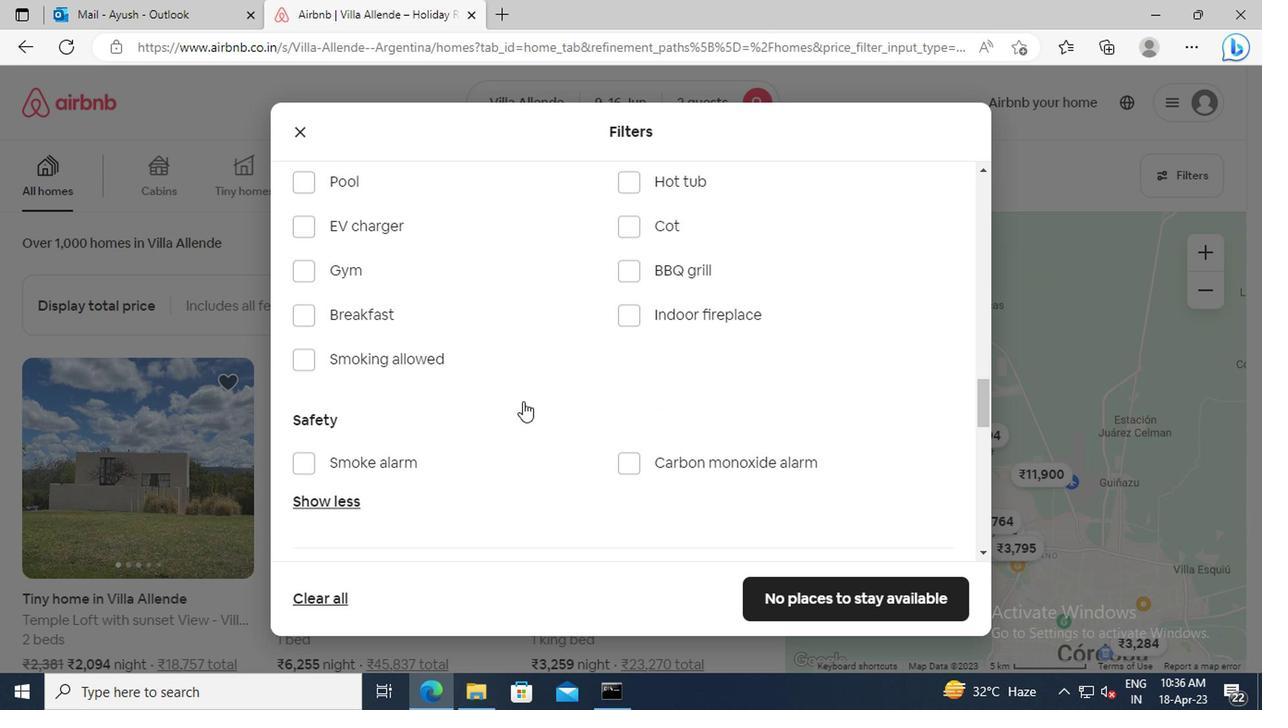 
Action: Mouse scrolled (519, 399) with delta (0, 0)
Screenshot: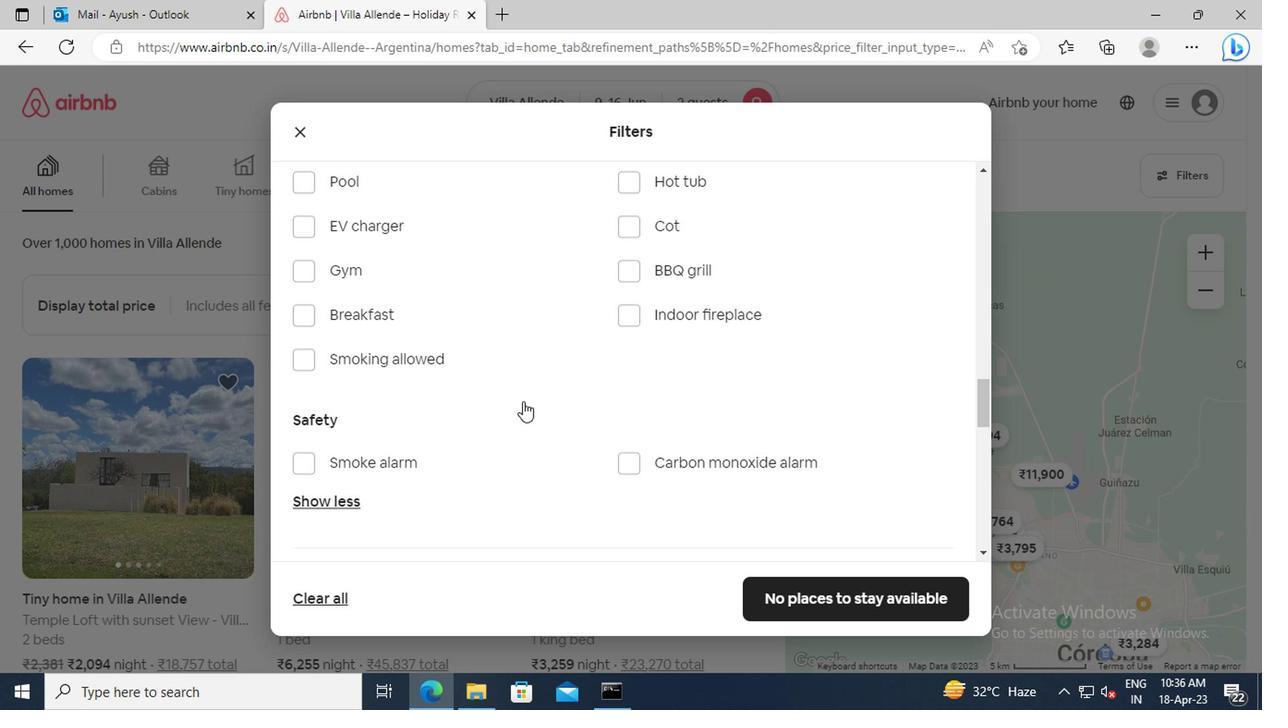 
Action: Mouse scrolled (519, 399) with delta (0, 0)
Screenshot: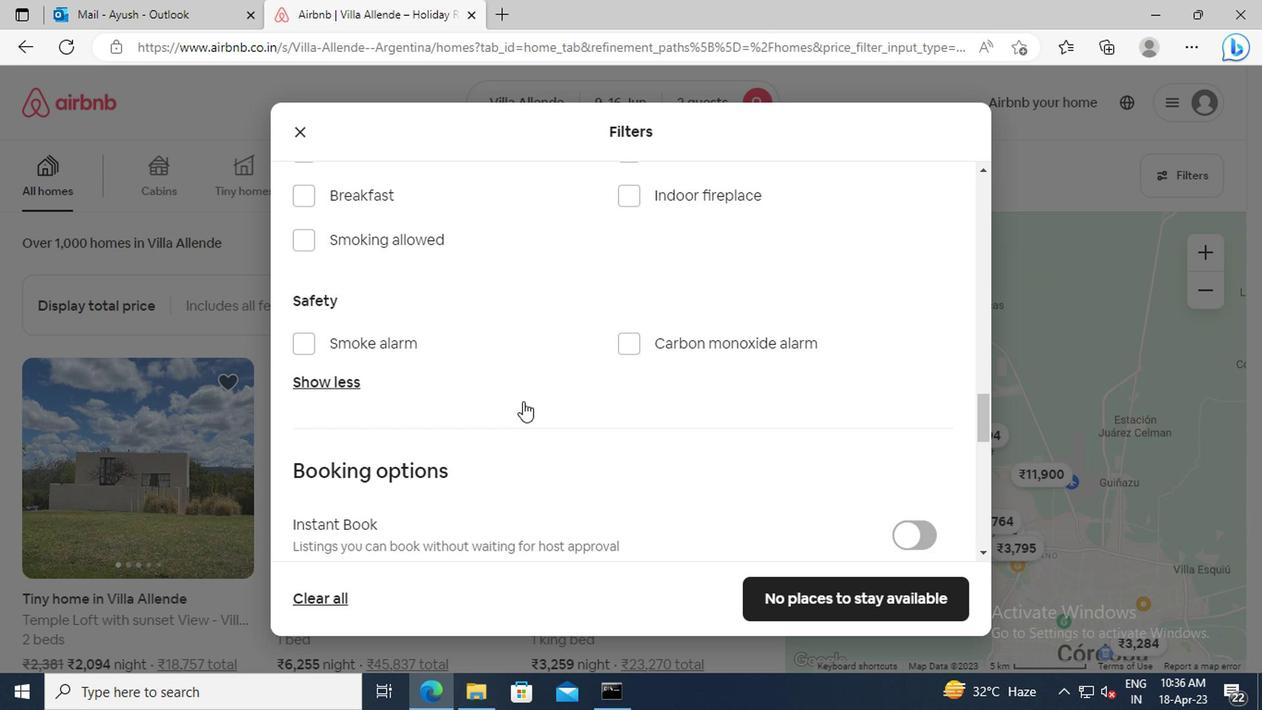 
Action: Mouse scrolled (519, 399) with delta (0, 0)
Screenshot: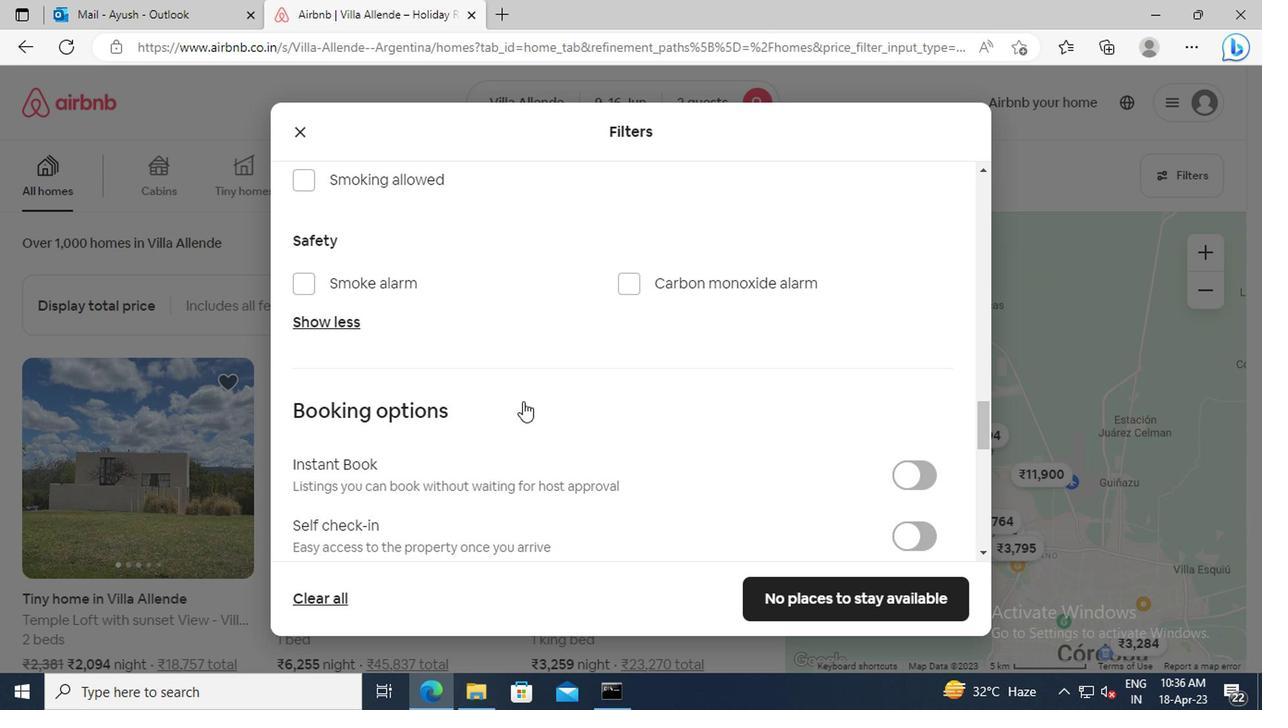 
Action: Mouse scrolled (519, 399) with delta (0, 0)
Screenshot: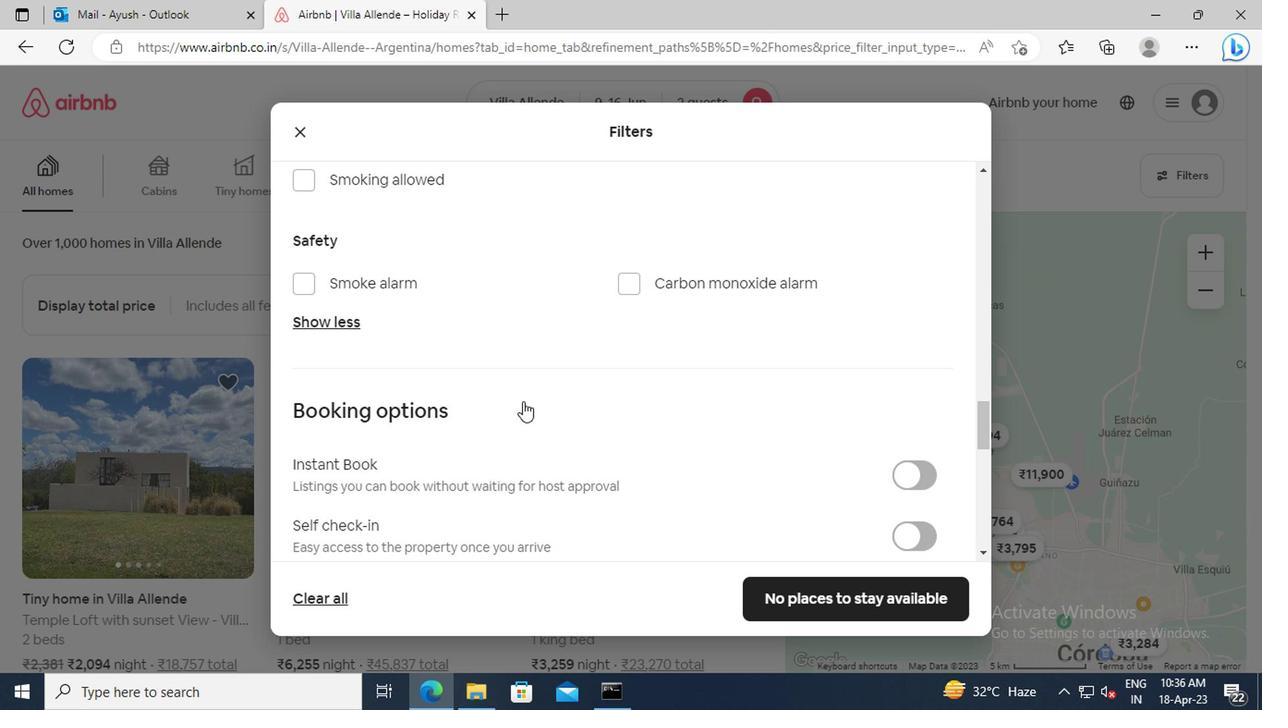 
Action: Mouse moved to (916, 420)
Screenshot: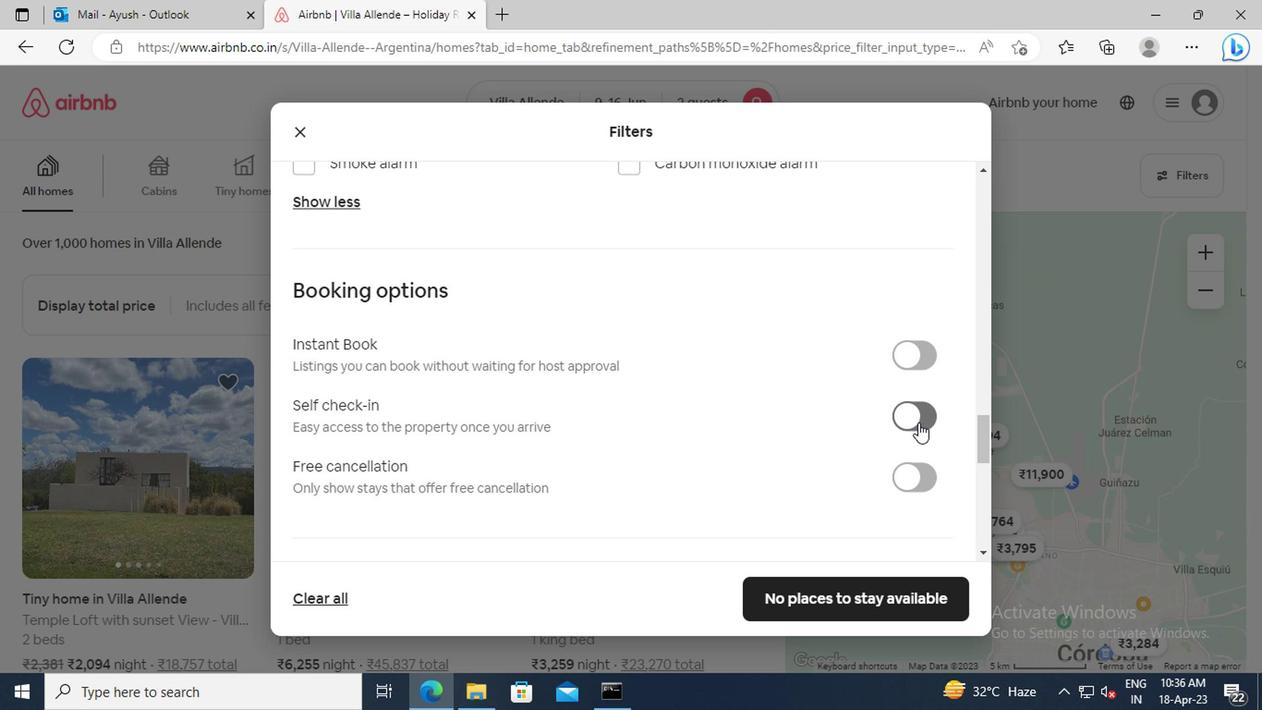 
Action: Mouse pressed left at (916, 420)
Screenshot: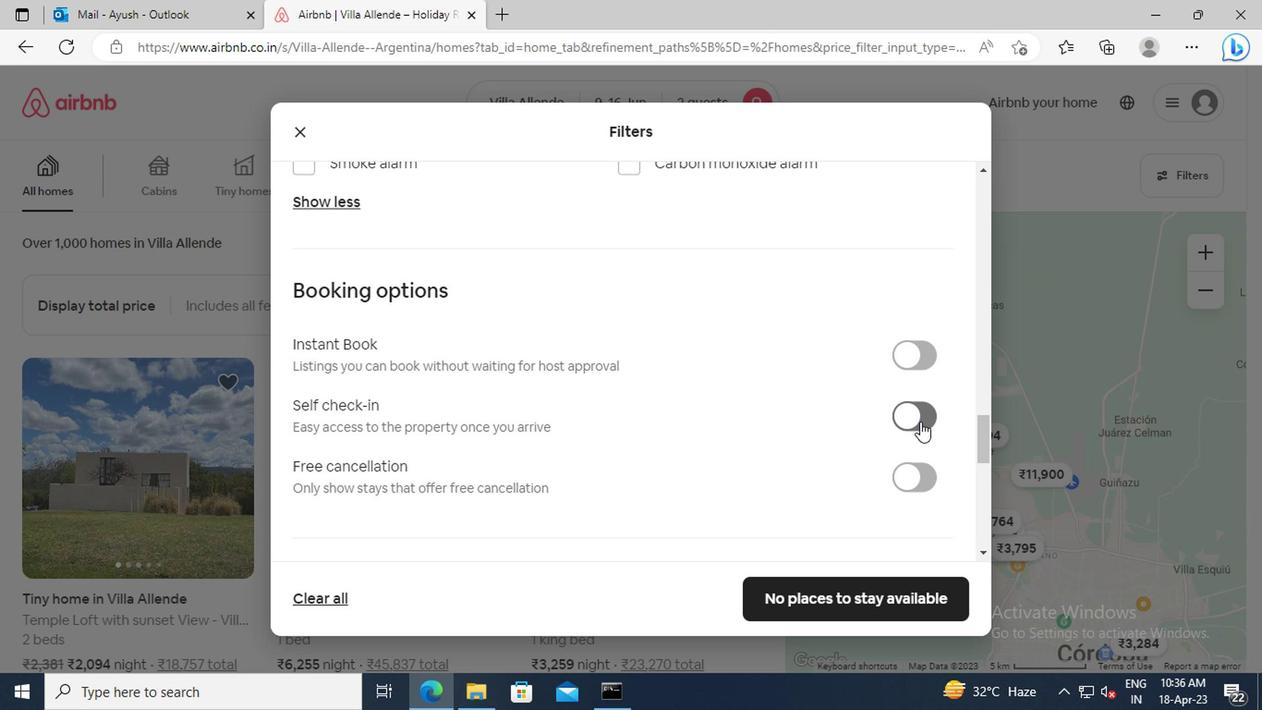 
Action: Mouse moved to (559, 411)
Screenshot: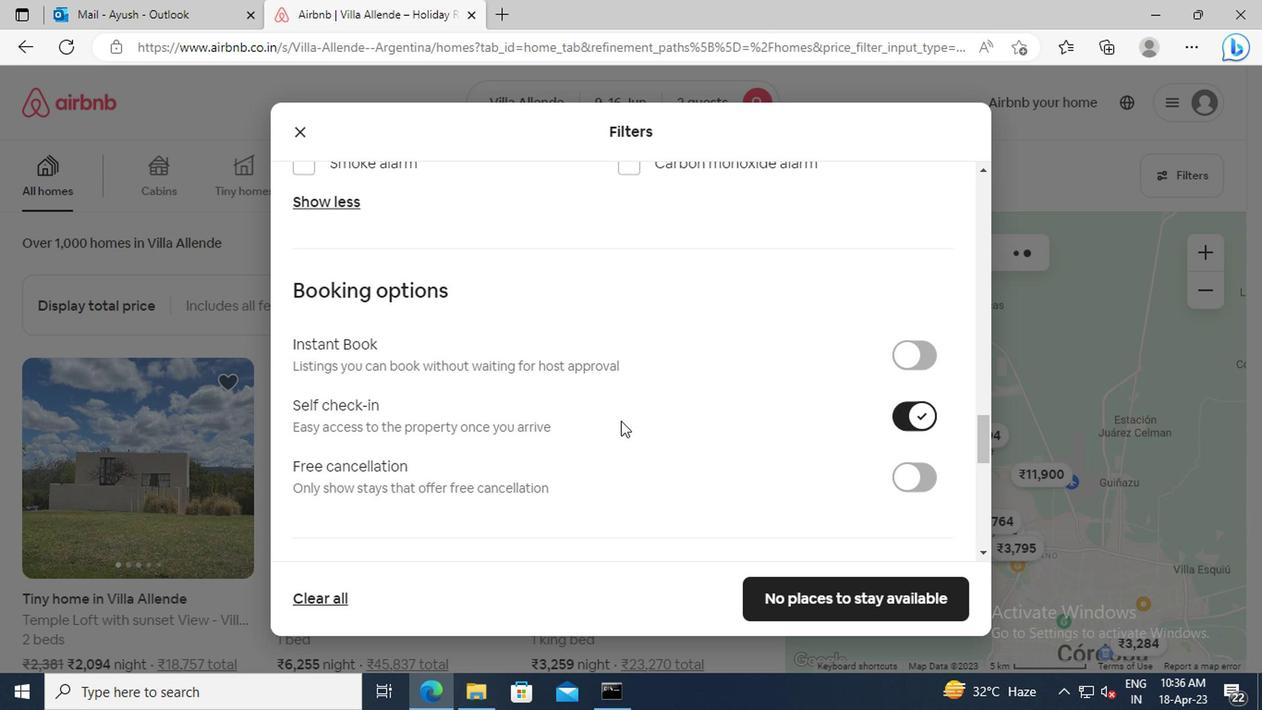 
Action: Mouse scrolled (559, 411) with delta (0, 0)
Screenshot: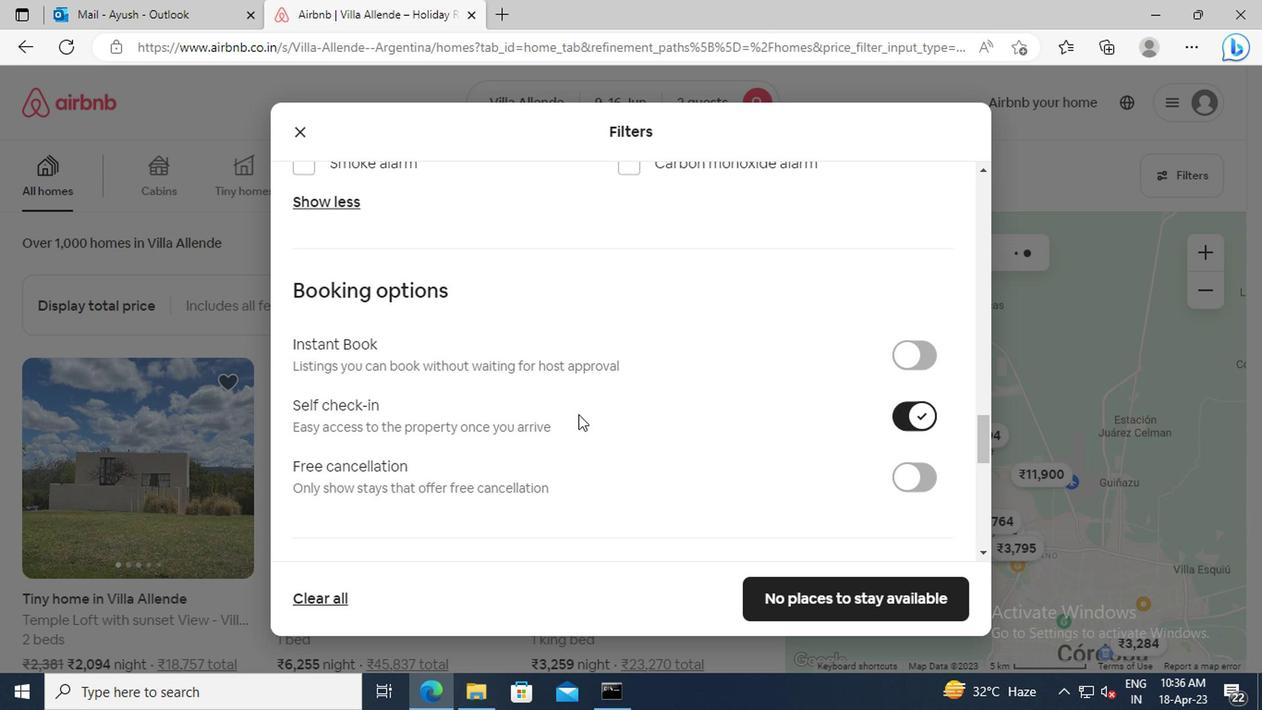 
Action: Mouse scrolled (559, 411) with delta (0, 0)
Screenshot: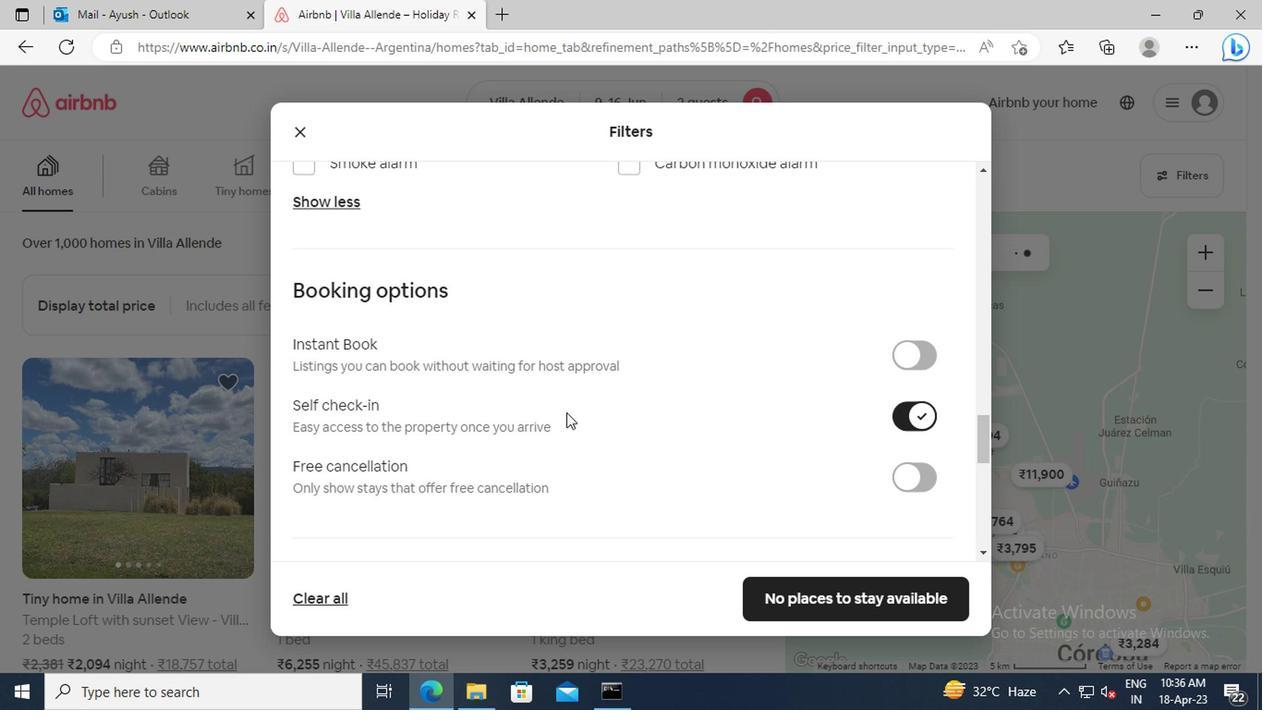 
Action: Mouse scrolled (559, 411) with delta (0, 0)
Screenshot: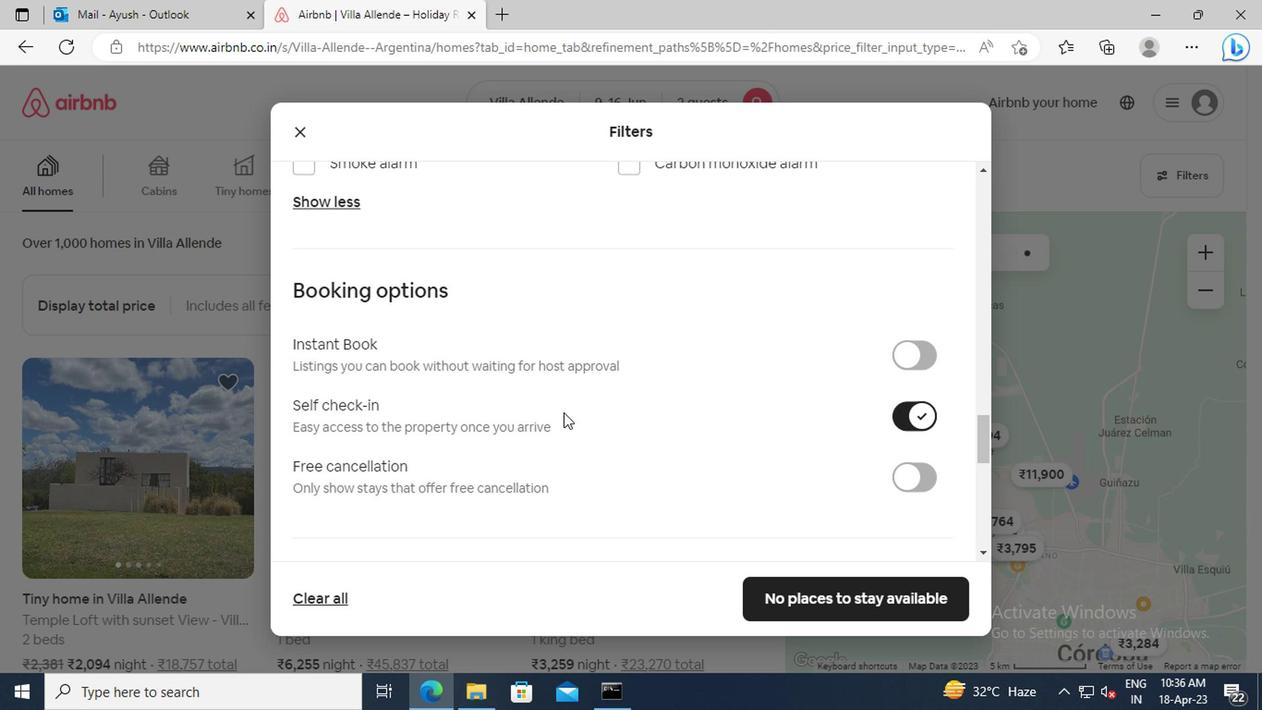 
Action: Mouse moved to (538, 397)
Screenshot: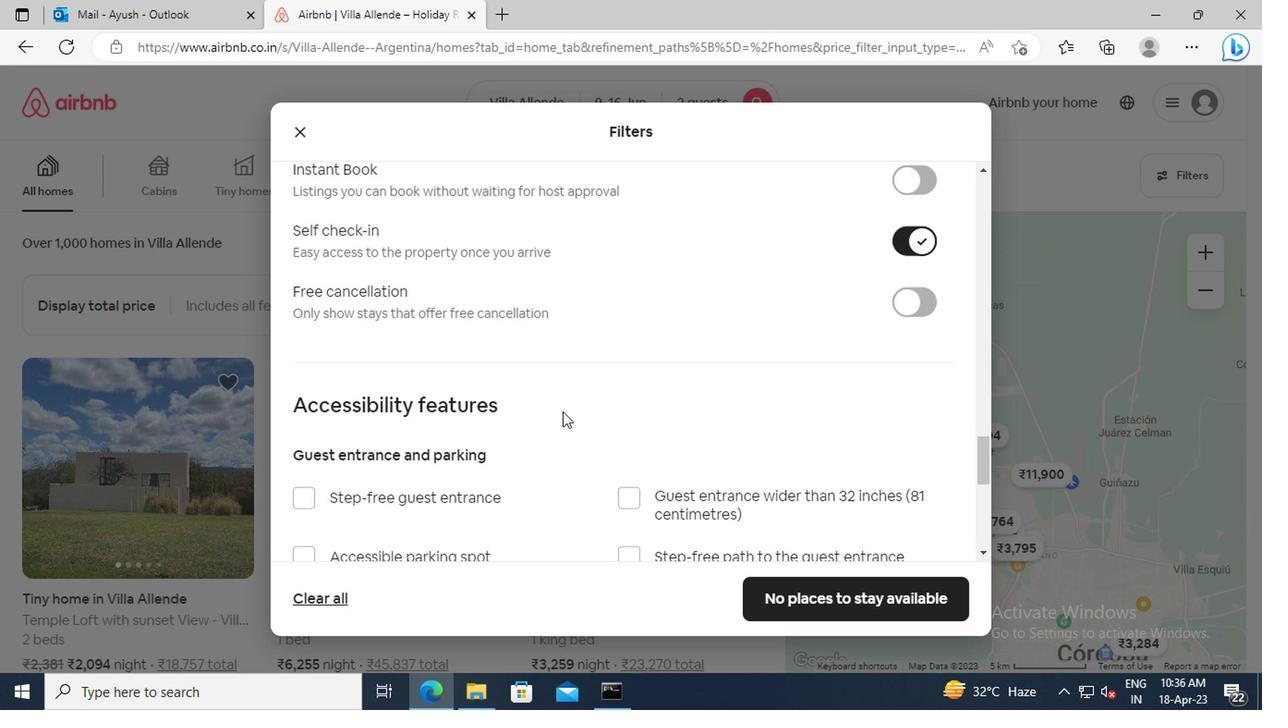 
Action: Mouse scrolled (538, 397) with delta (0, 0)
Screenshot: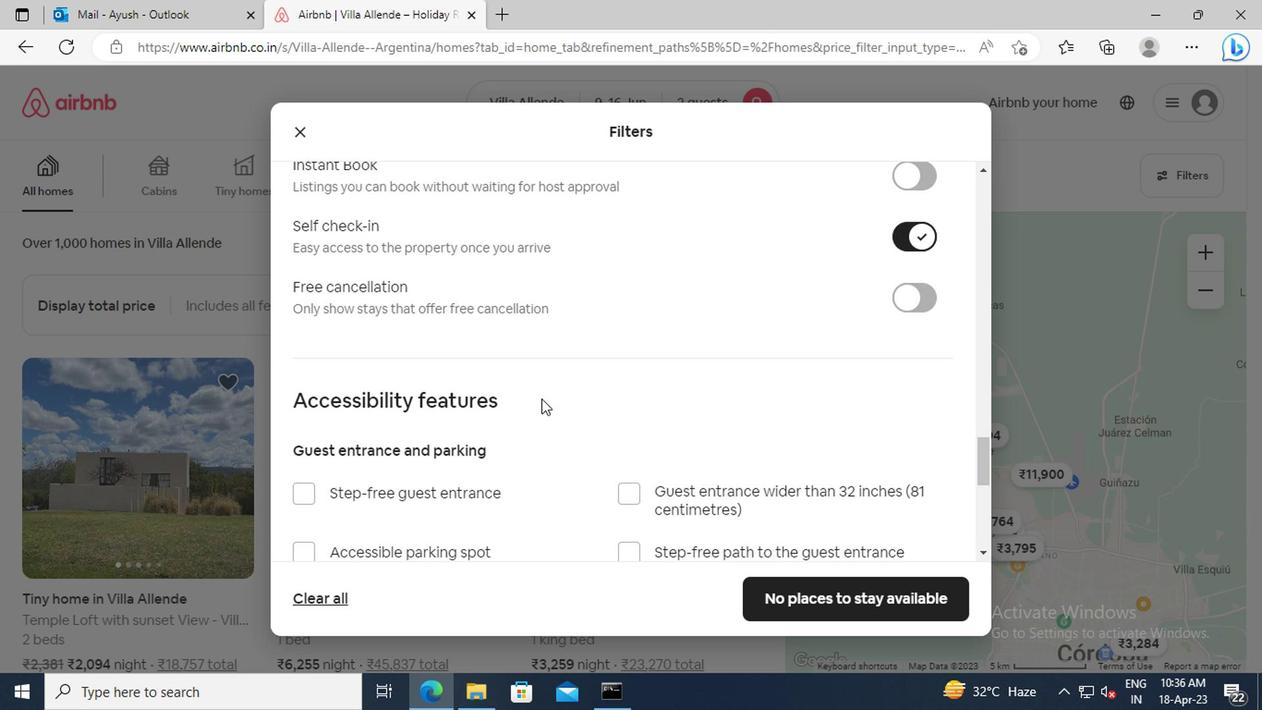 
Action: Mouse scrolled (538, 397) with delta (0, 0)
Screenshot: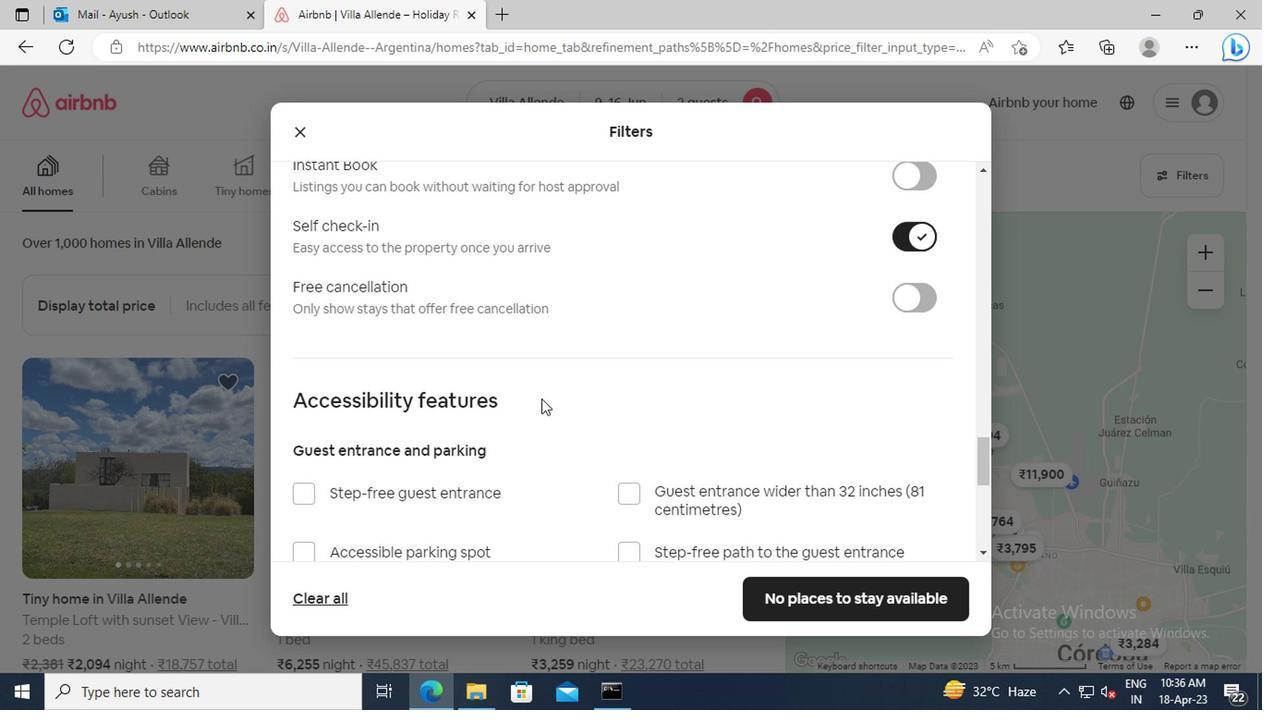 
Action: Mouse scrolled (538, 397) with delta (0, 0)
Screenshot: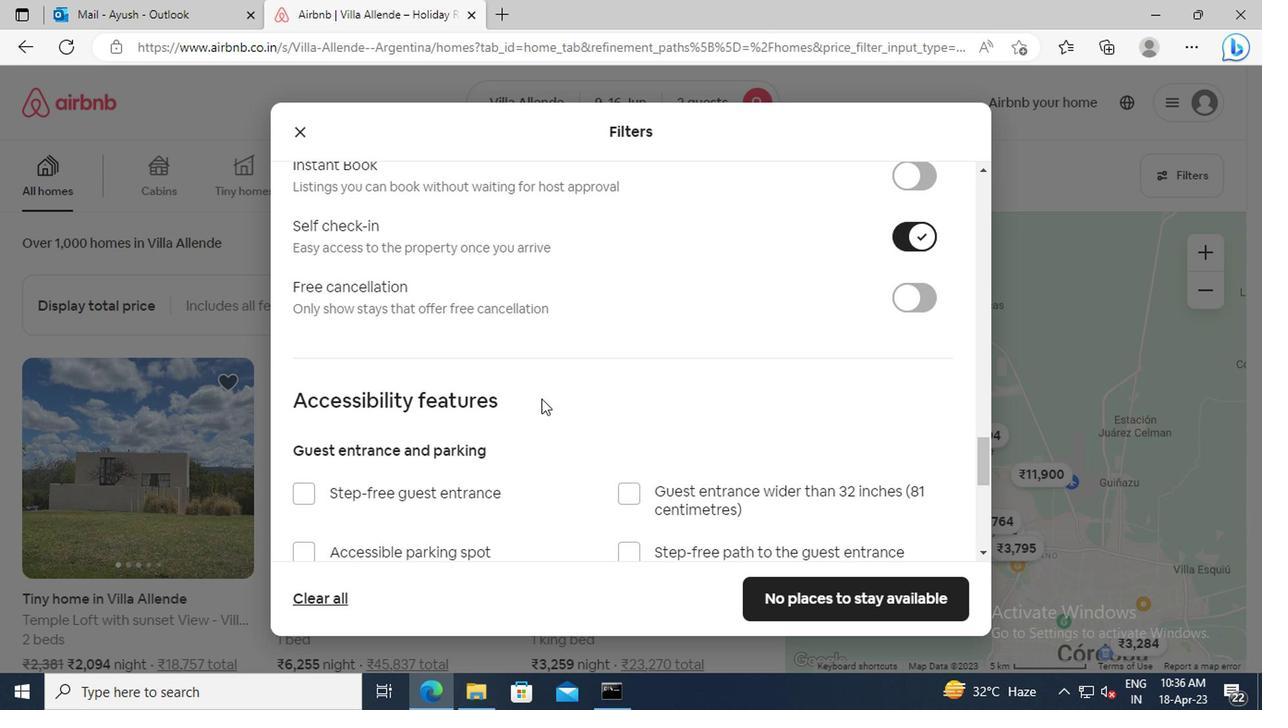 
Action: Mouse scrolled (538, 397) with delta (0, 0)
Screenshot: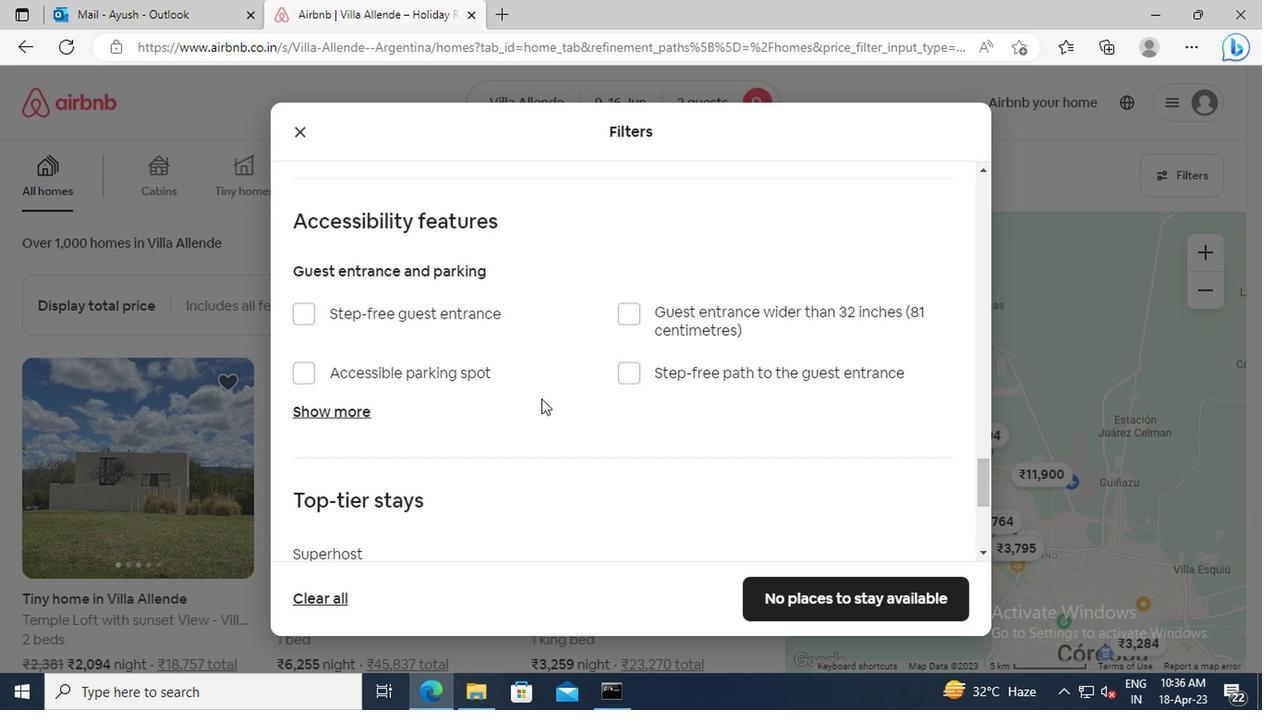 
Action: Mouse scrolled (538, 397) with delta (0, 0)
Screenshot: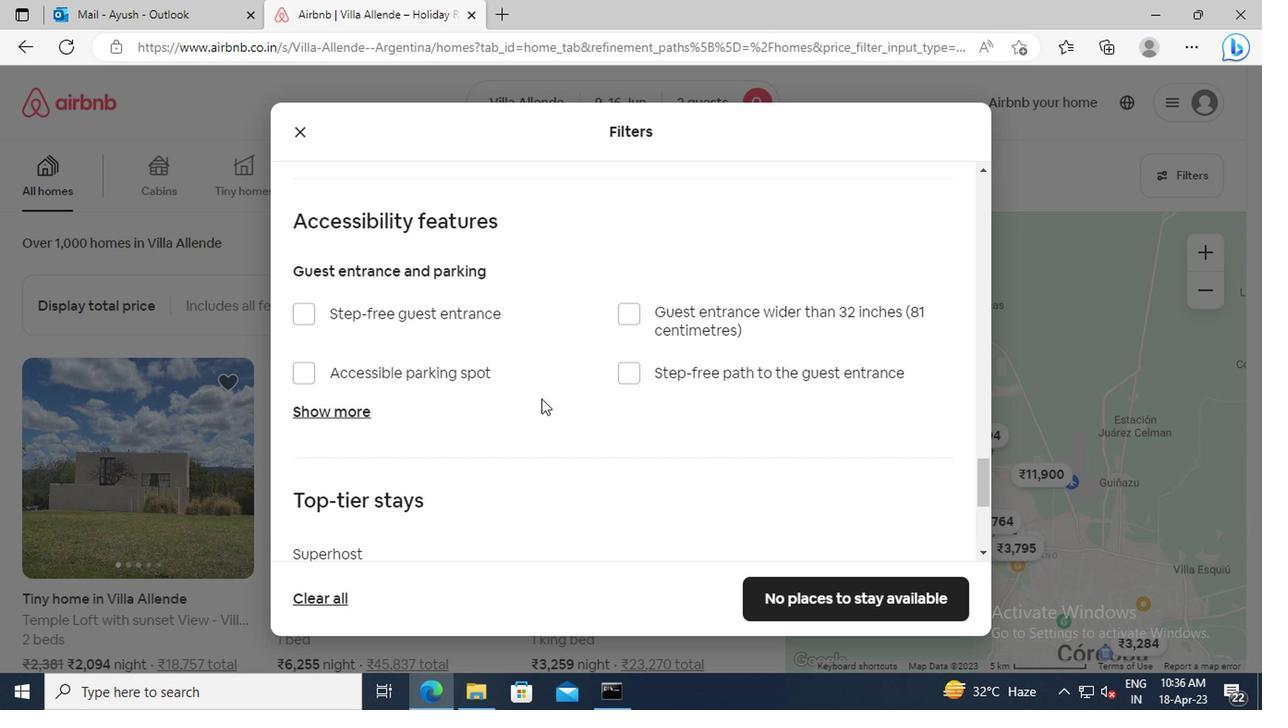 
Action: Mouse scrolled (538, 397) with delta (0, 0)
Screenshot: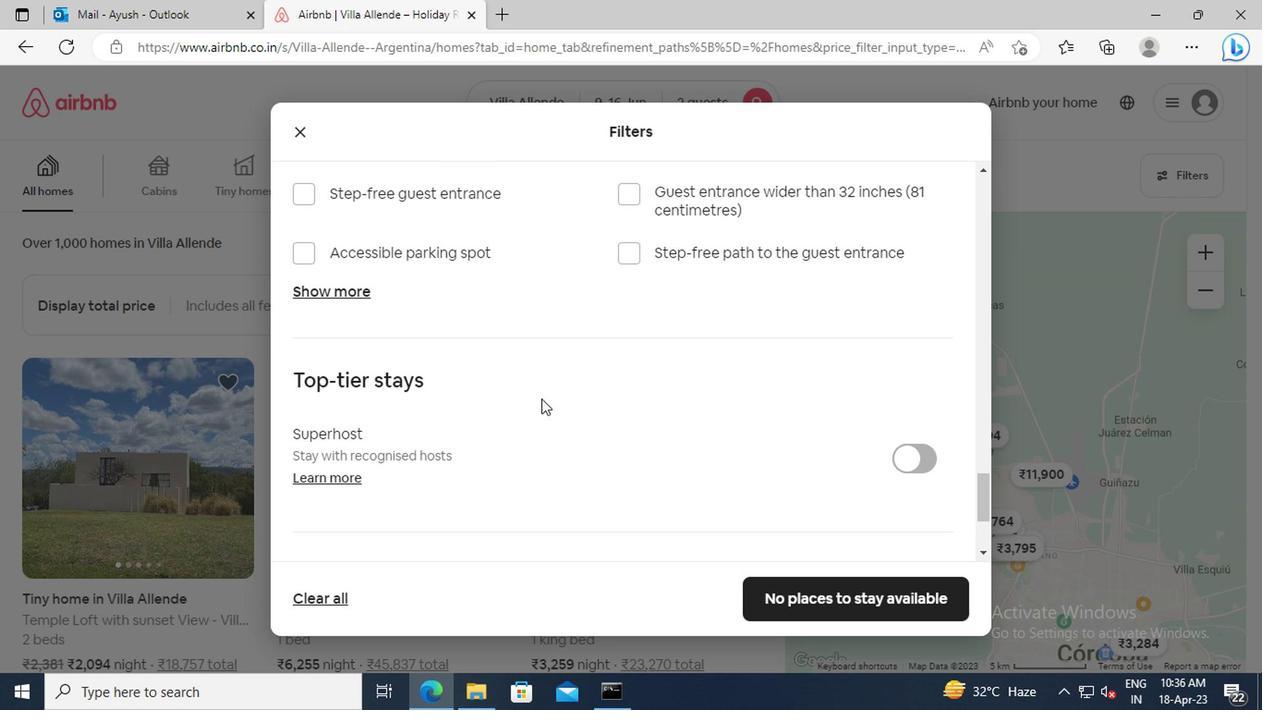 
Action: Mouse scrolled (538, 397) with delta (0, 0)
Screenshot: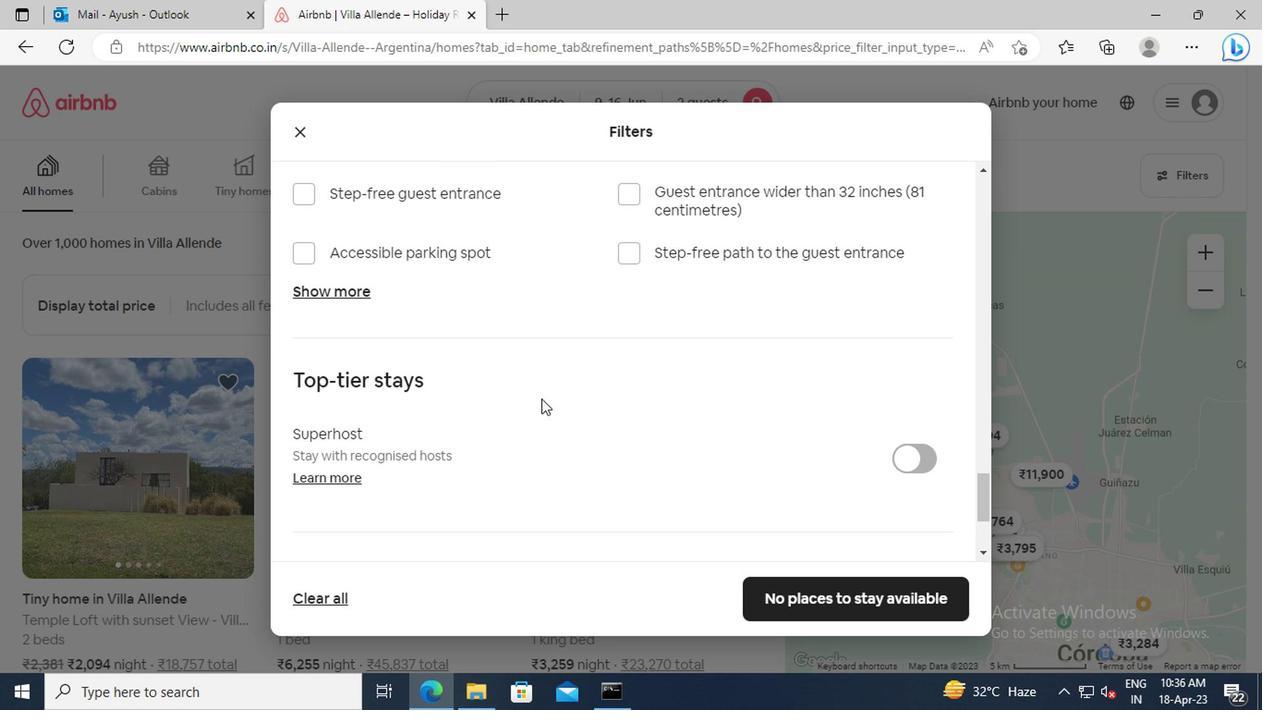 
Action: Mouse scrolled (538, 397) with delta (0, 0)
Screenshot: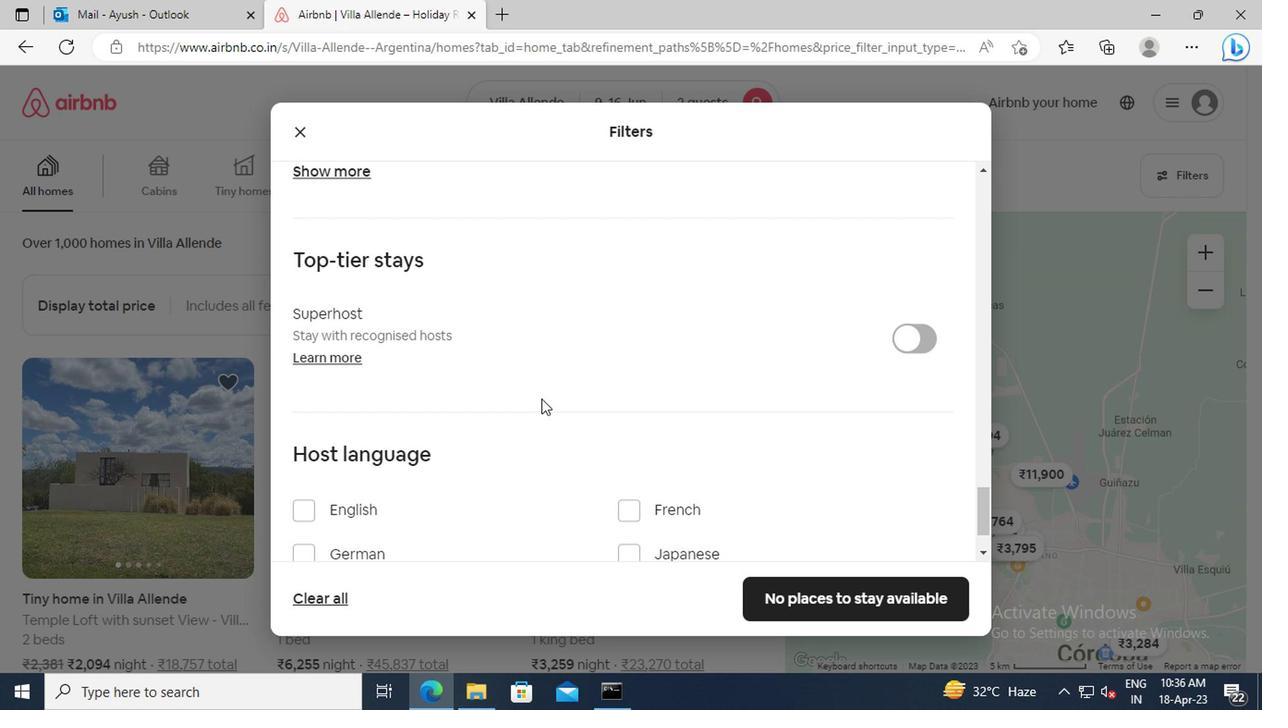 
Action: Mouse scrolled (538, 397) with delta (0, 0)
Screenshot: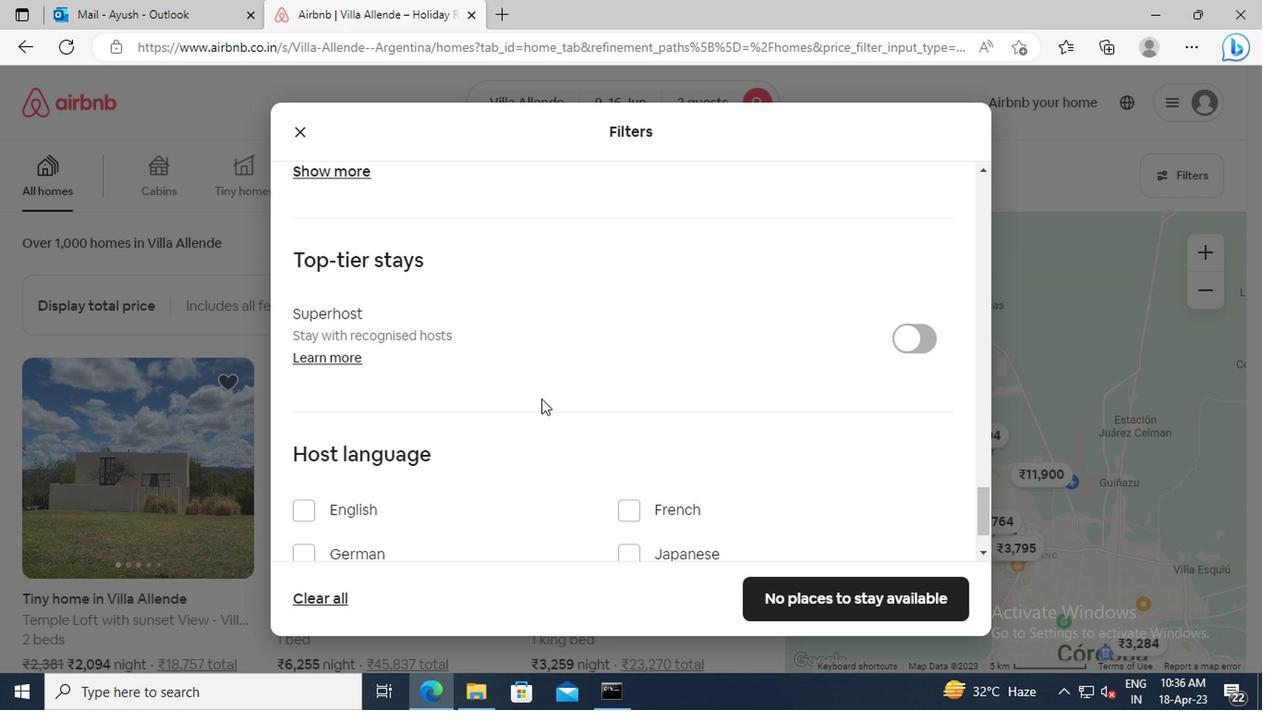 
Action: Mouse scrolled (538, 397) with delta (0, 0)
Screenshot: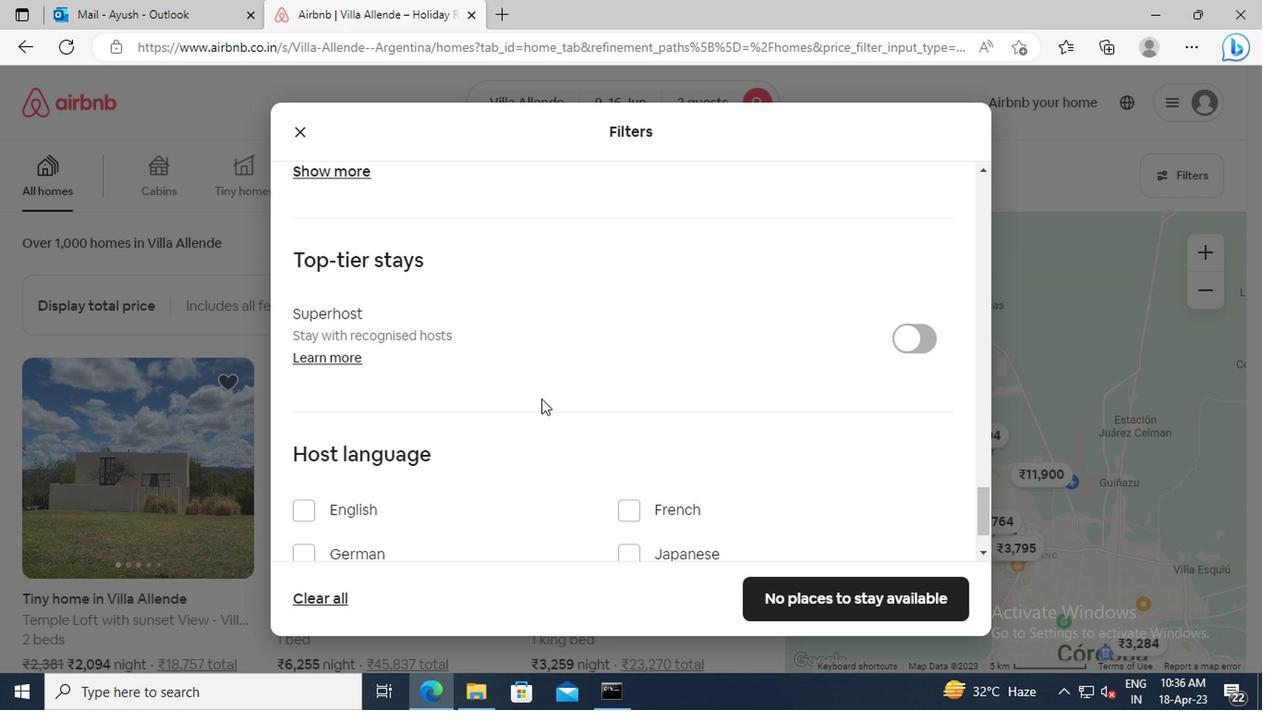 
Action: Mouse moved to (297, 430)
Screenshot: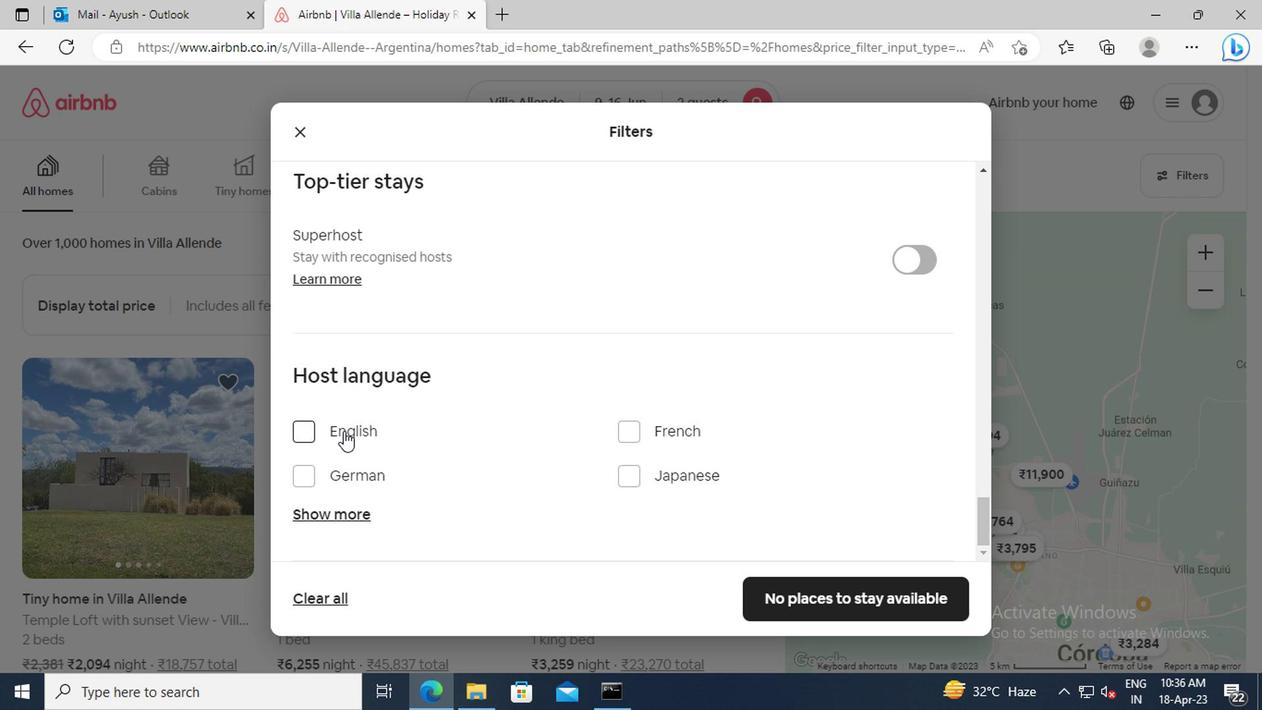 
Action: Mouse pressed left at (297, 430)
Screenshot: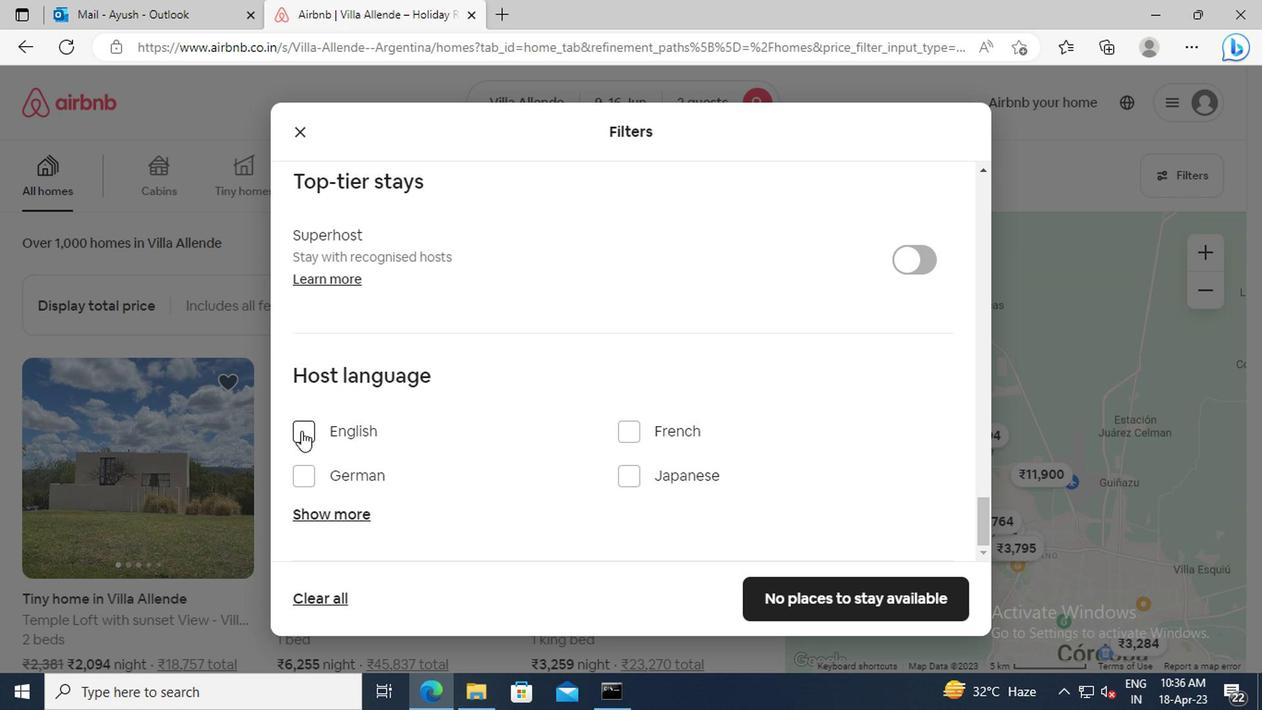 
Action: Mouse moved to (823, 592)
Screenshot: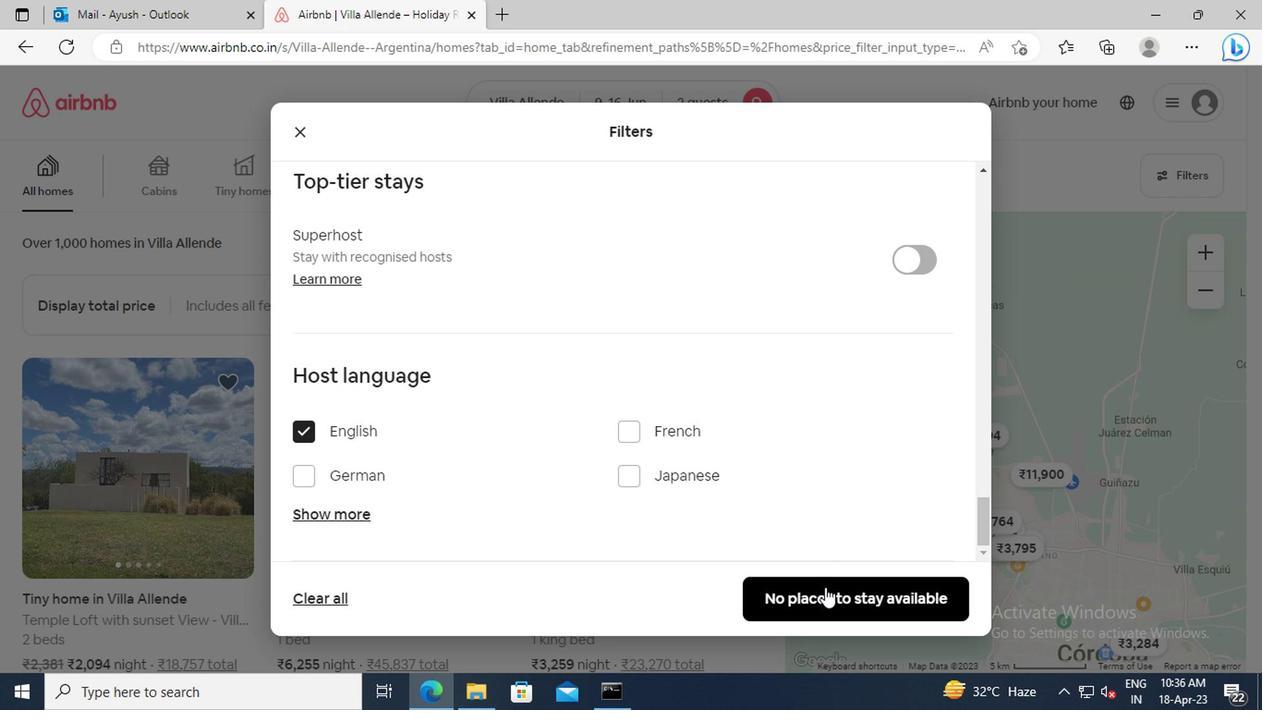 
Action: Mouse pressed left at (823, 592)
Screenshot: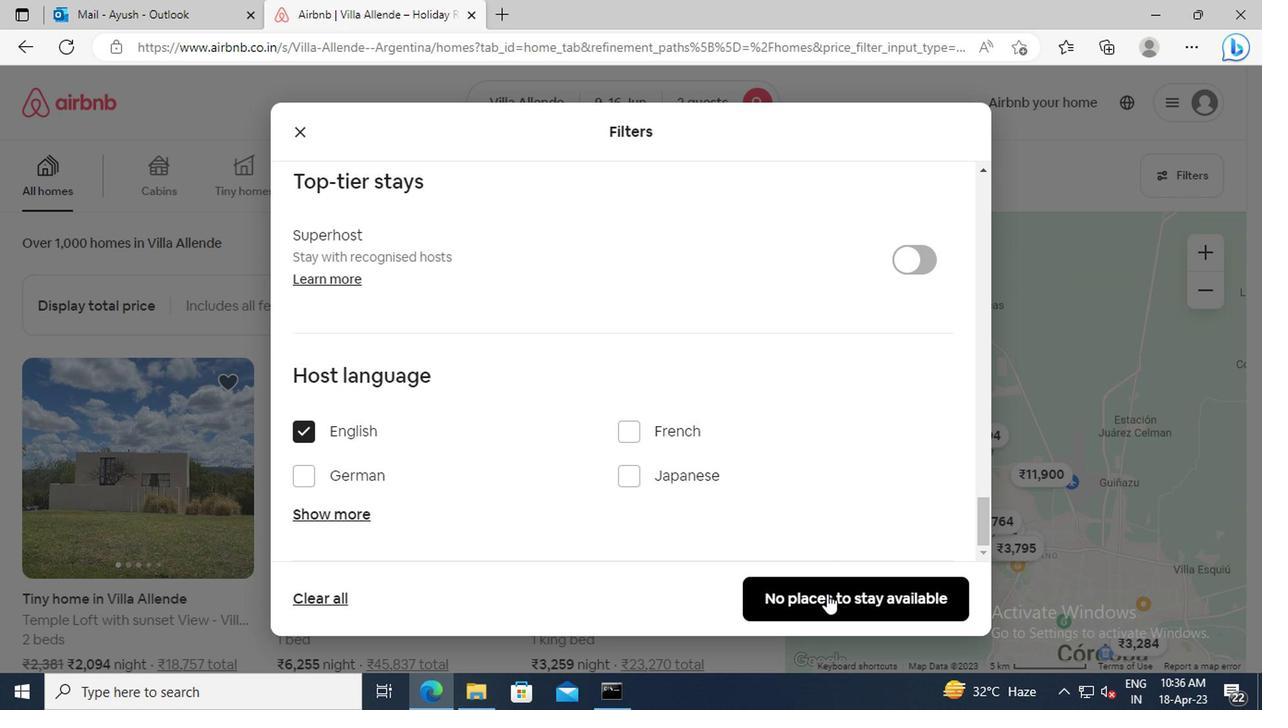
